 Task: Look for space in Anshing, India from 7th July, 2023 to 15th July, 2023 for 6 adults in price range Rs.15000 to Rs.20000. Place can be entire place with 3 bedrooms having 3 beds and 3 bathrooms. Property type can be house, flat, guest house. Booking option can be shelf check-in. Required host language is English.
Action: Mouse moved to (497, 107)
Screenshot: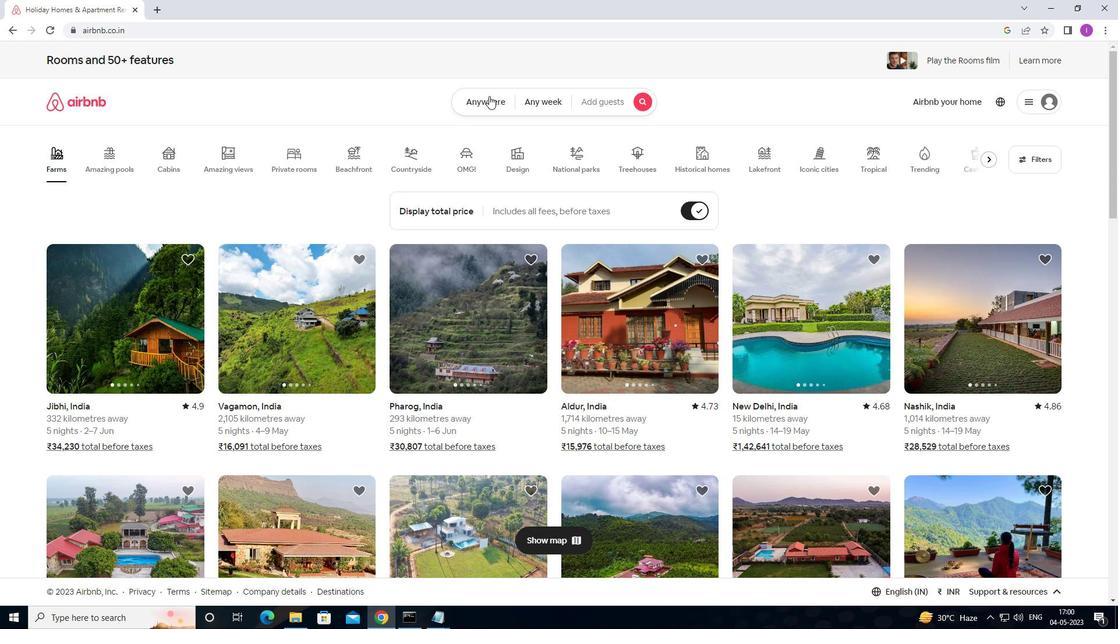 
Action: Mouse pressed left at (497, 107)
Screenshot: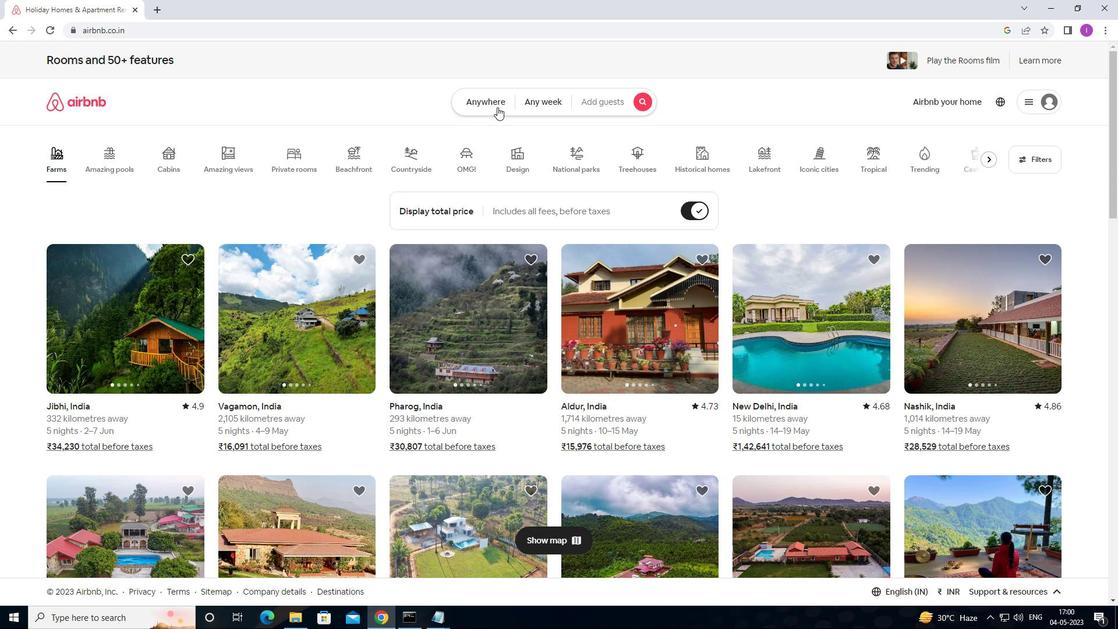 
Action: Mouse moved to (357, 150)
Screenshot: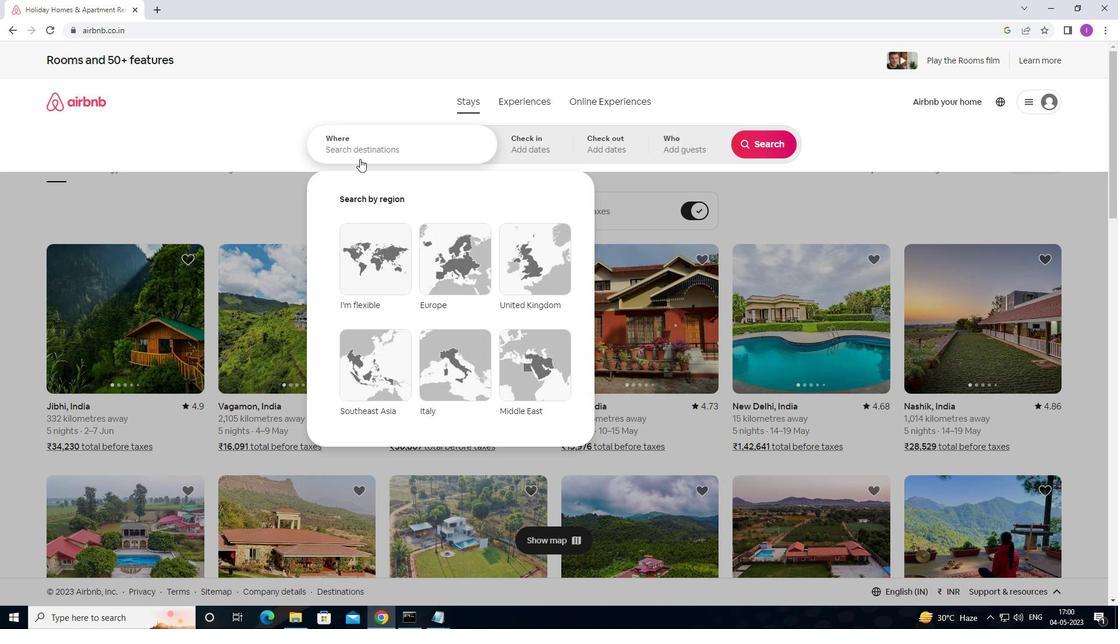 
Action: Mouse pressed left at (357, 150)
Screenshot: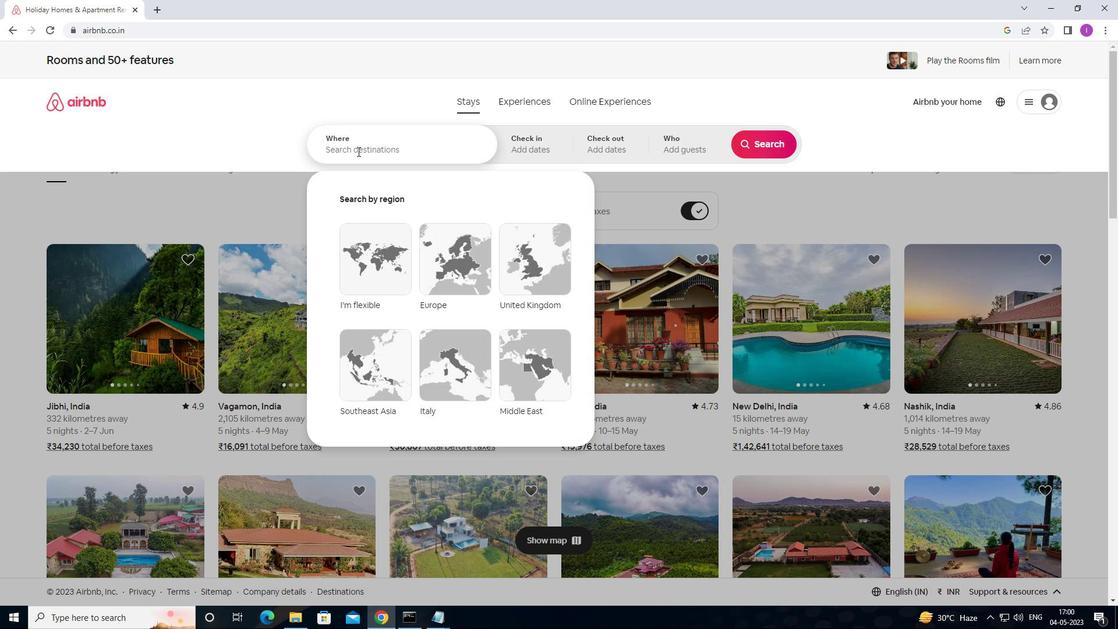 
Action: Mouse moved to (350, 155)
Screenshot: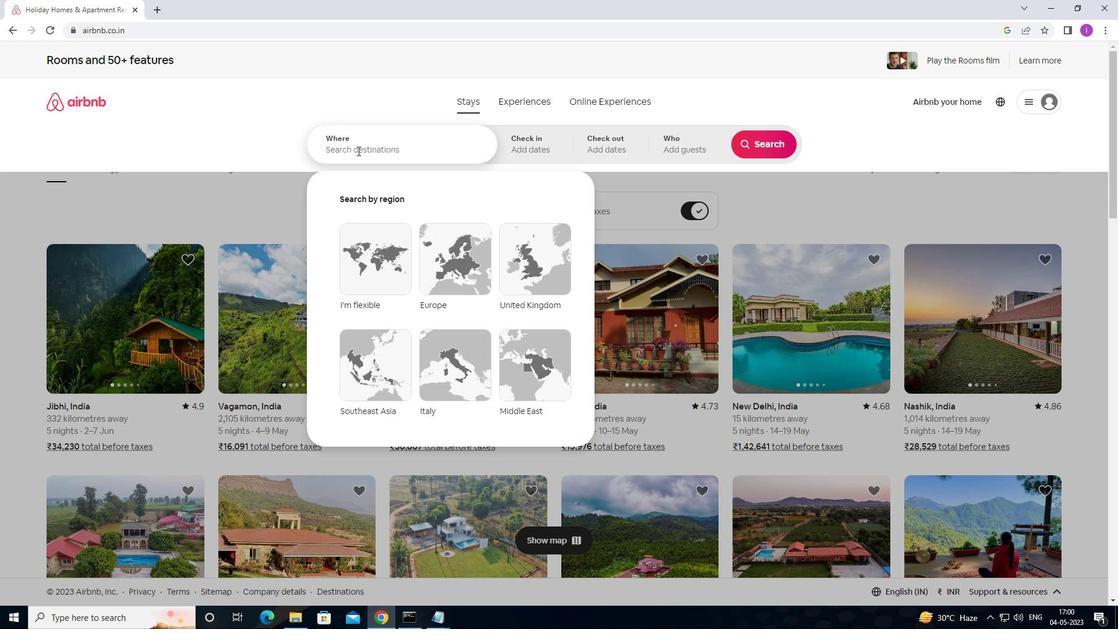 
Action: Key pressed <Key.shift>ANSHING,<Key.shift>INDIA
Screenshot: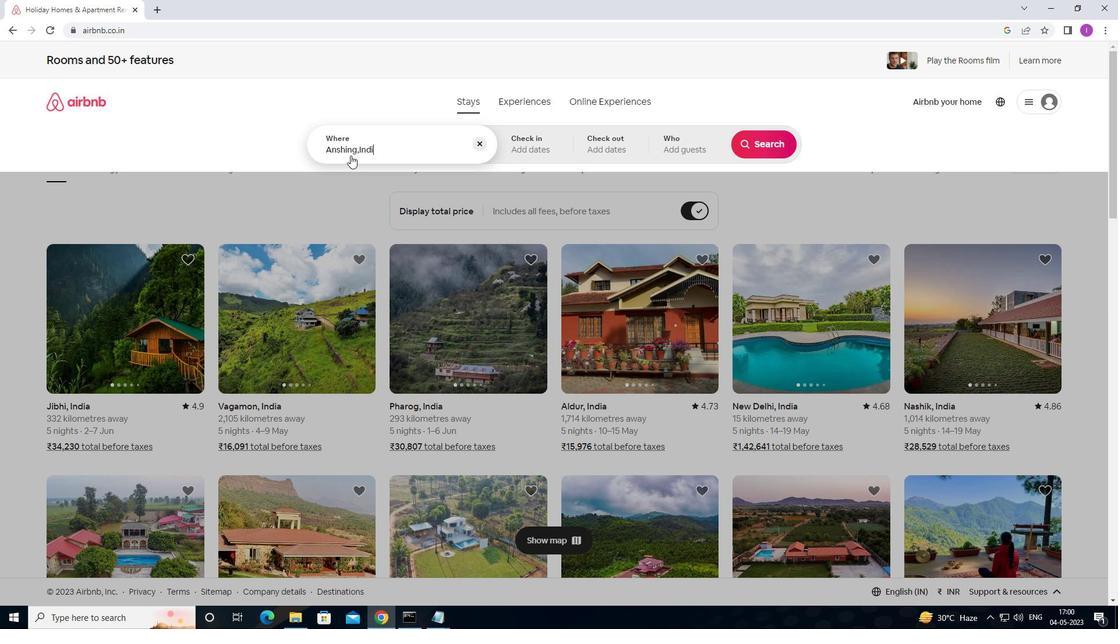 
Action: Mouse moved to (526, 151)
Screenshot: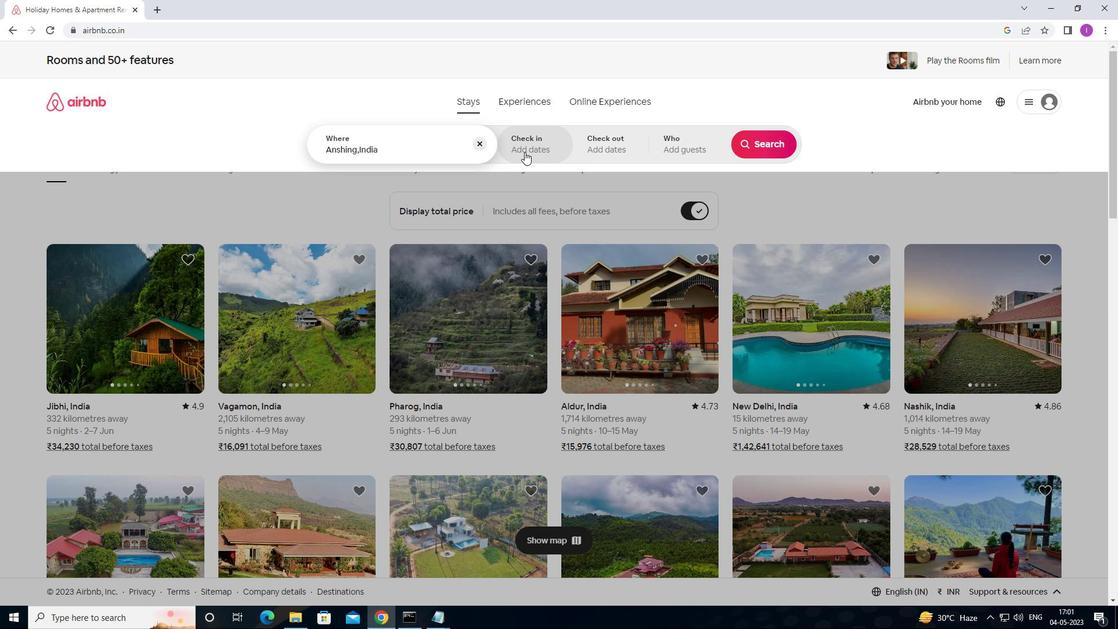 
Action: Mouse pressed left at (526, 151)
Screenshot: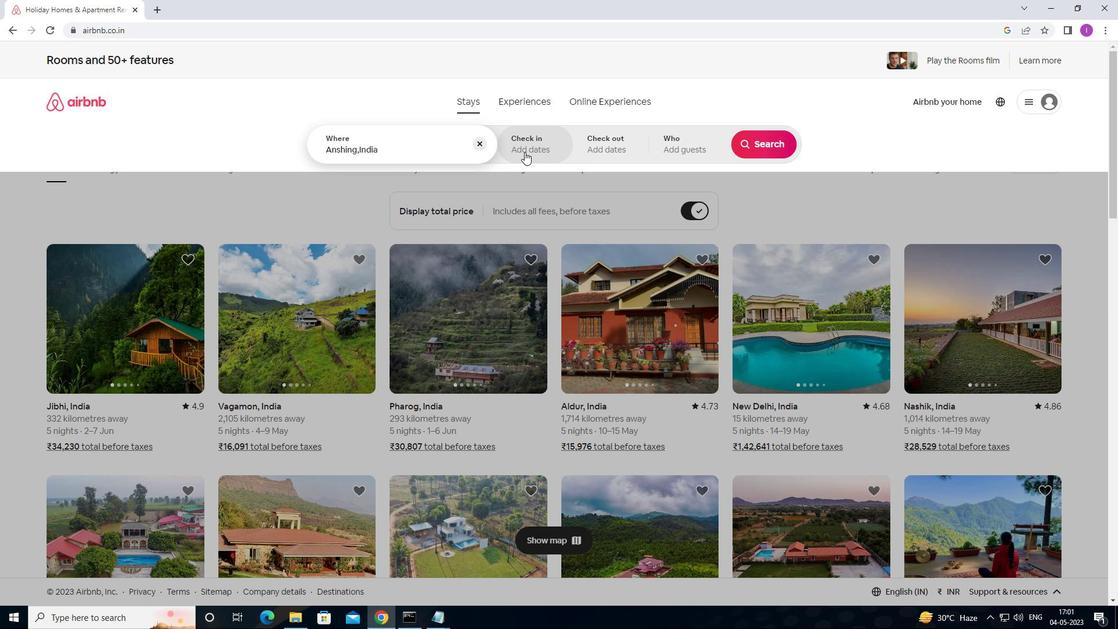 
Action: Mouse moved to (755, 234)
Screenshot: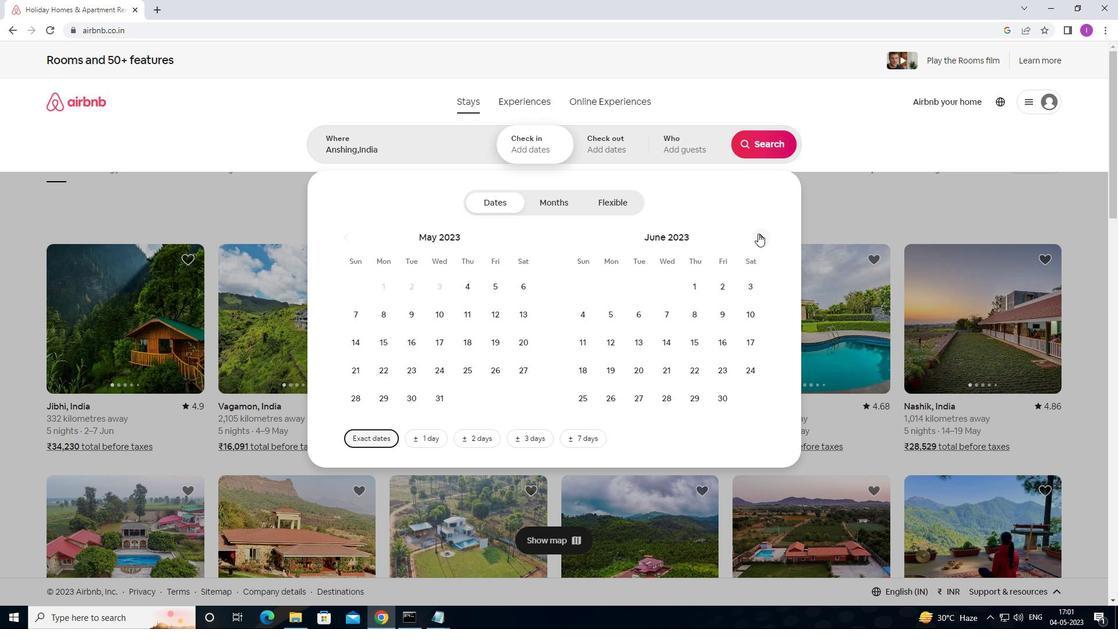 
Action: Mouse pressed left at (755, 234)
Screenshot: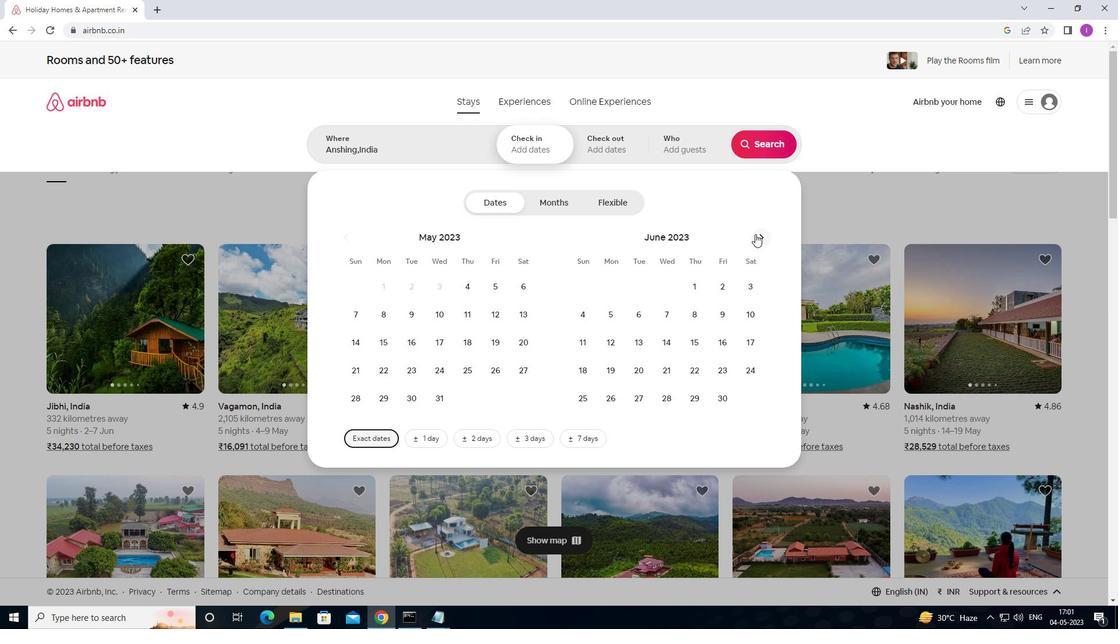 
Action: Mouse pressed left at (755, 234)
Screenshot: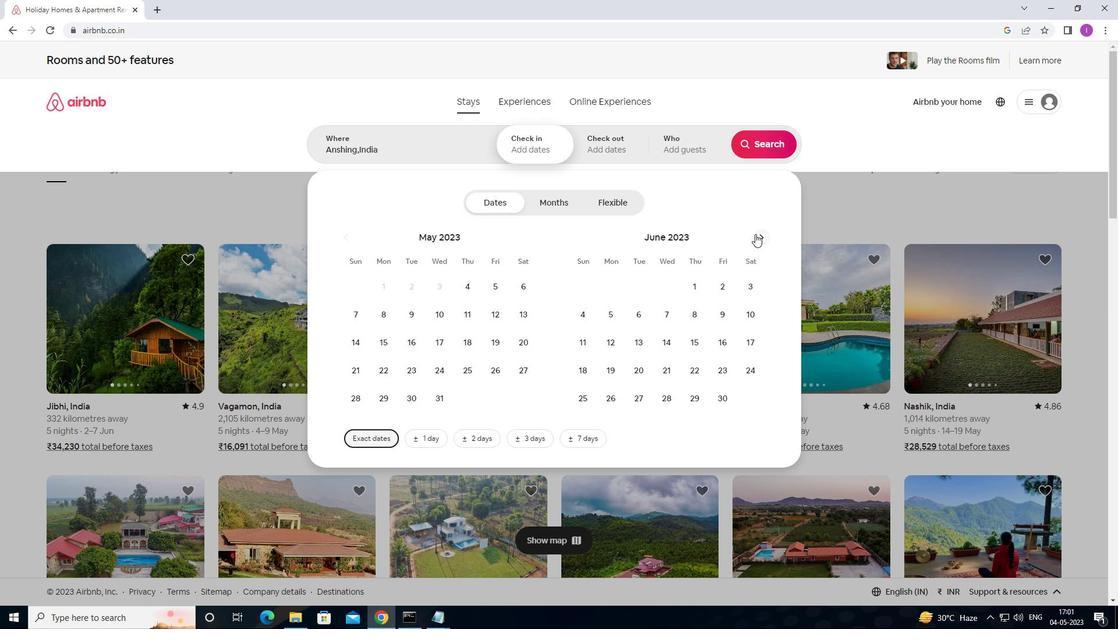 
Action: Mouse moved to (497, 314)
Screenshot: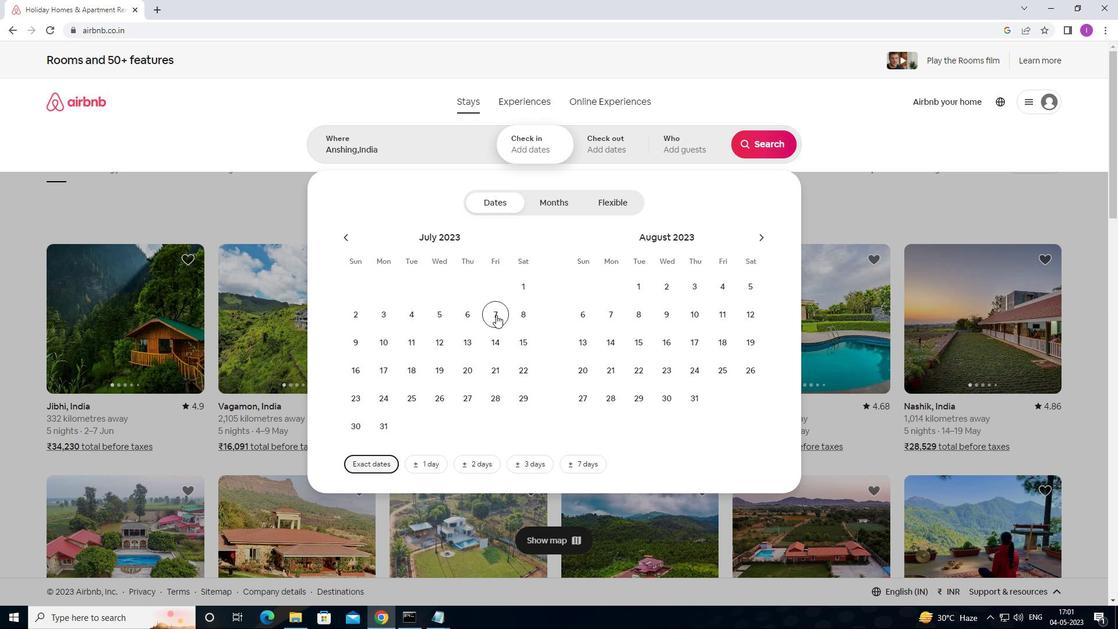 
Action: Mouse pressed left at (497, 314)
Screenshot: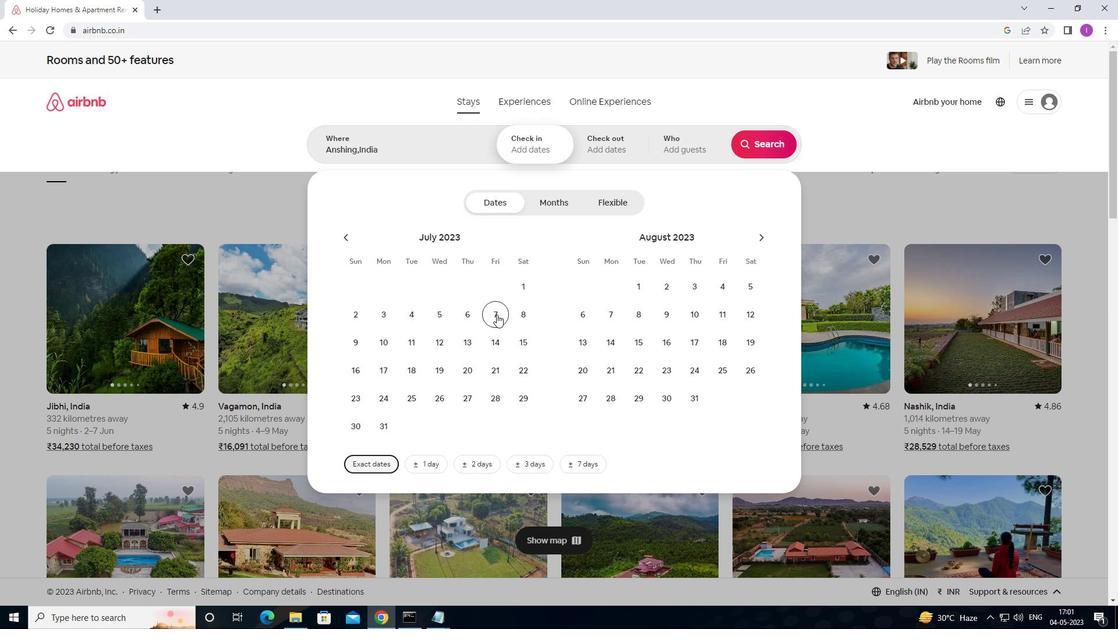 
Action: Mouse moved to (527, 343)
Screenshot: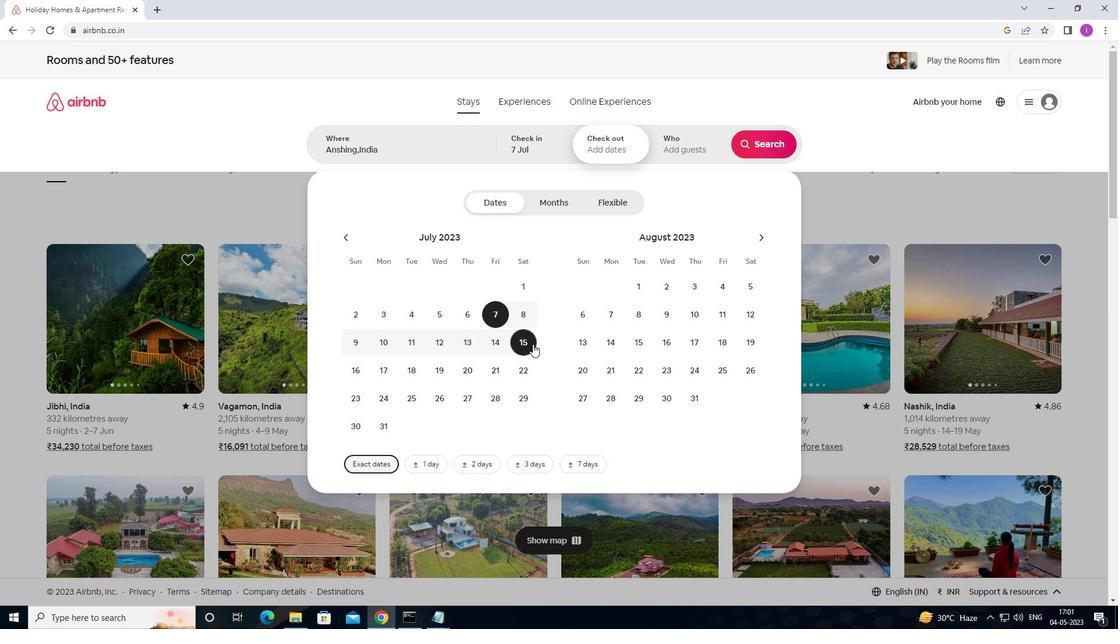 
Action: Mouse pressed left at (527, 343)
Screenshot: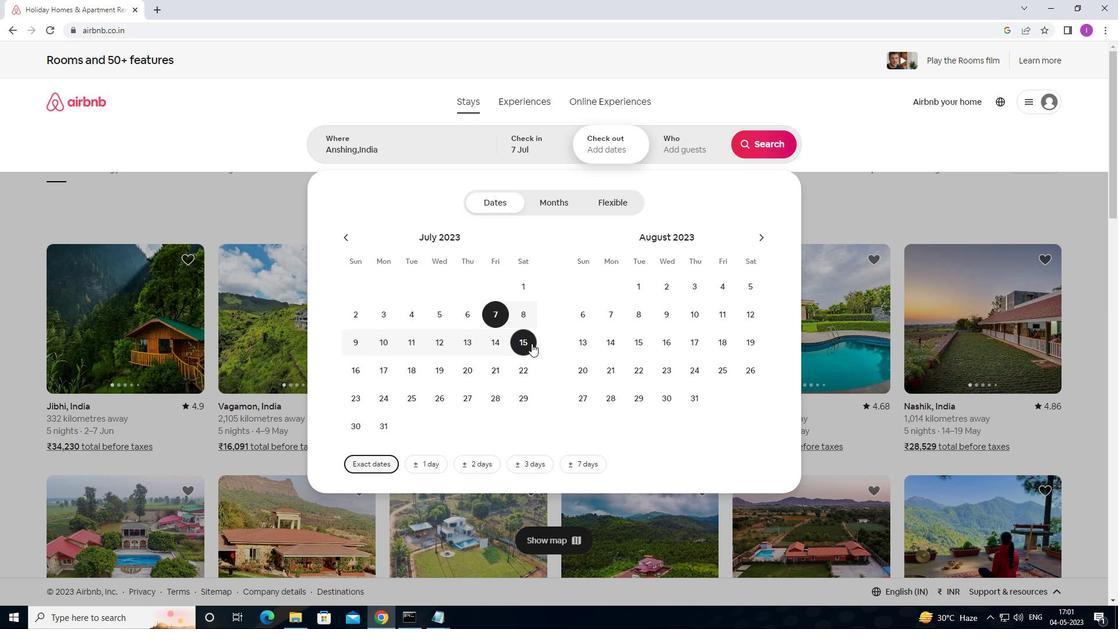 
Action: Mouse moved to (705, 144)
Screenshot: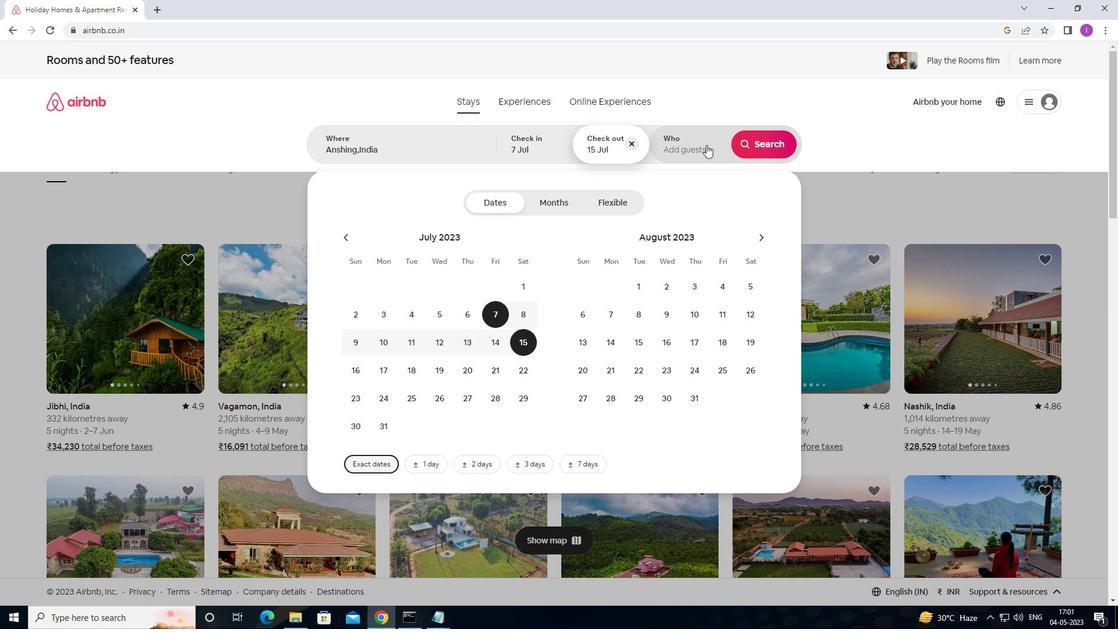 
Action: Mouse pressed left at (705, 144)
Screenshot: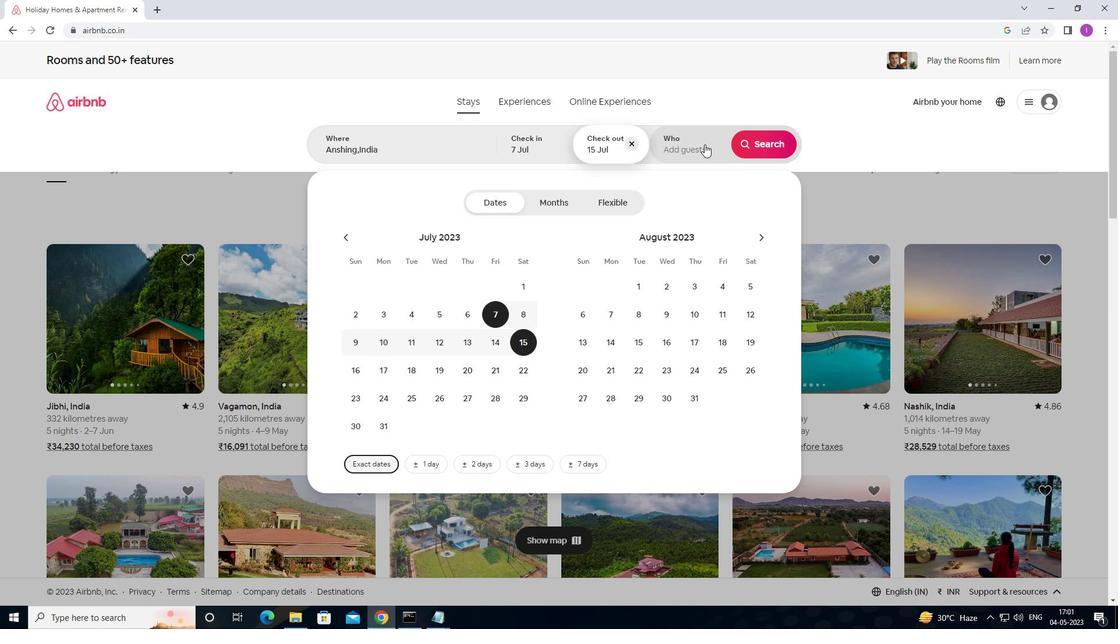 
Action: Mouse moved to (765, 204)
Screenshot: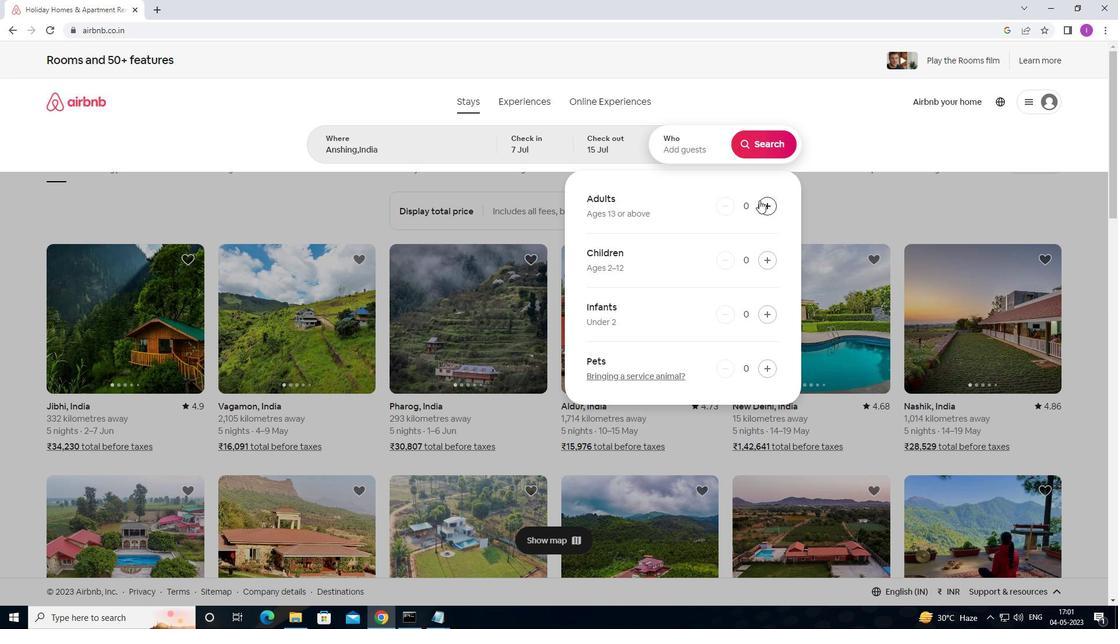 
Action: Mouse pressed left at (765, 204)
Screenshot: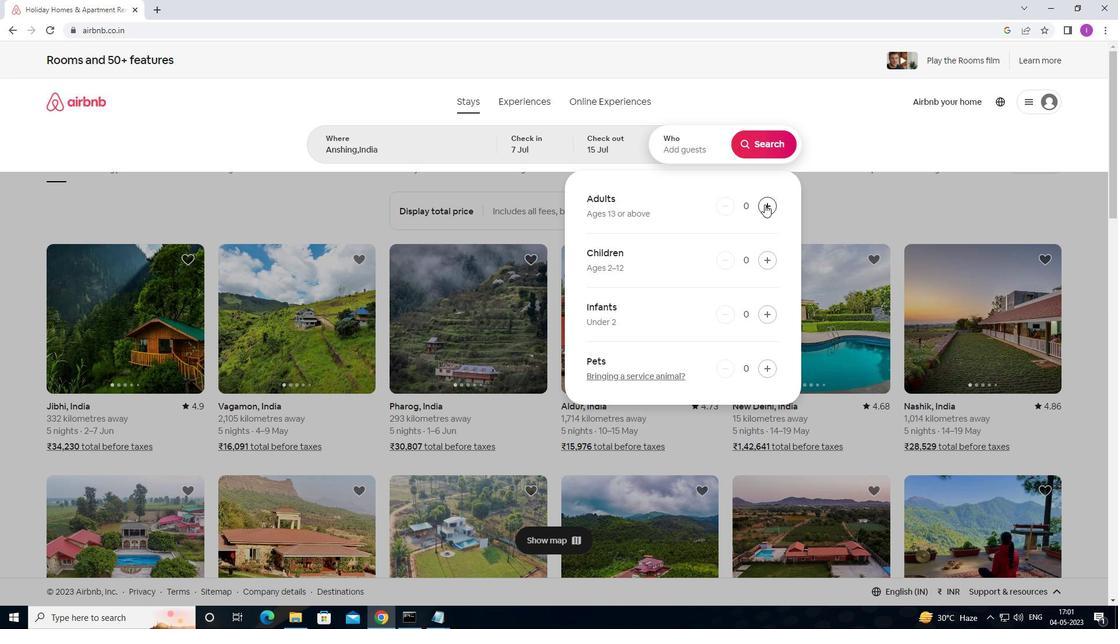 
Action: Mouse moved to (765, 204)
Screenshot: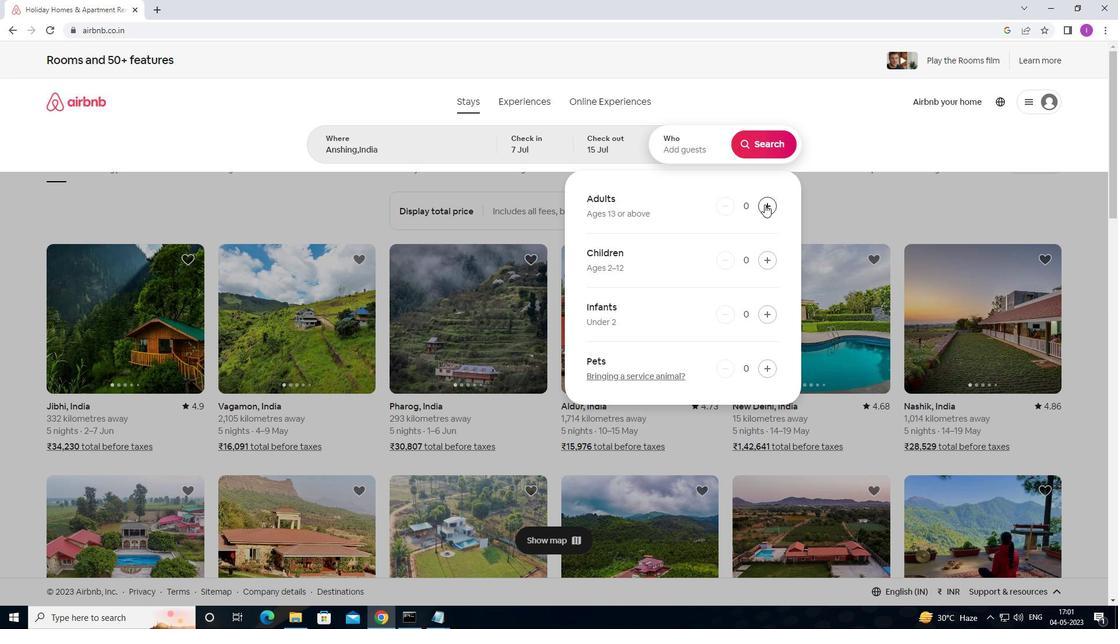 
Action: Mouse pressed left at (765, 204)
Screenshot: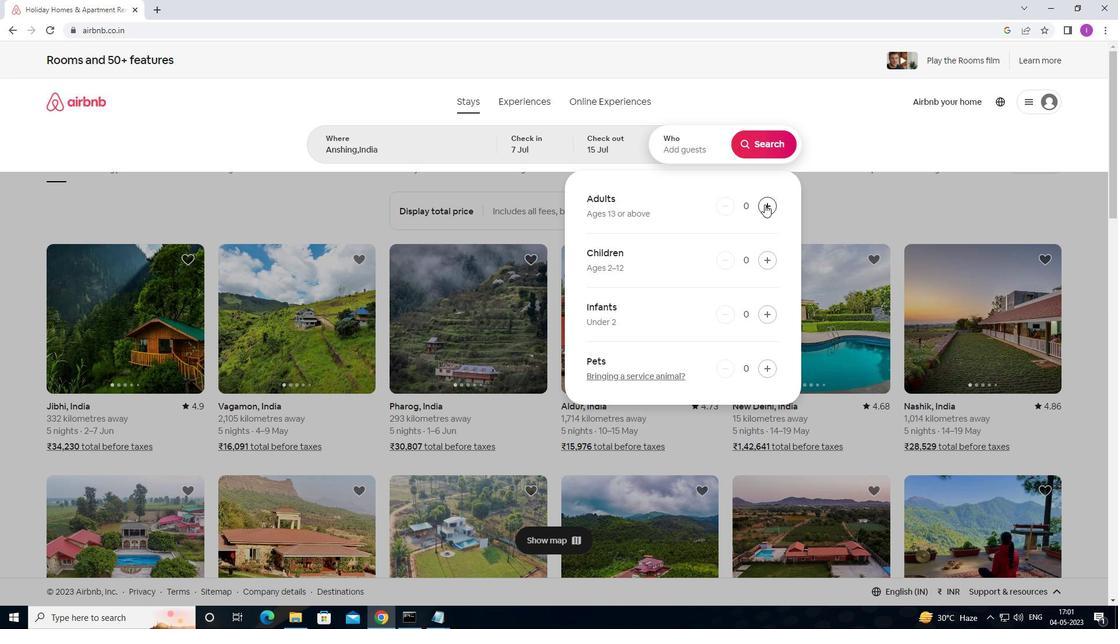 
Action: Mouse pressed left at (765, 204)
Screenshot: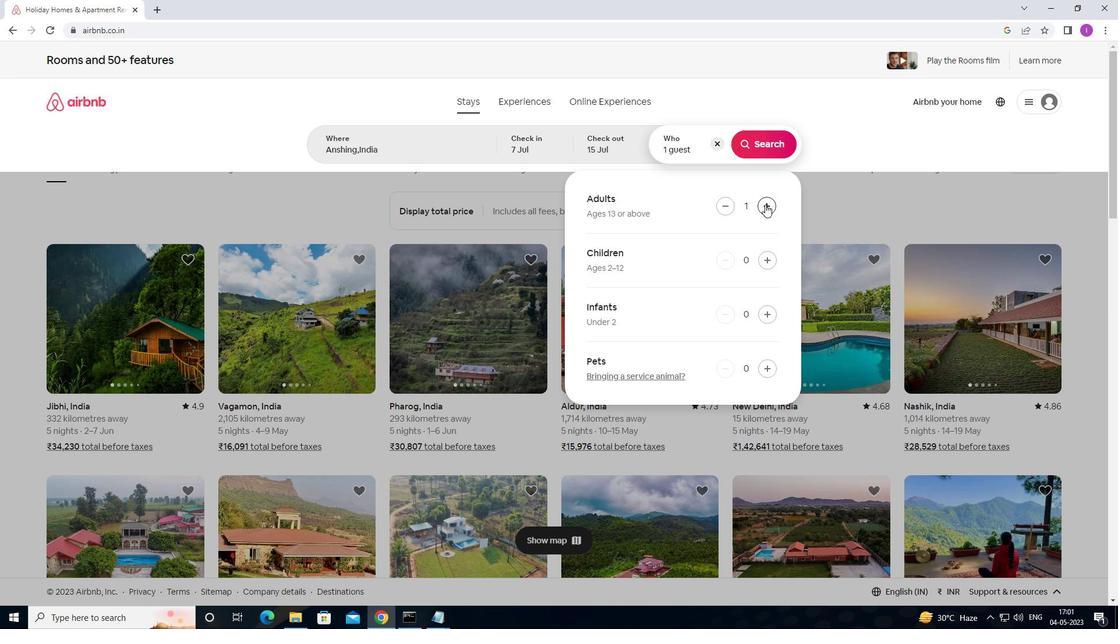 
Action: Mouse moved to (765, 205)
Screenshot: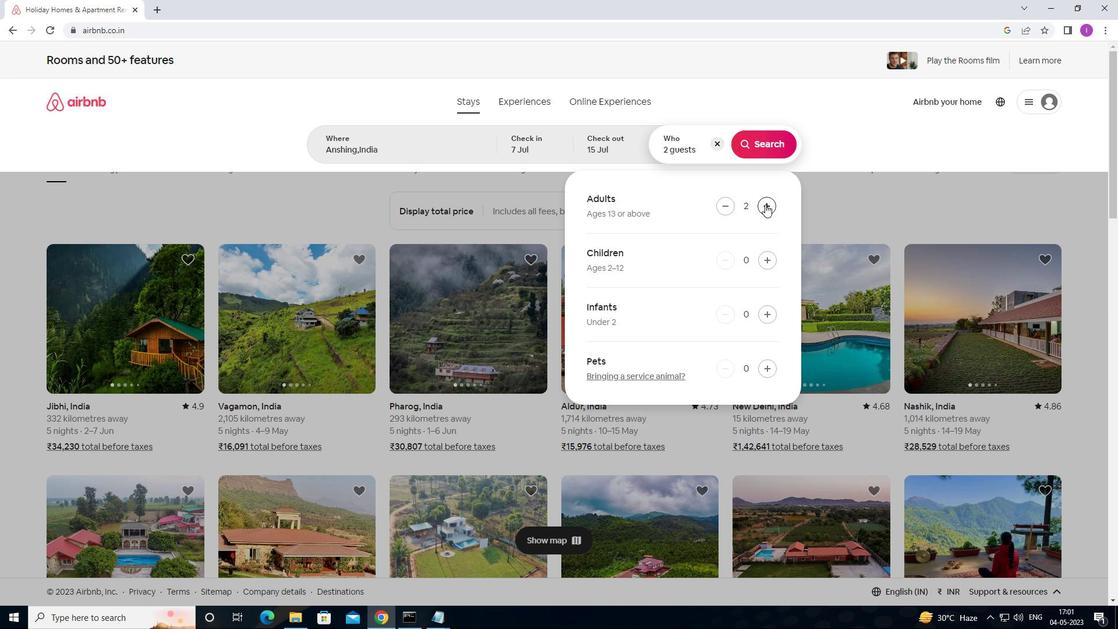 
Action: Mouse pressed left at (765, 205)
Screenshot: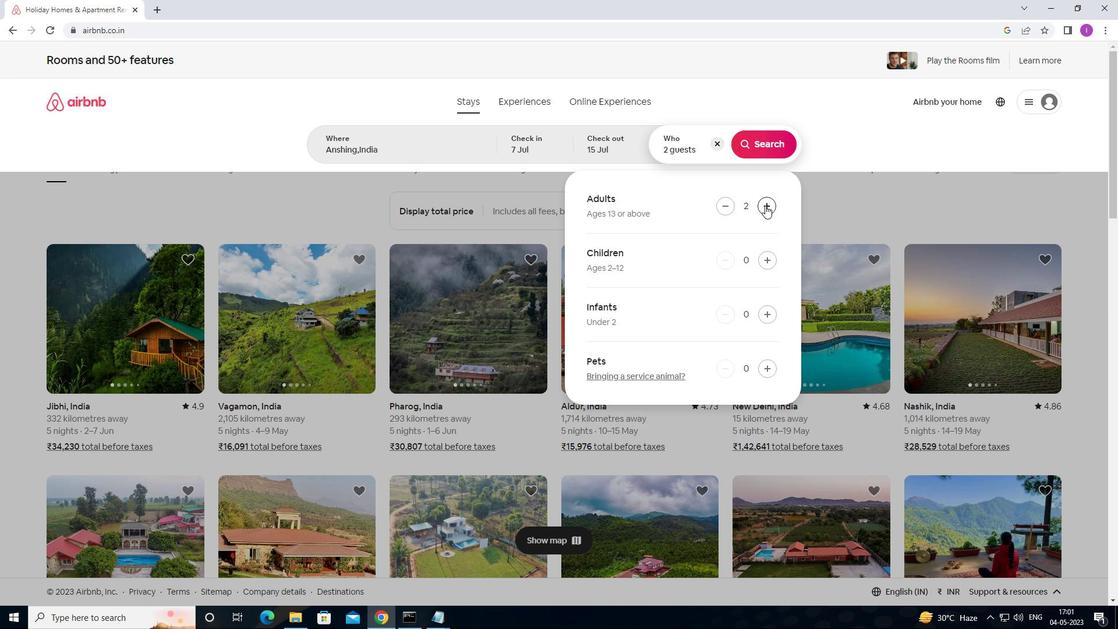 
Action: Mouse moved to (766, 206)
Screenshot: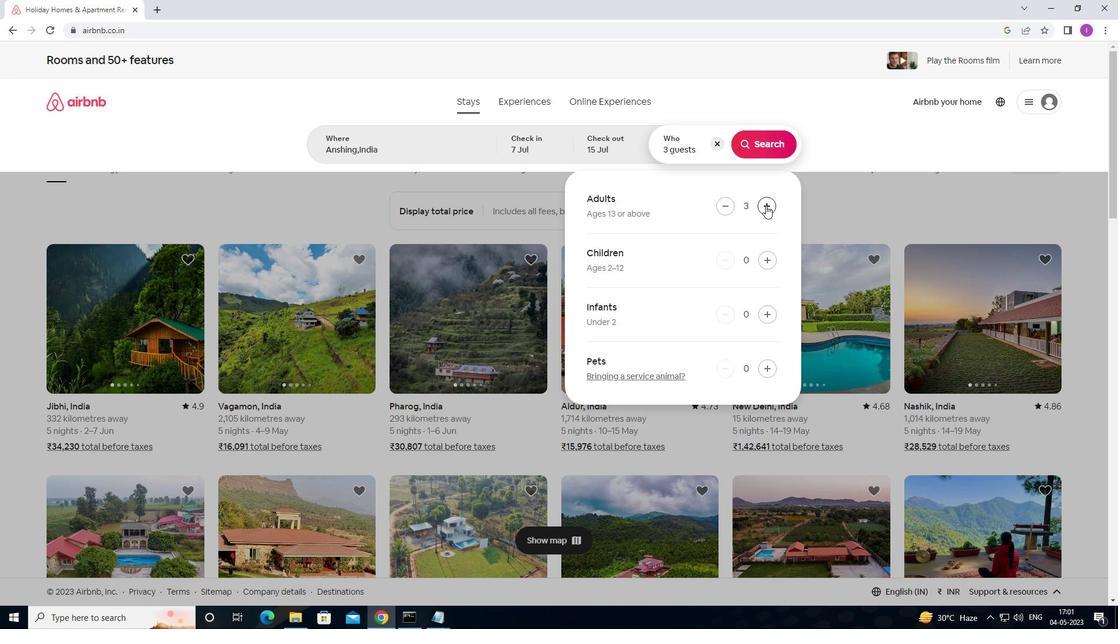 
Action: Mouse pressed left at (766, 206)
Screenshot: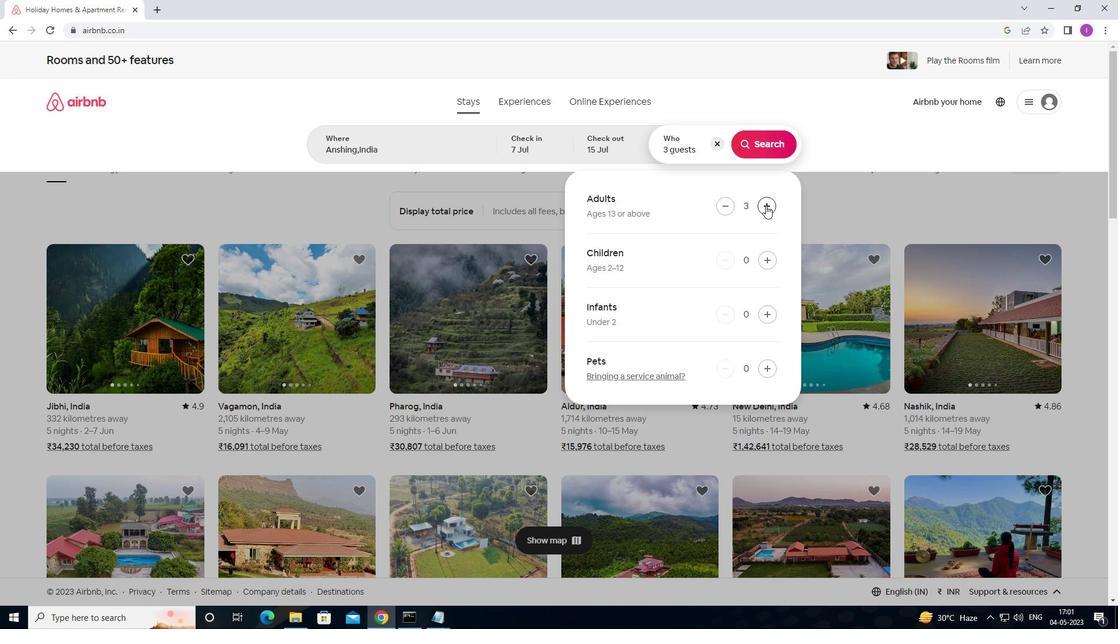 
Action: Mouse pressed left at (766, 206)
Screenshot: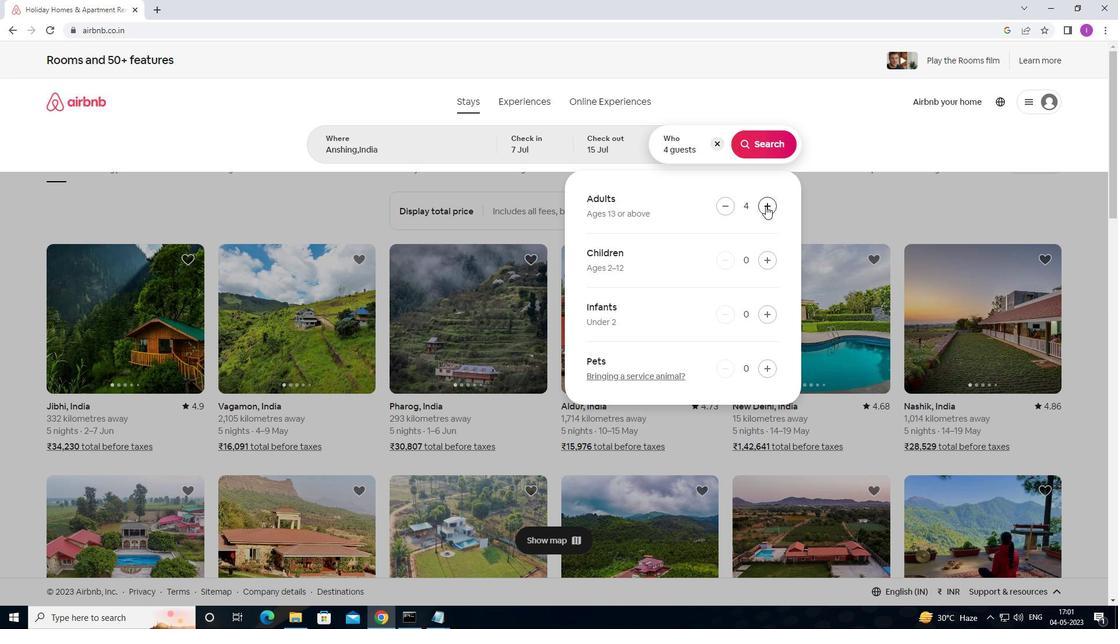 
Action: Mouse moved to (769, 143)
Screenshot: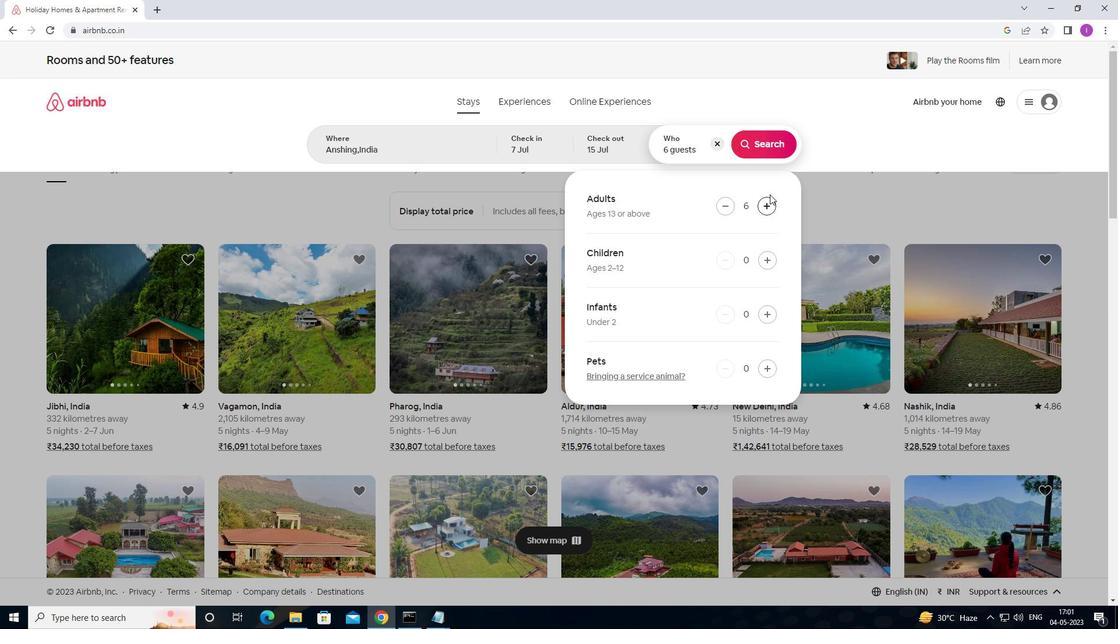 
Action: Mouse pressed left at (769, 143)
Screenshot: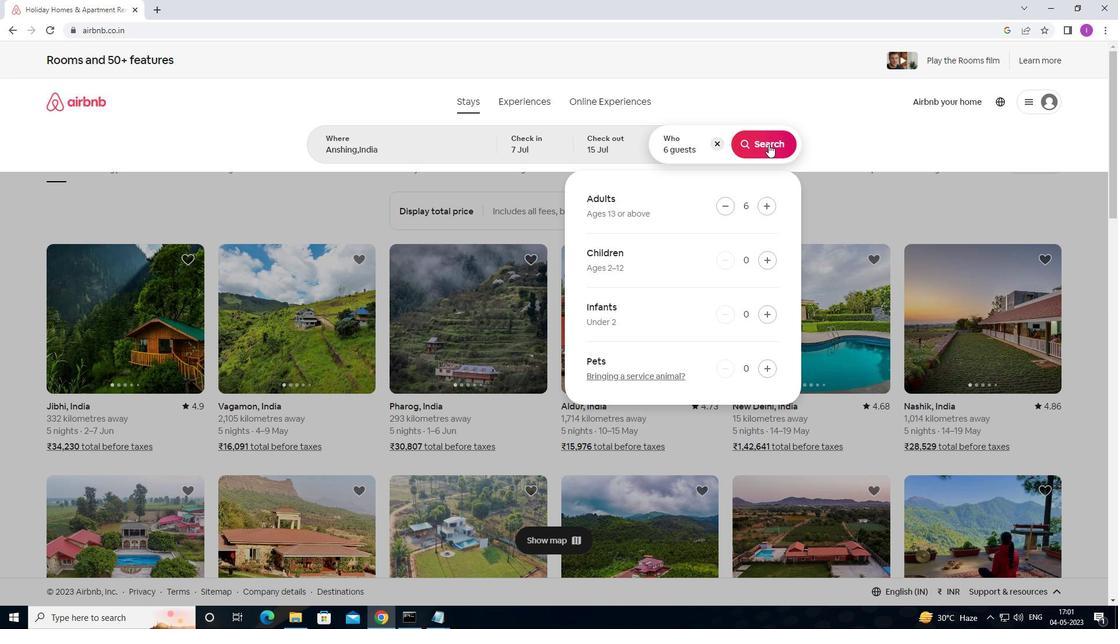 
Action: Mouse moved to (1061, 111)
Screenshot: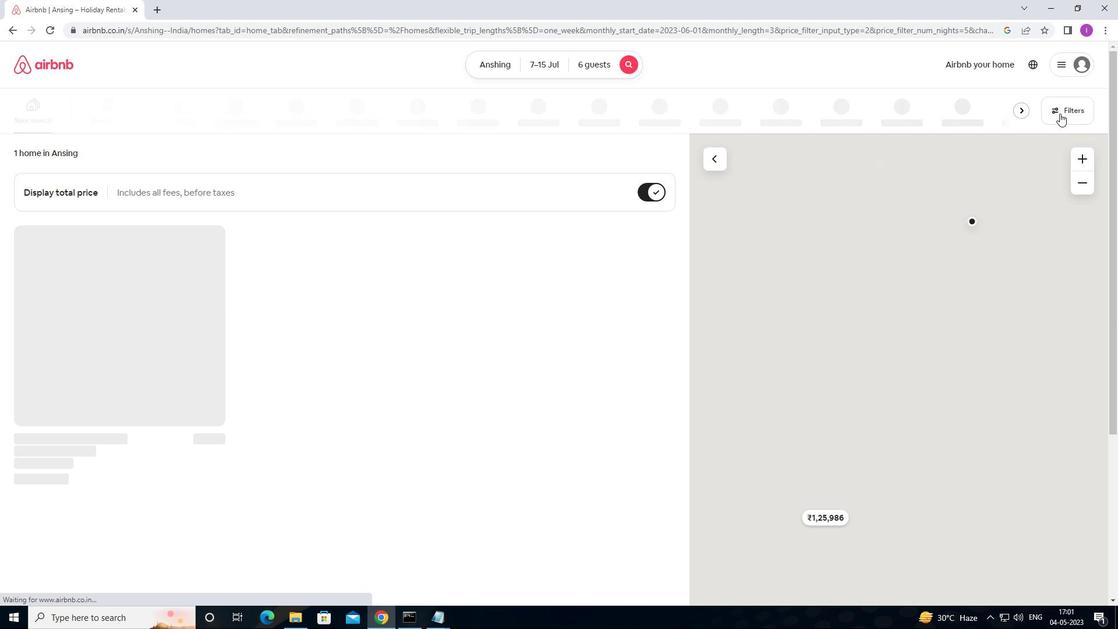 
Action: Mouse pressed left at (1061, 111)
Screenshot: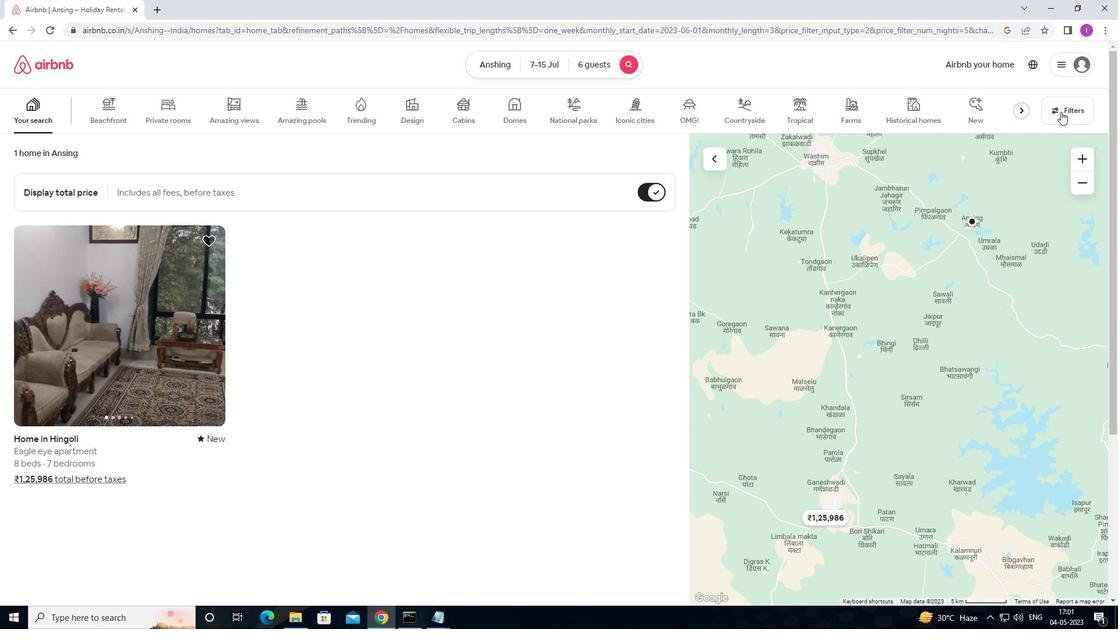 
Action: Mouse moved to (437, 261)
Screenshot: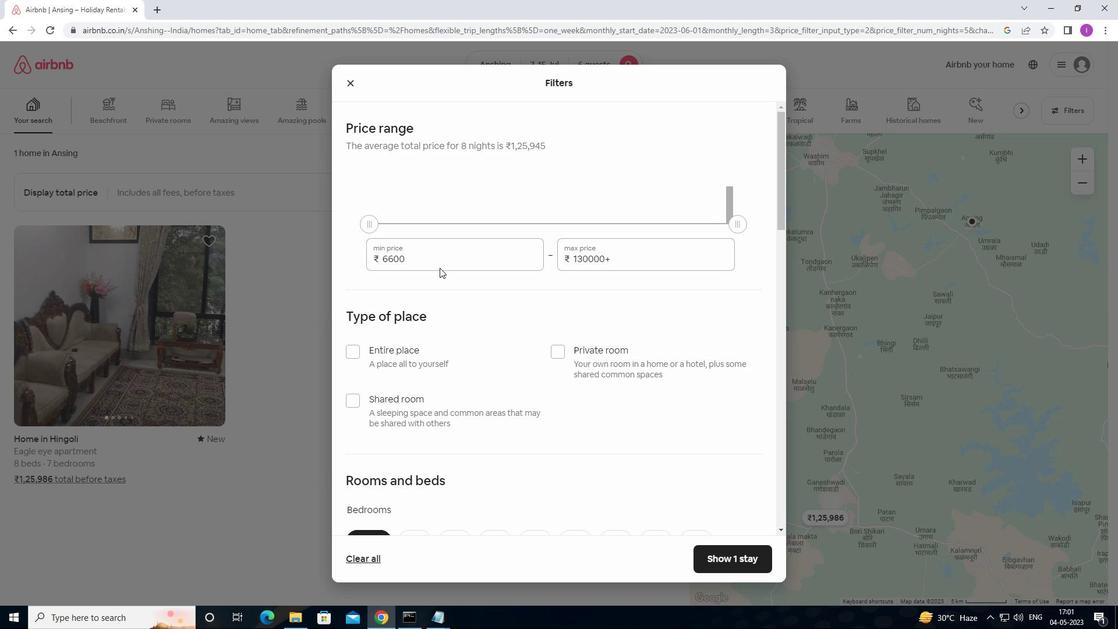 
Action: Mouse pressed left at (437, 261)
Screenshot: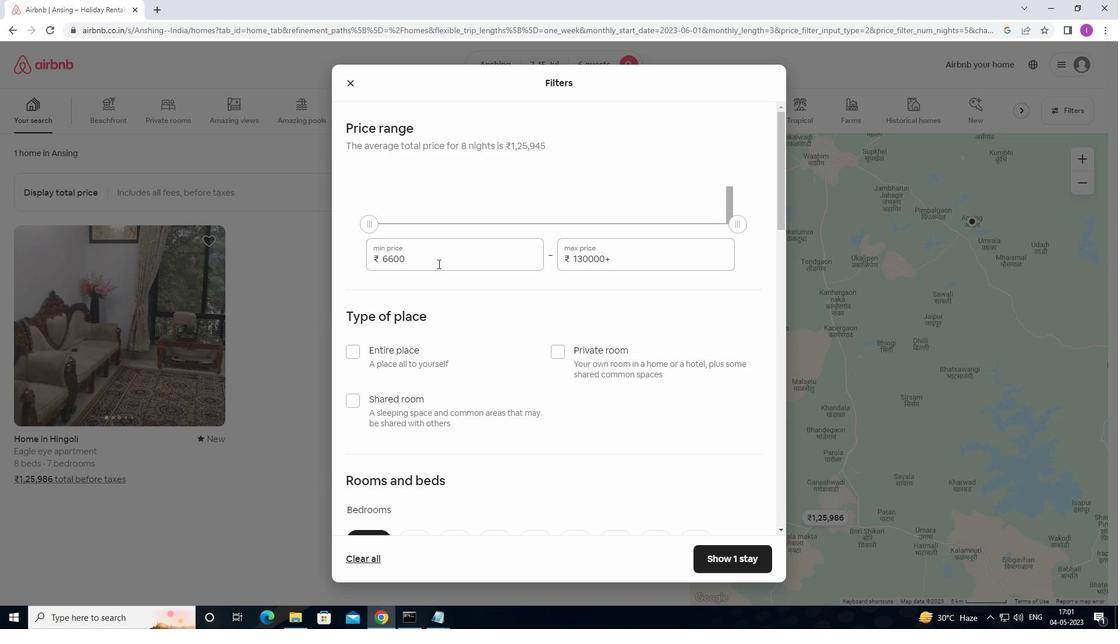 
Action: Mouse moved to (360, 257)
Screenshot: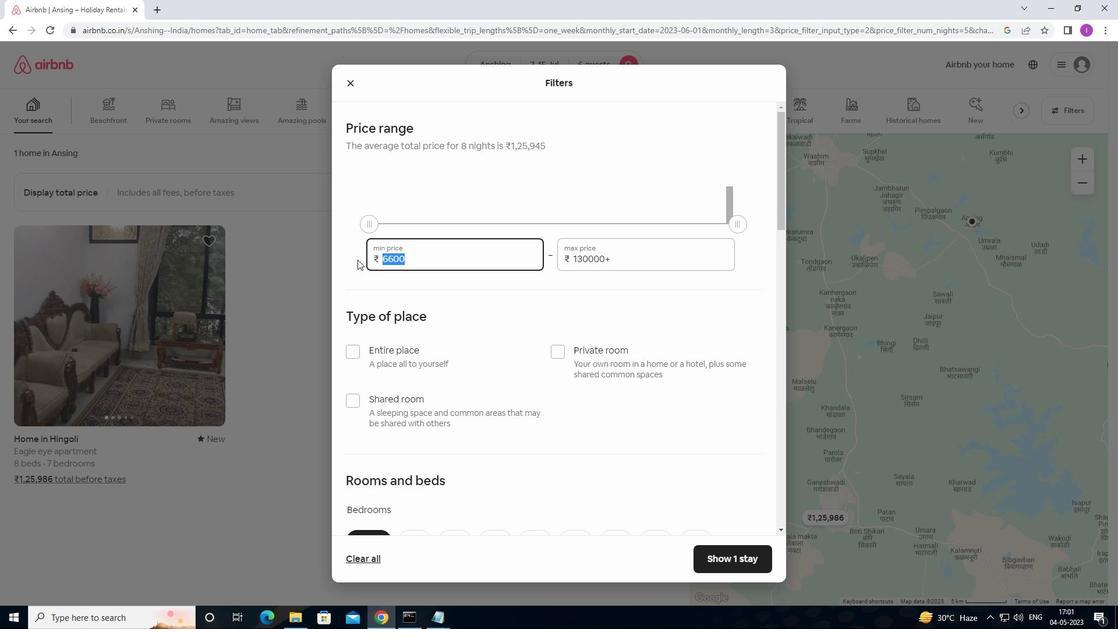 
Action: Key pressed 1
Screenshot: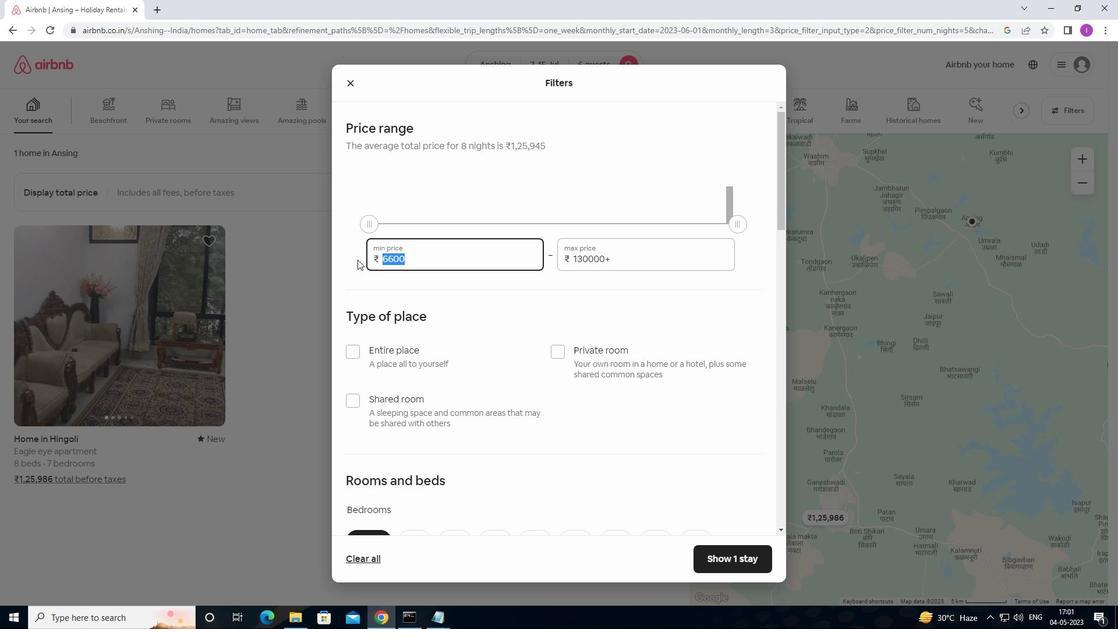 
Action: Mouse moved to (363, 254)
Screenshot: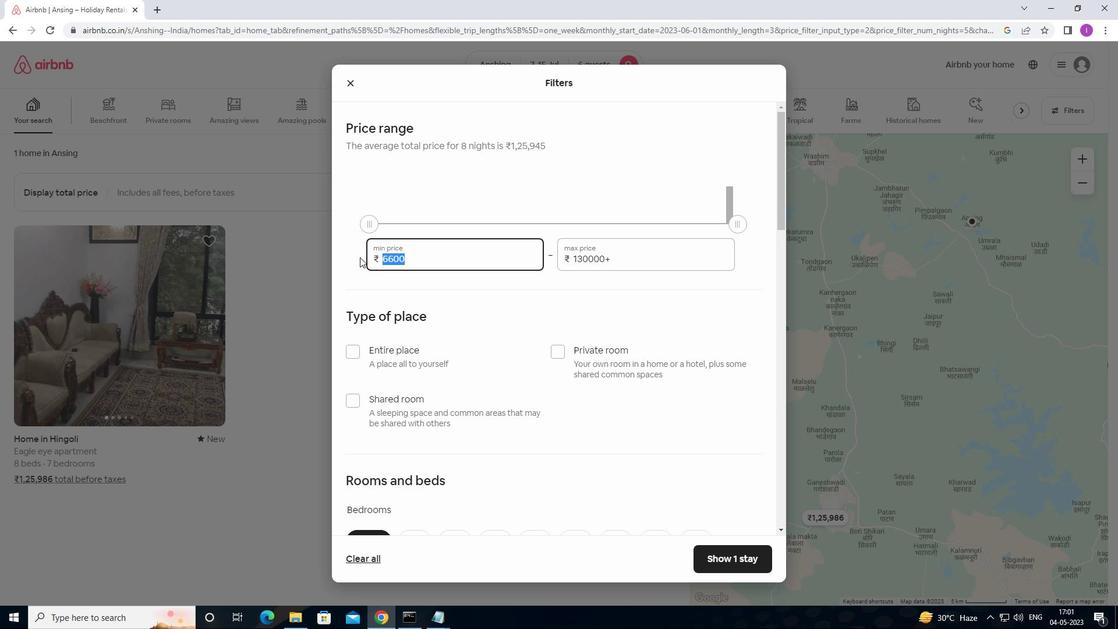 
Action: Key pressed 5
Screenshot: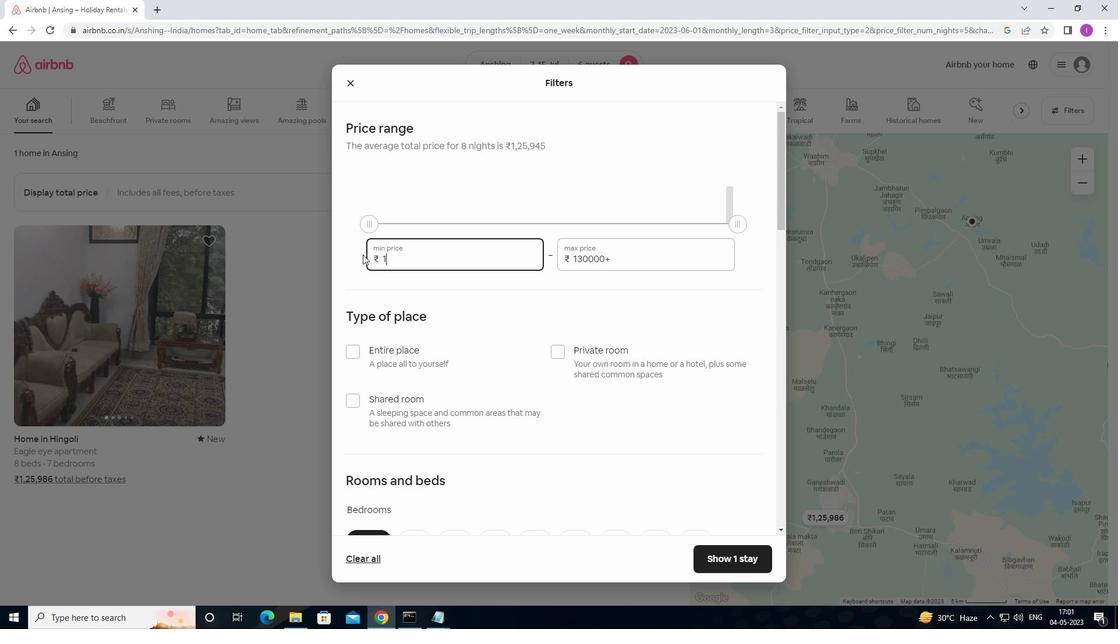 
Action: Mouse moved to (382, 247)
Screenshot: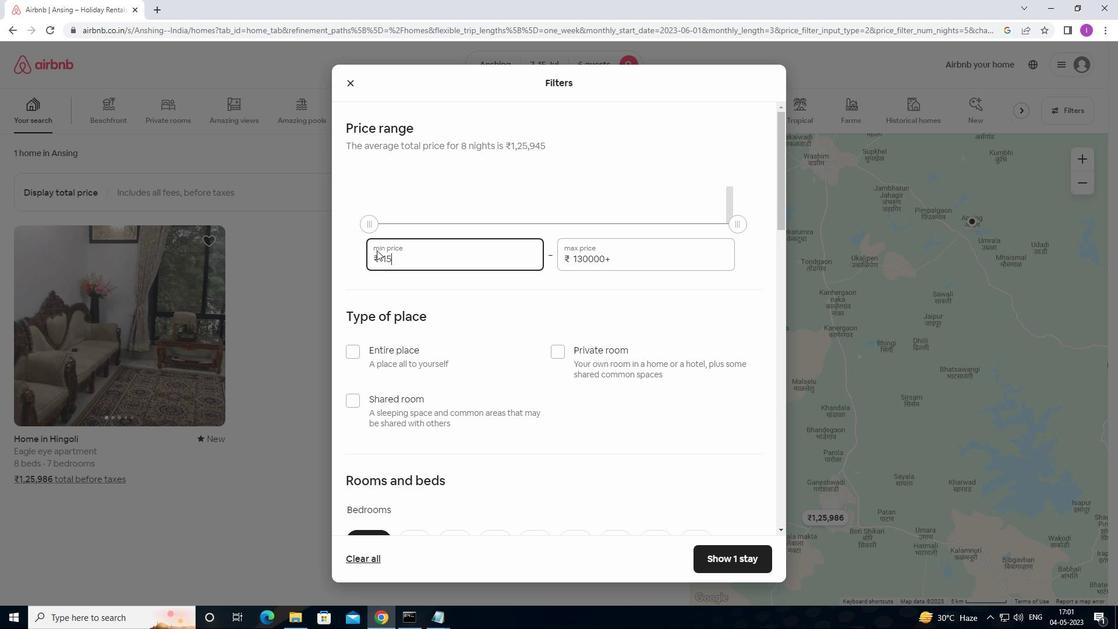 
Action: Key pressed 0
Screenshot: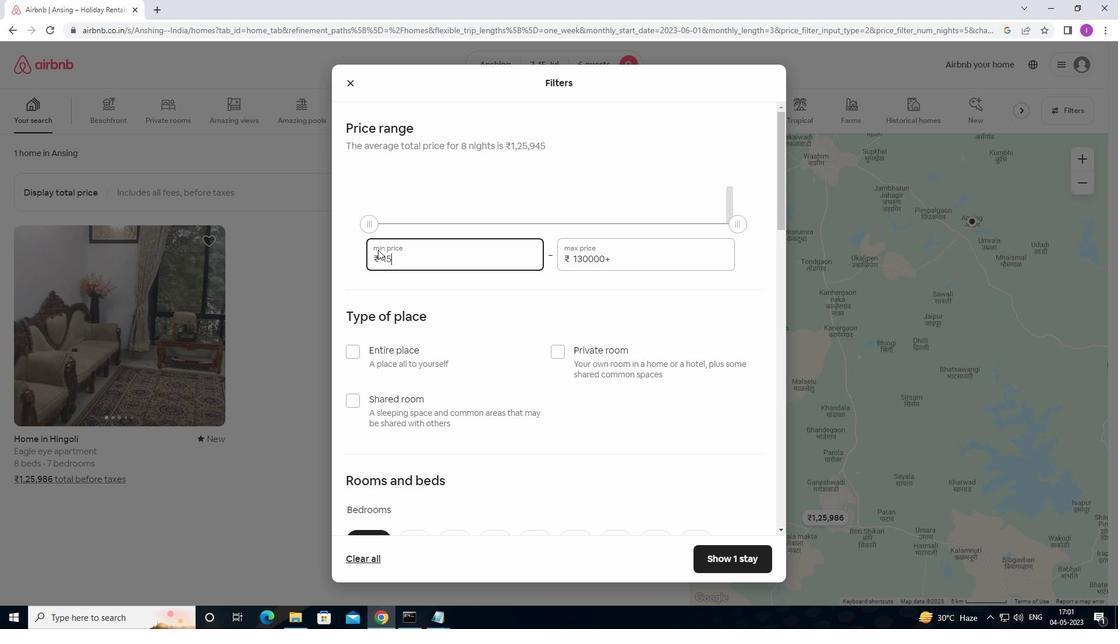 
Action: Mouse moved to (388, 244)
Screenshot: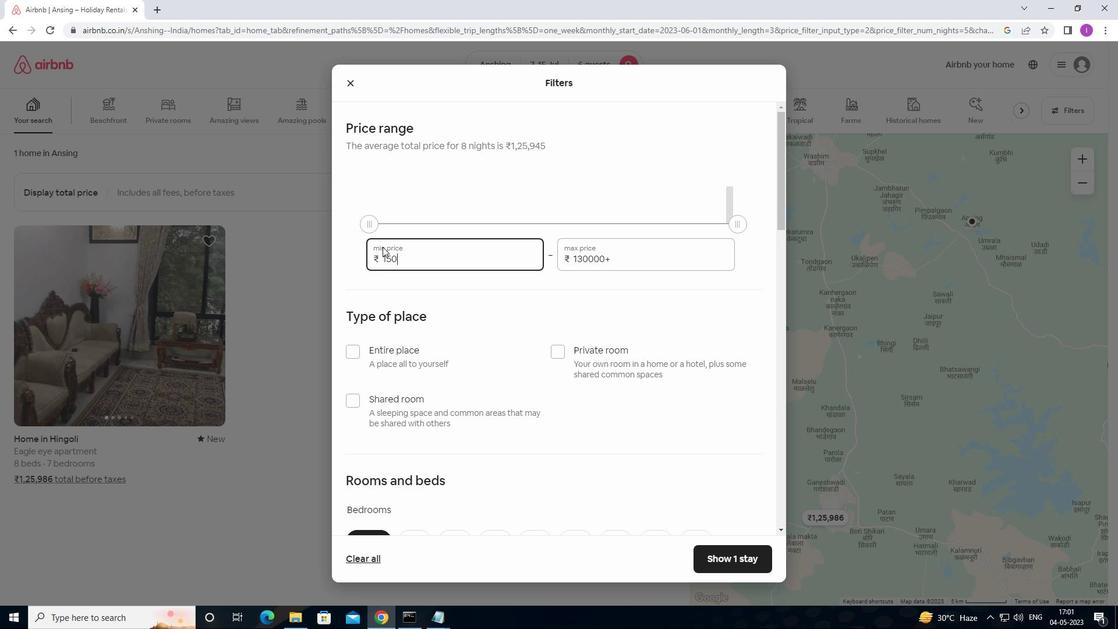 
Action: Key pressed 0
Screenshot: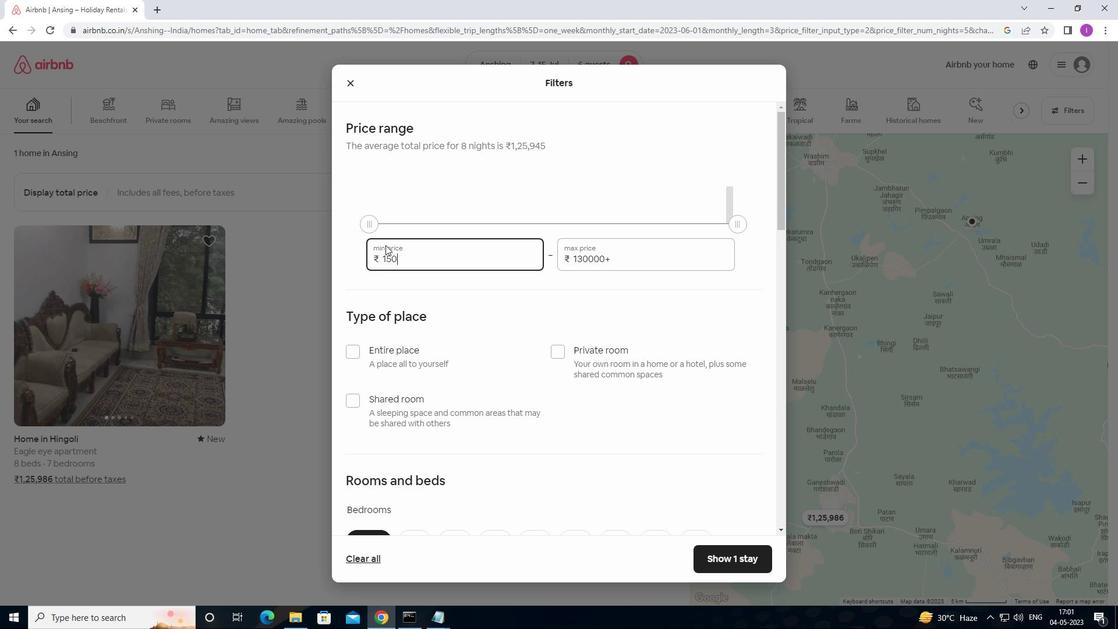
Action: Mouse moved to (390, 243)
Screenshot: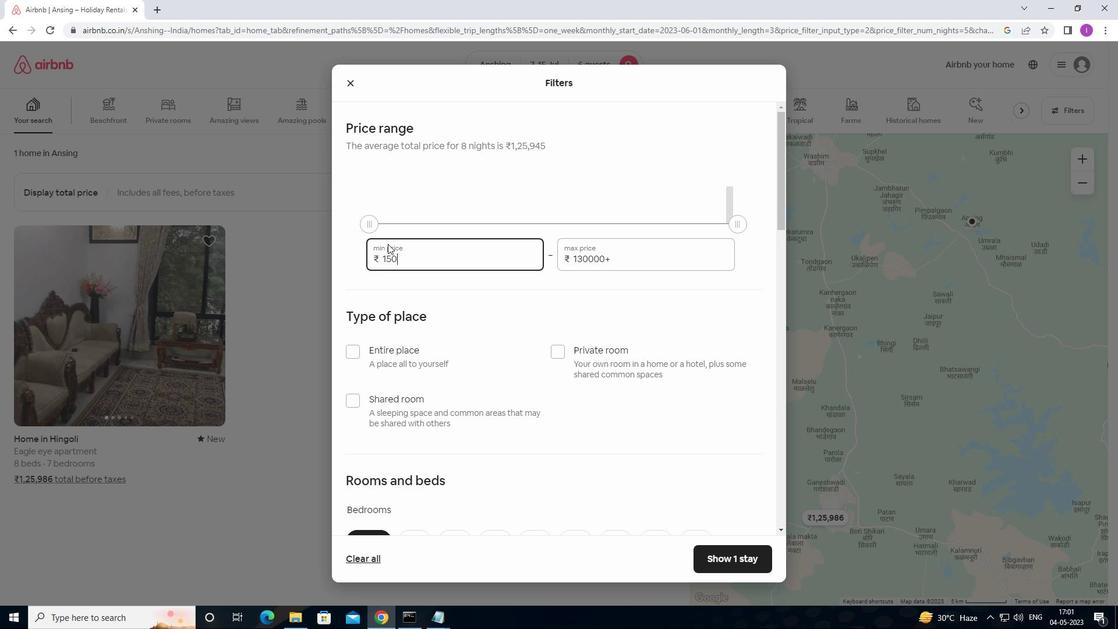 
Action: Key pressed 0
Screenshot: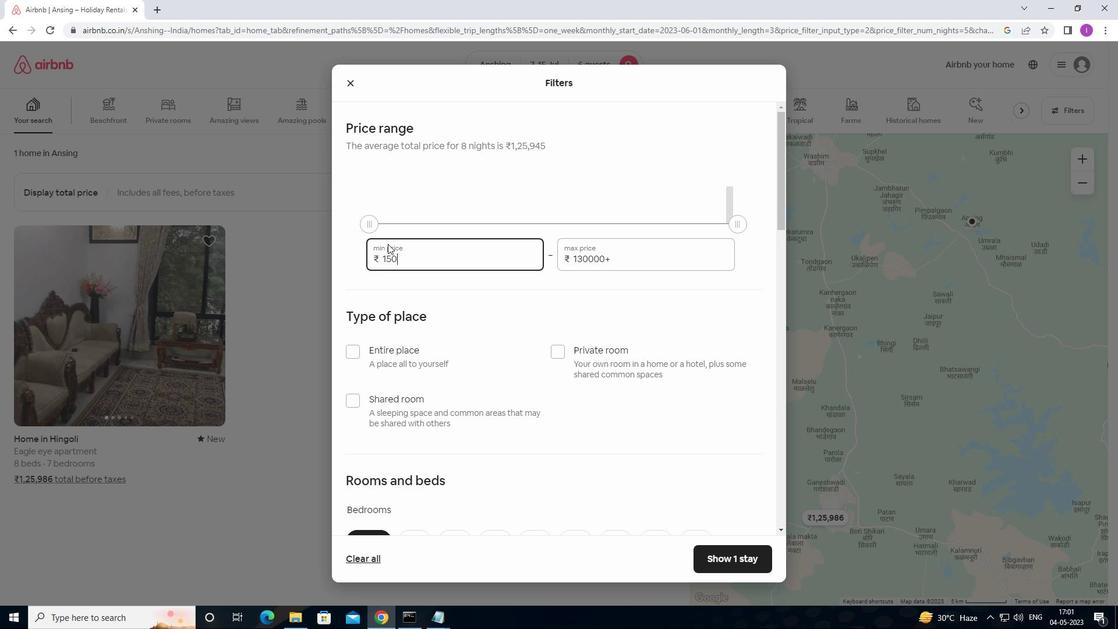 
Action: Mouse moved to (628, 257)
Screenshot: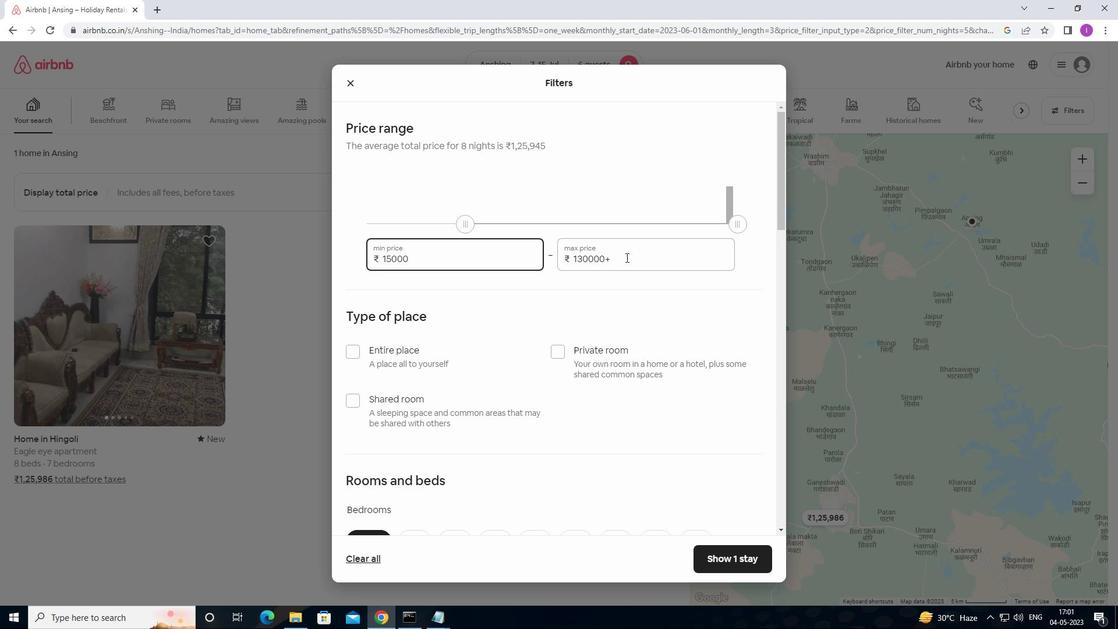 
Action: Mouse pressed left at (628, 257)
Screenshot: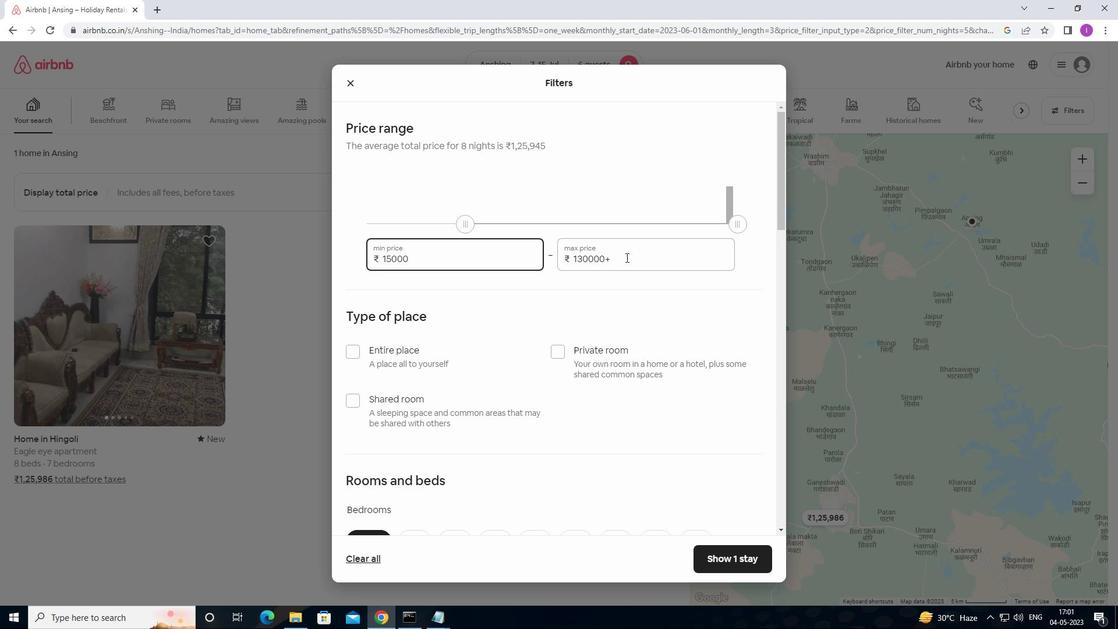 
Action: Mouse moved to (550, 261)
Screenshot: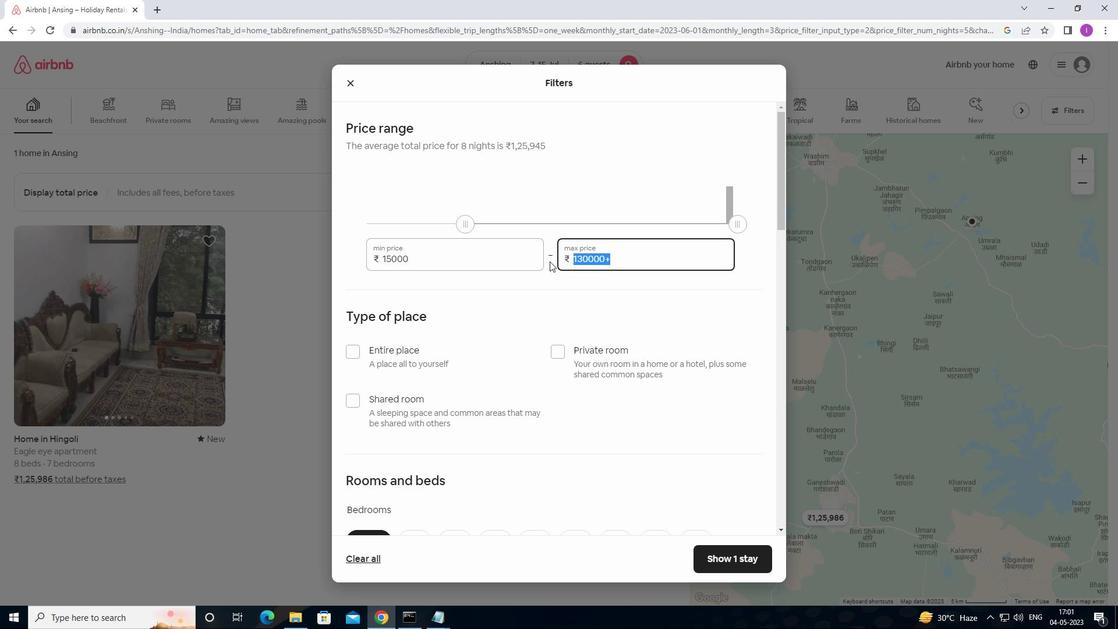 
Action: Key pressed 200
Screenshot: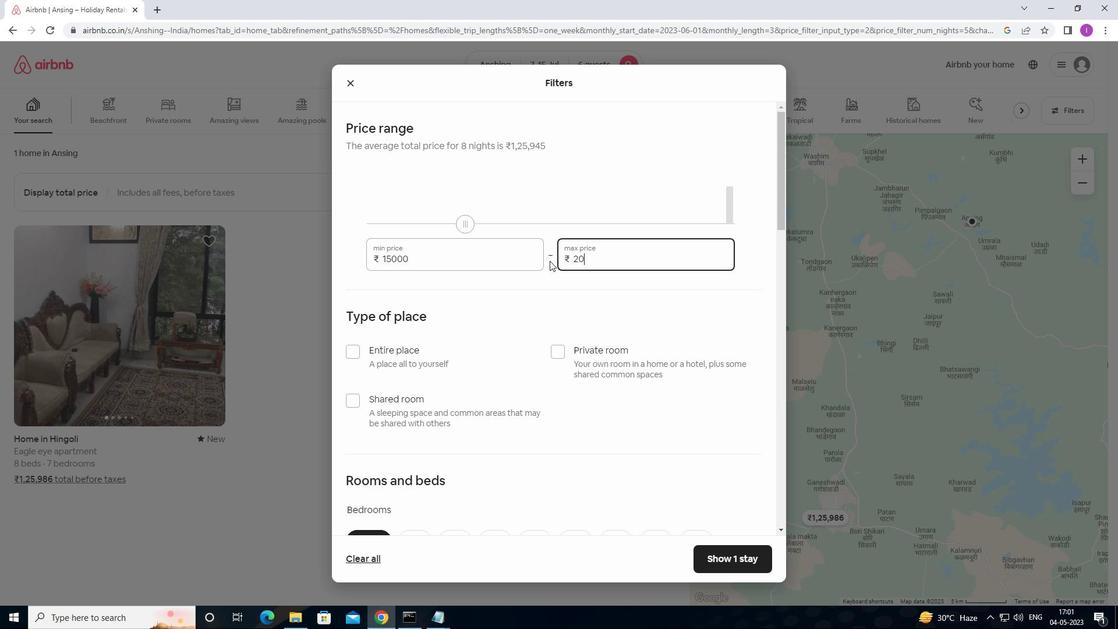 
Action: Mouse moved to (550, 261)
Screenshot: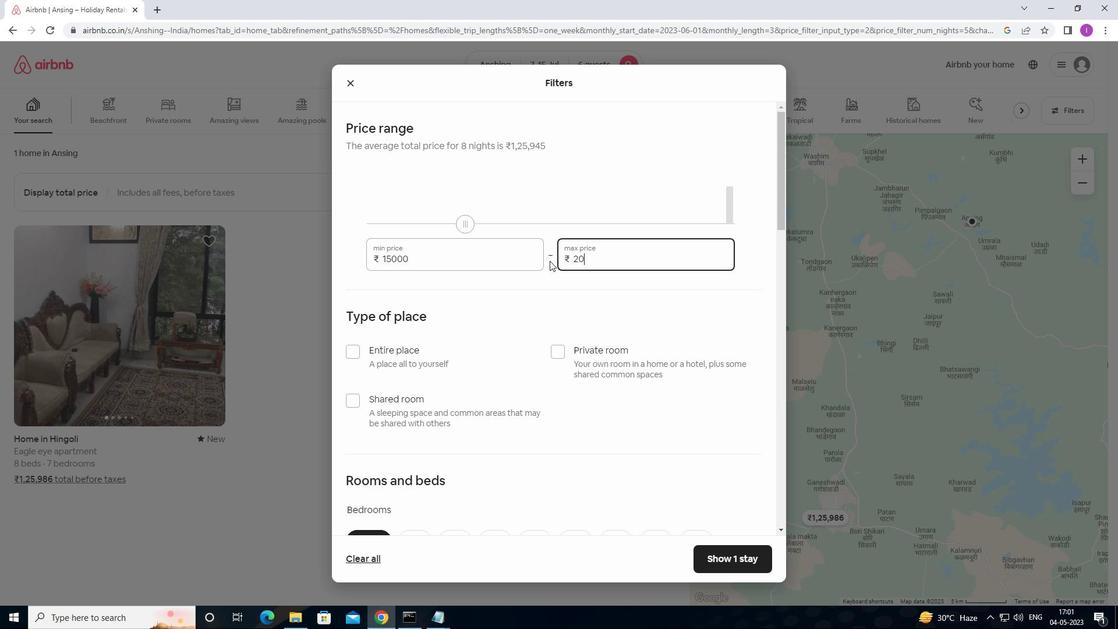 
Action: Key pressed 00
Screenshot: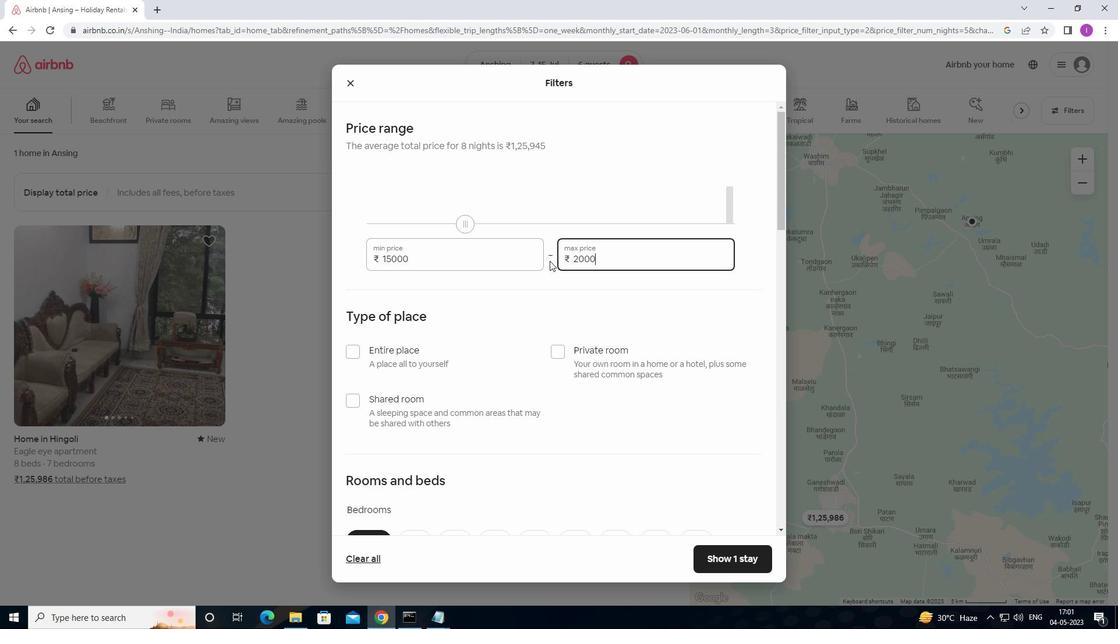 
Action: Mouse moved to (520, 349)
Screenshot: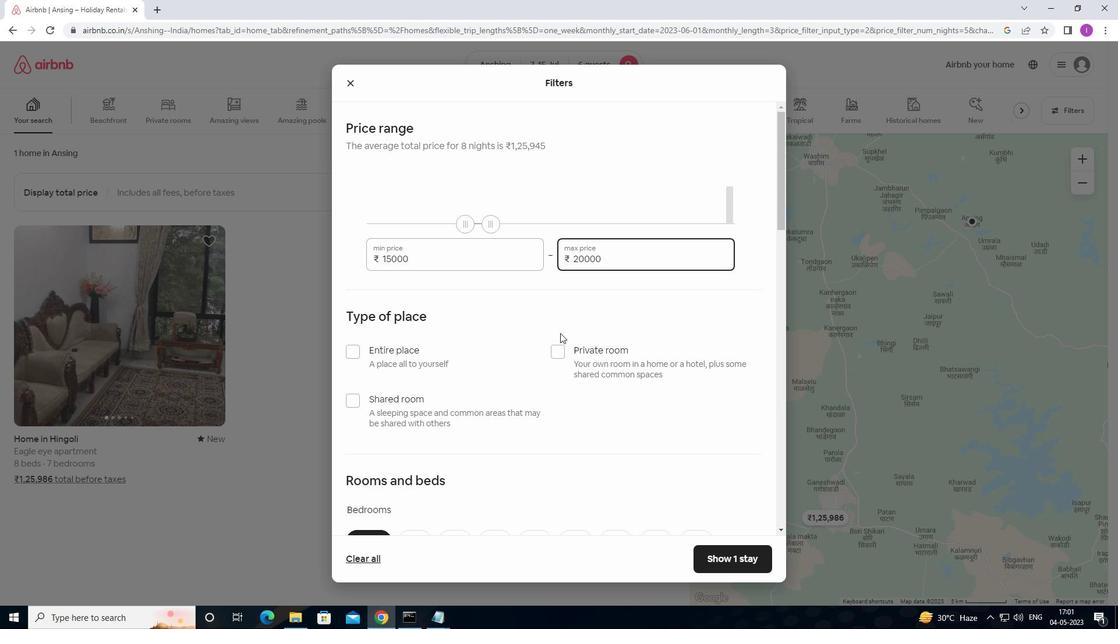 
Action: Mouse scrolled (520, 349) with delta (0, 0)
Screenshot: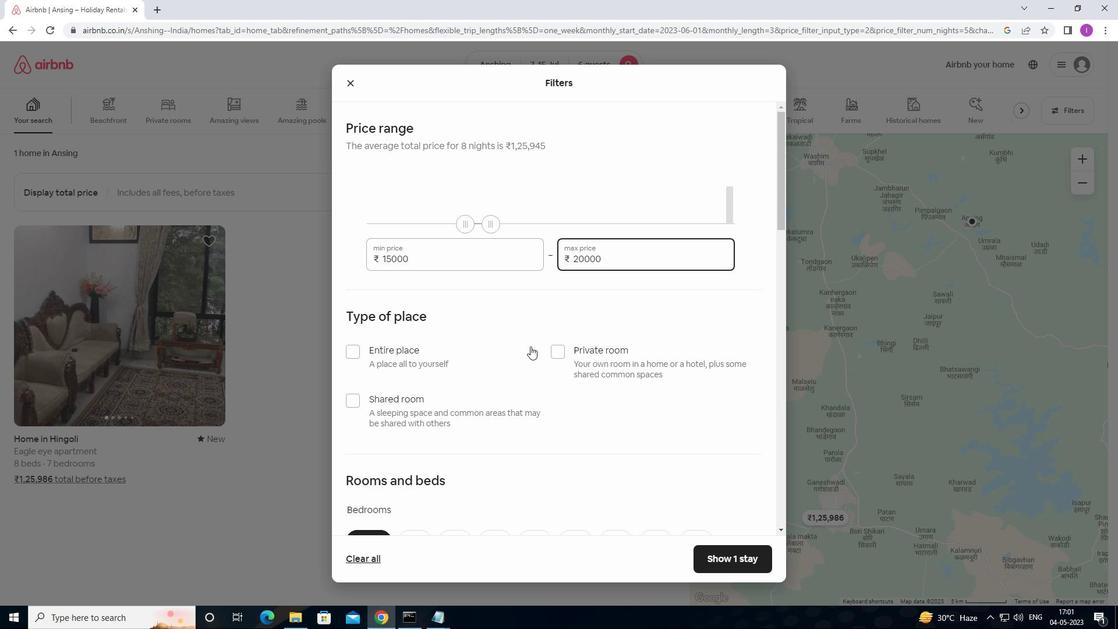 
Action: Mouse moved to (346, 293)
Screenshot: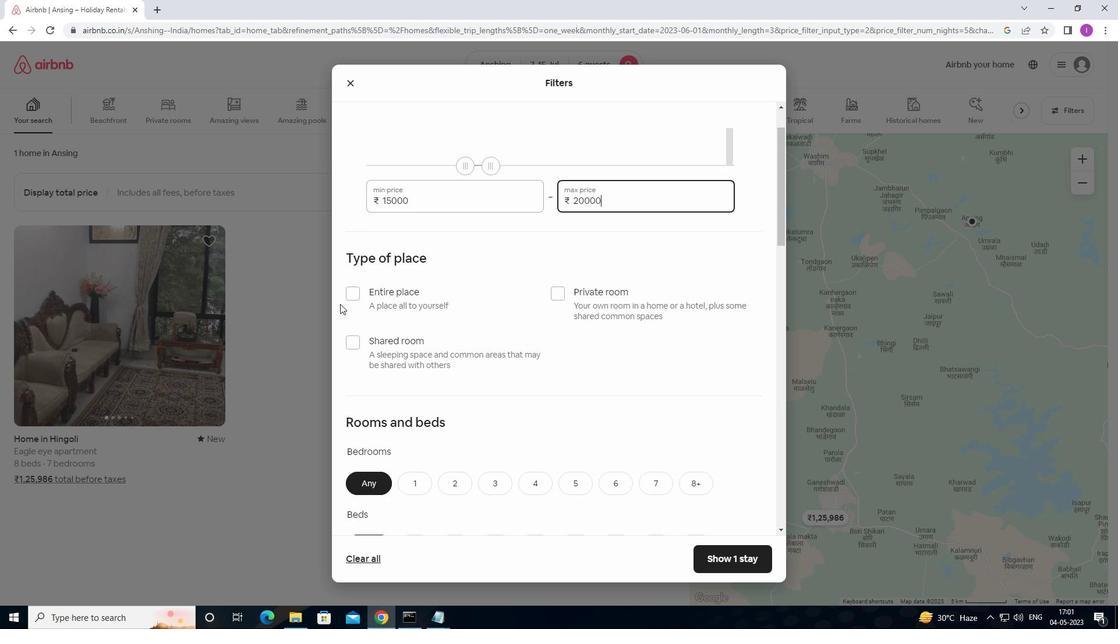 
Action: Mouse pressed left at (346, 293)
Screenshot: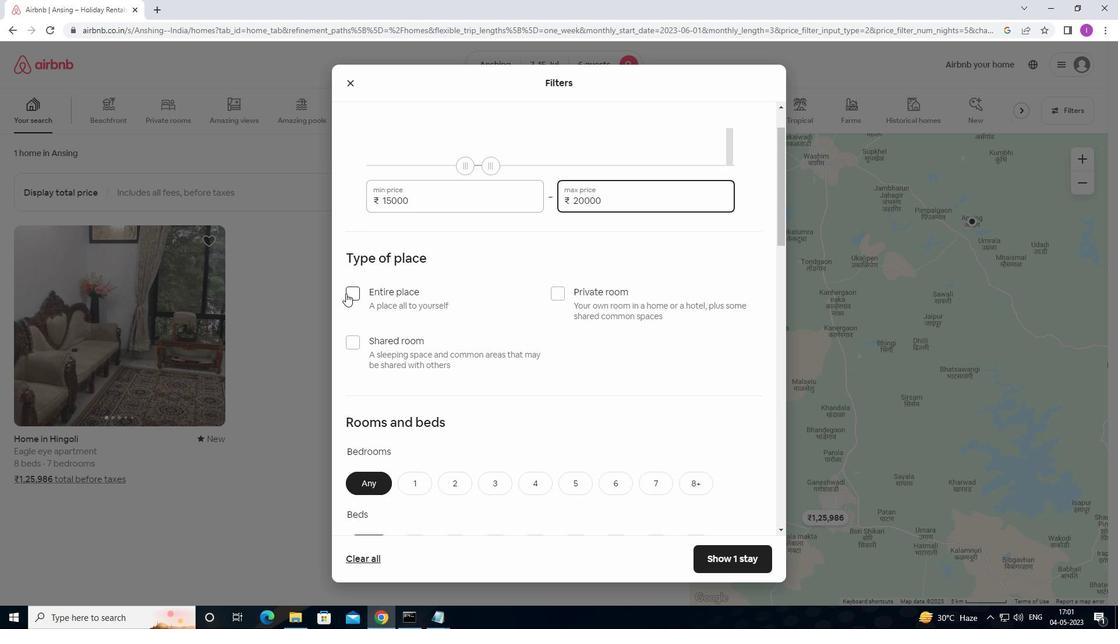 
Action: Mouse moved to (565, 363)
Screenshot: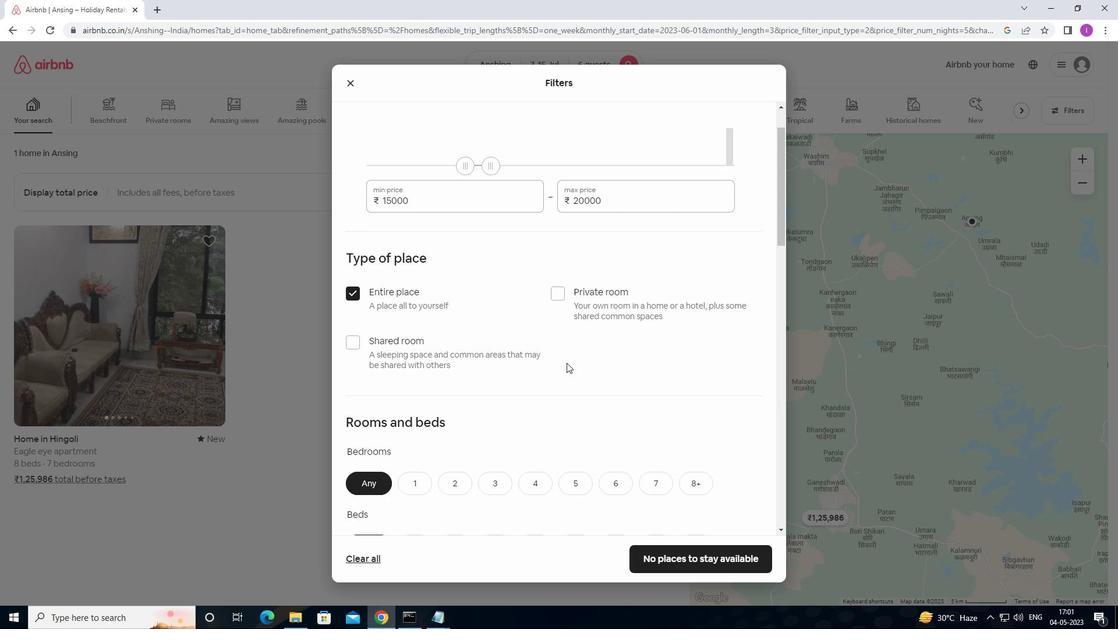 
Action: Mouse scrolled (565, 362) with delta (0, 0)
Screenshot: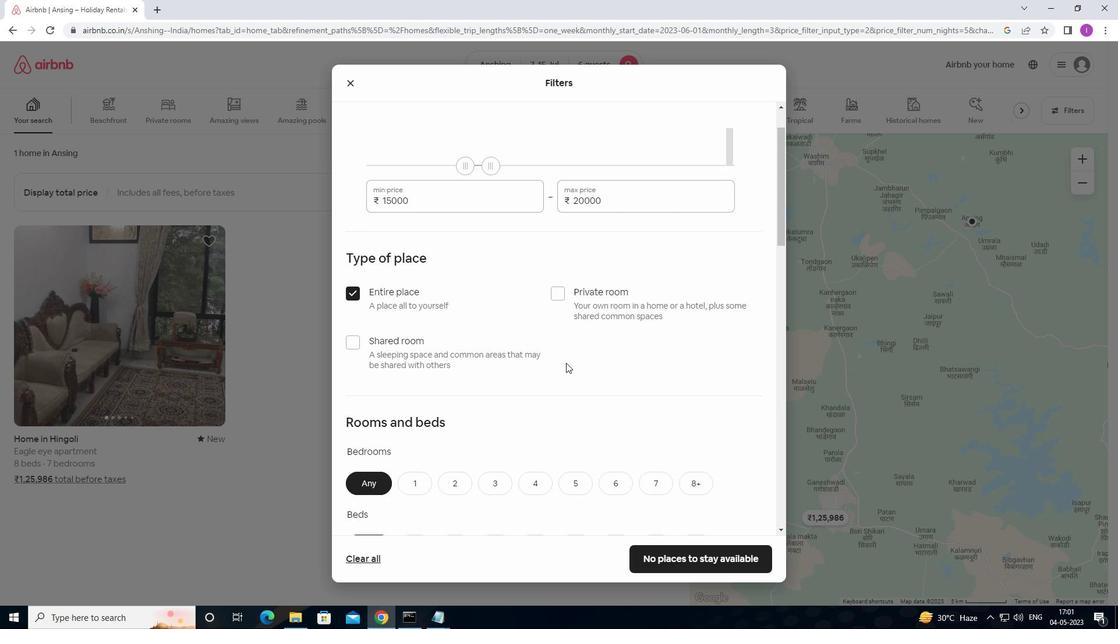 
Action: Mouse moved to (565, 363)
Screenshot: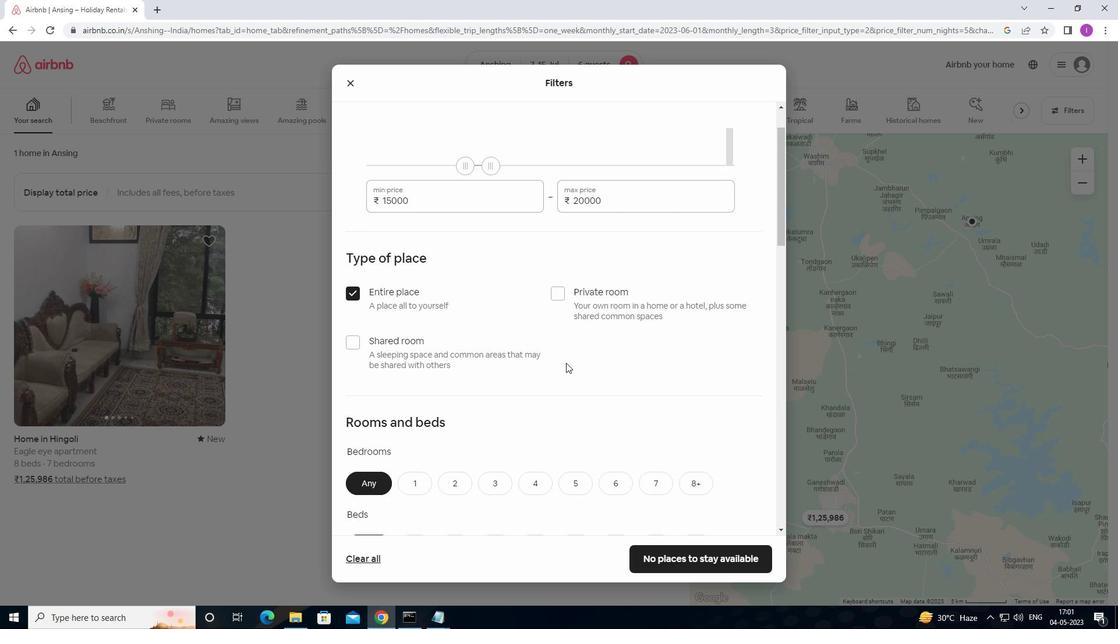 
Action: Mouse scrolled (565, 363) with delta (0, 0)
Screenshot: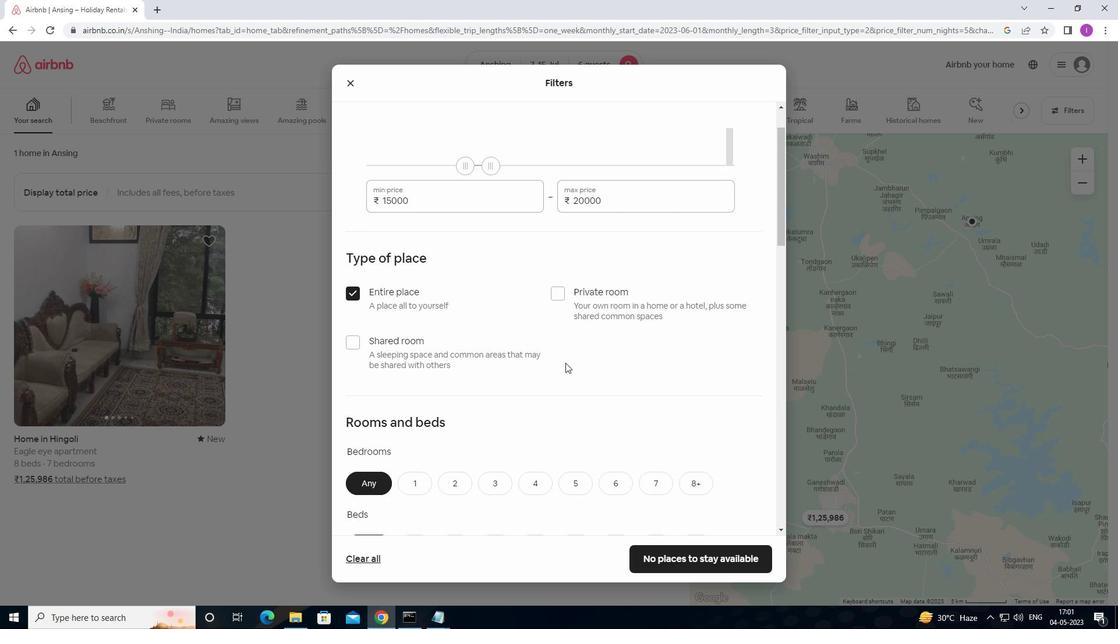 
Action: Mouse moved to (565, 364)
Screenshot: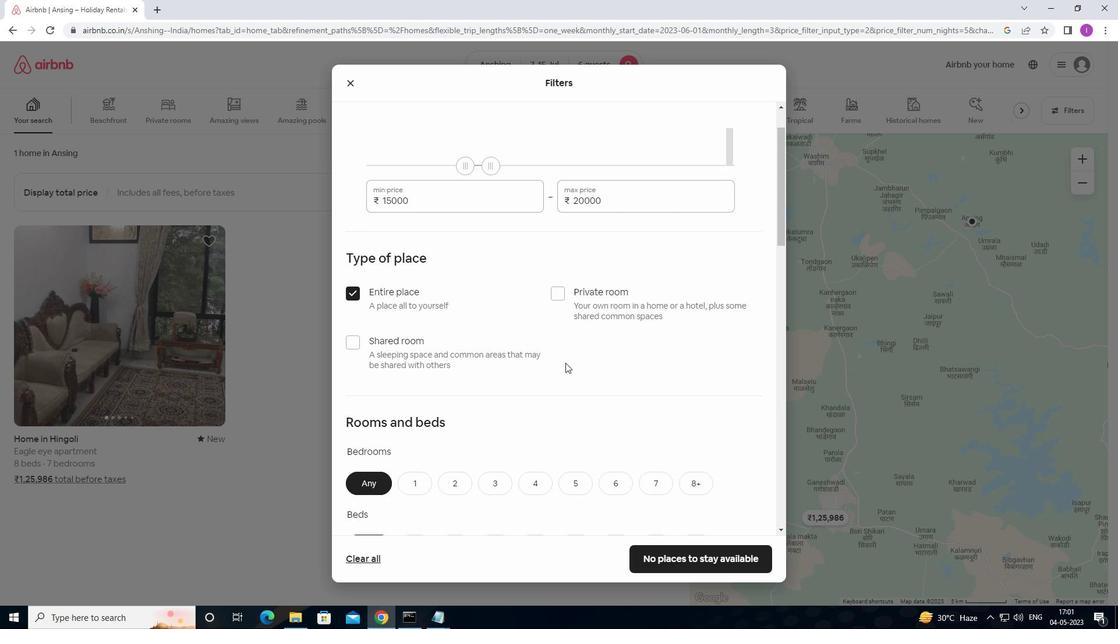 
Action: Mouse scrolled (565, 363) with delta (0, 0)
Screenshot: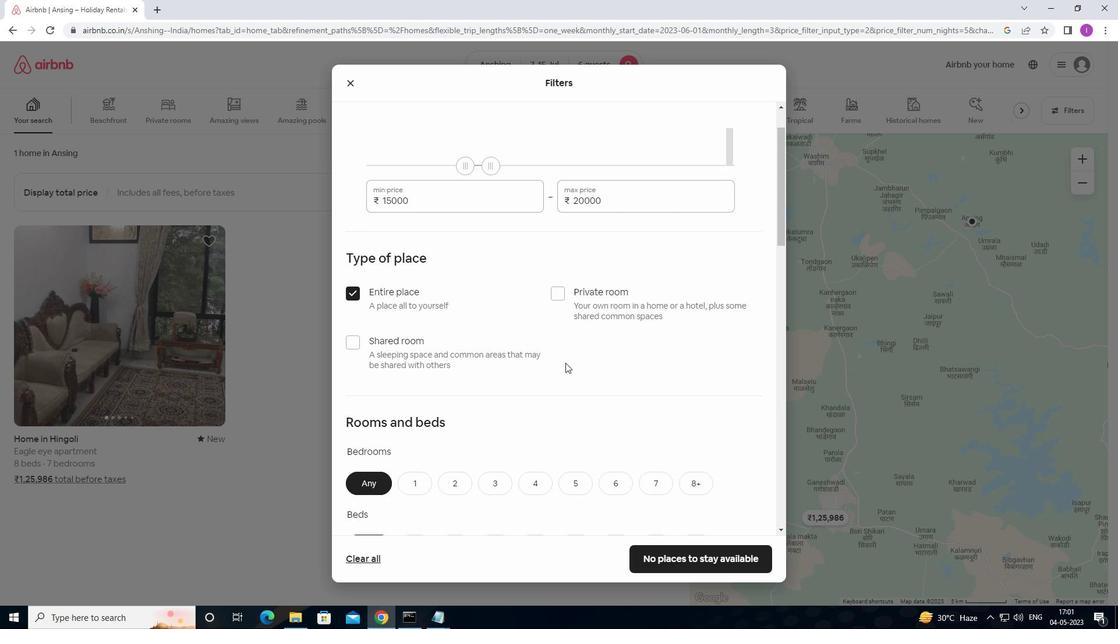 
Action: Mouse moved to (498, 316)
Screenshot: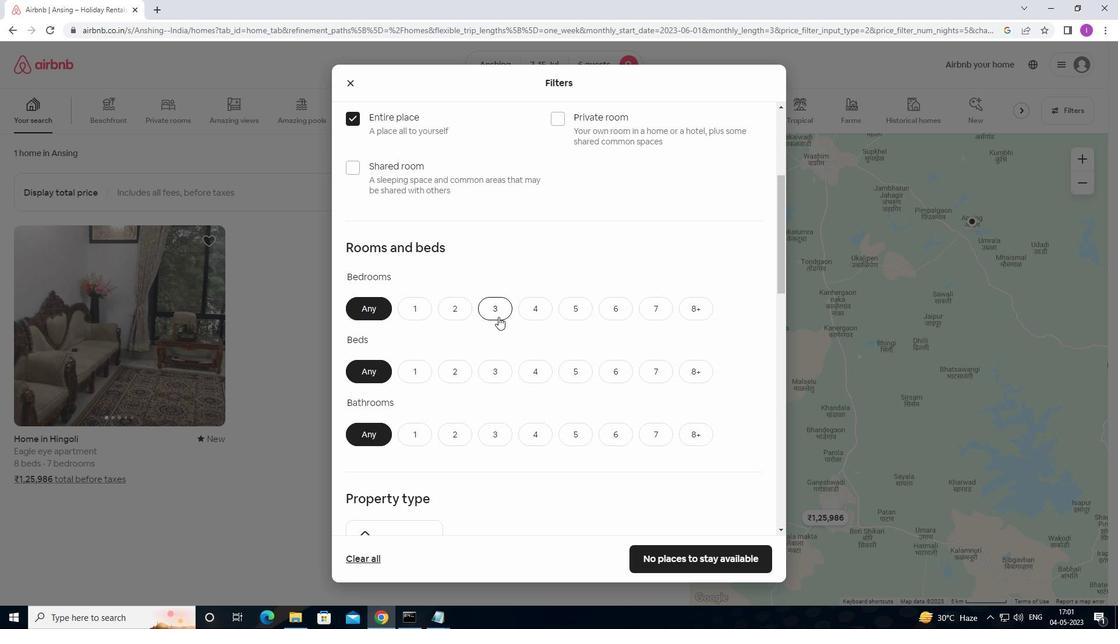 
Action: Mouse pressed left at (498, 316)
Screenshot: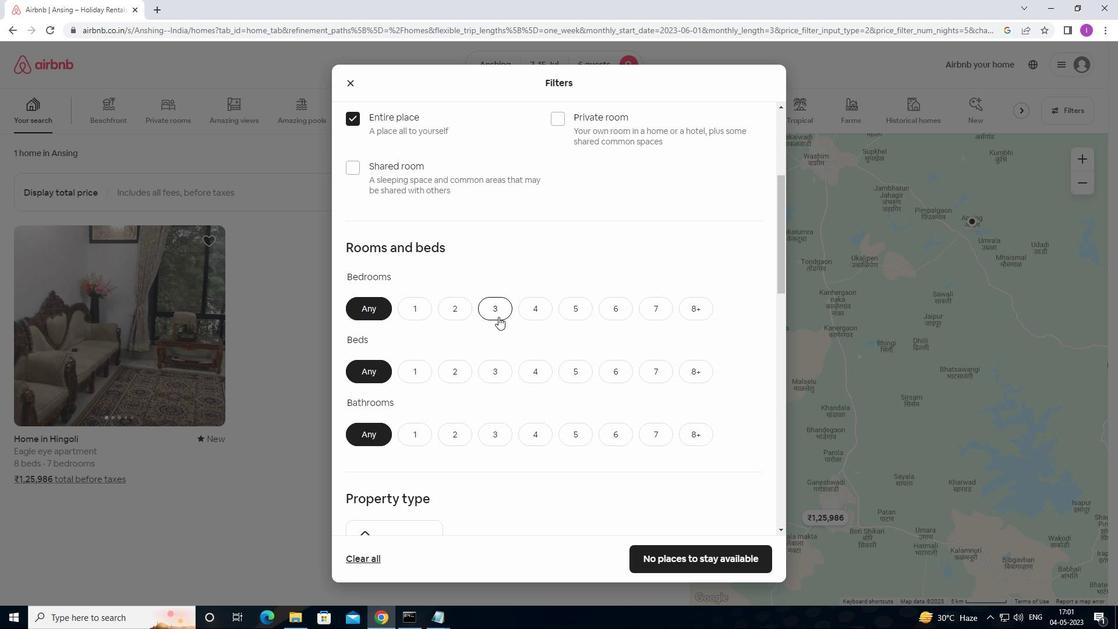 
Action: Mouse moved to (503, 370)
Screenshot: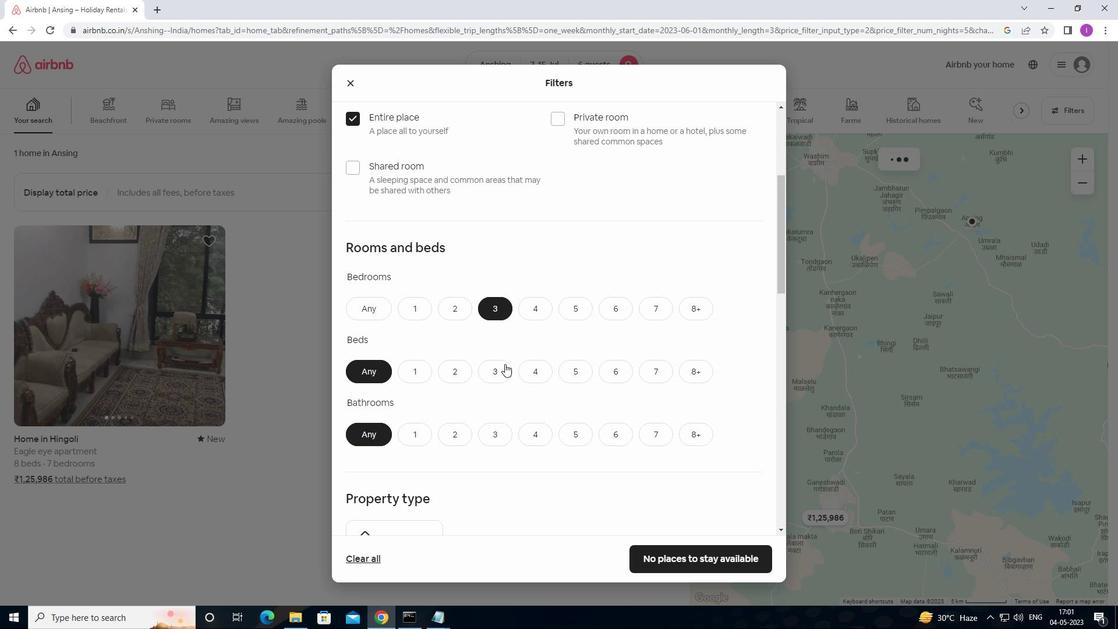 
Action: Mouse pressed left at (503, 370)
Screenshot: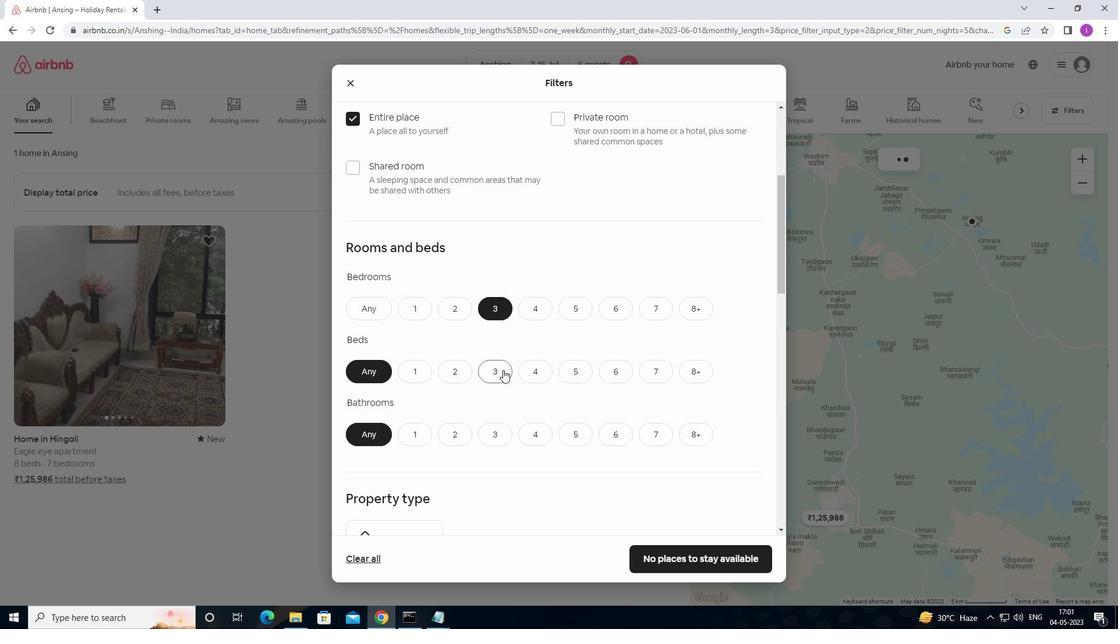 
Action: Mouse moved to (494, 425)
Screenshot: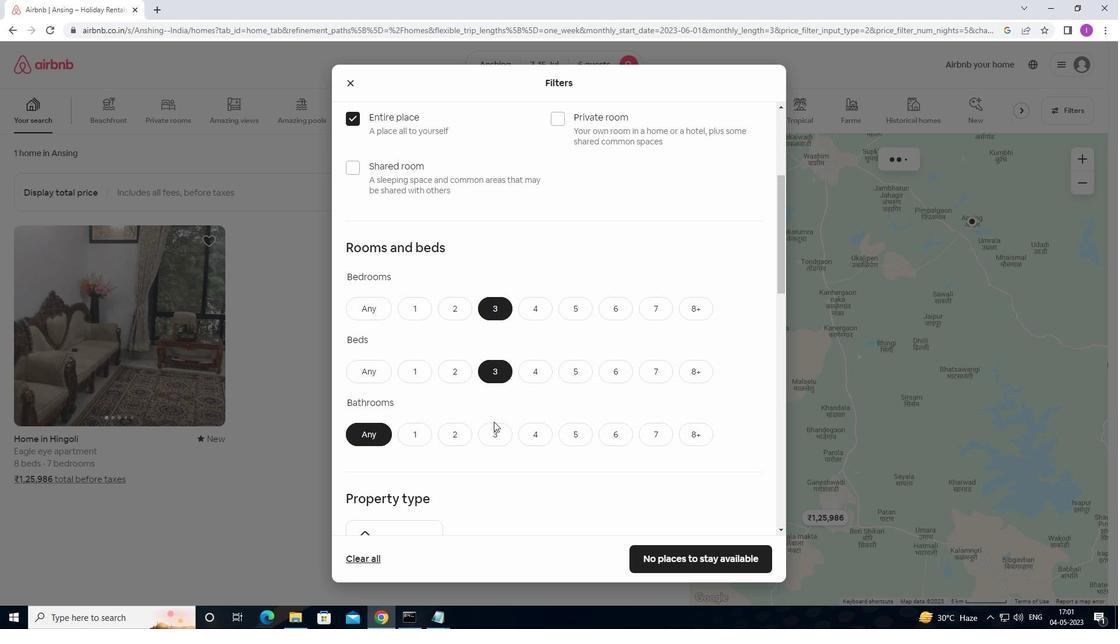 
Action: Mouse pressed left at (494, 425)
Screenshot: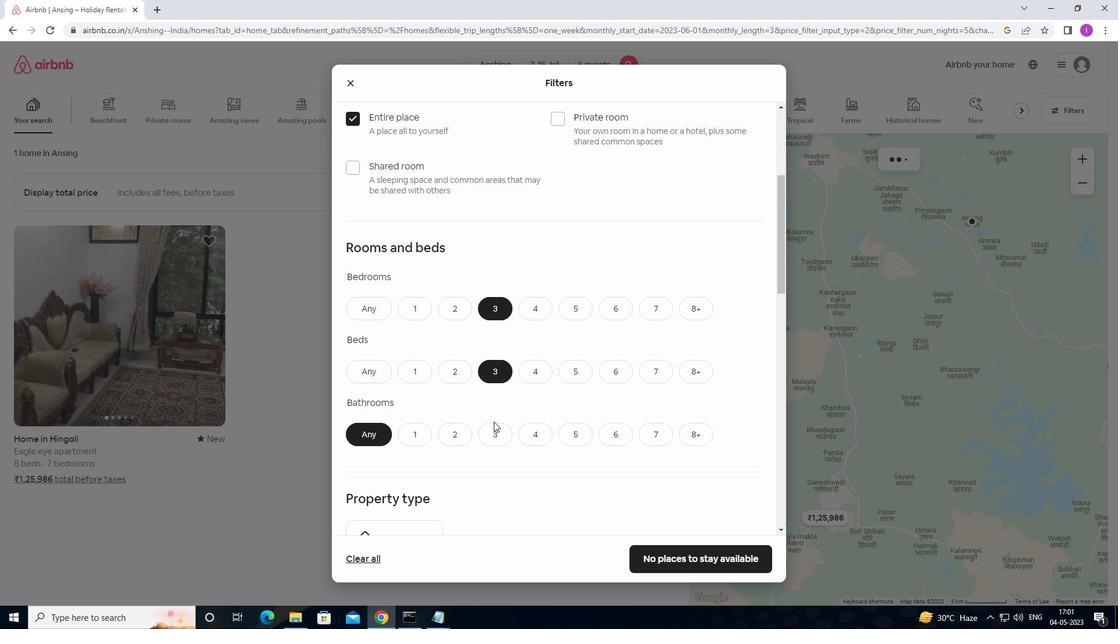 
Action: Mouse moved to (544, 407)
Screenshot: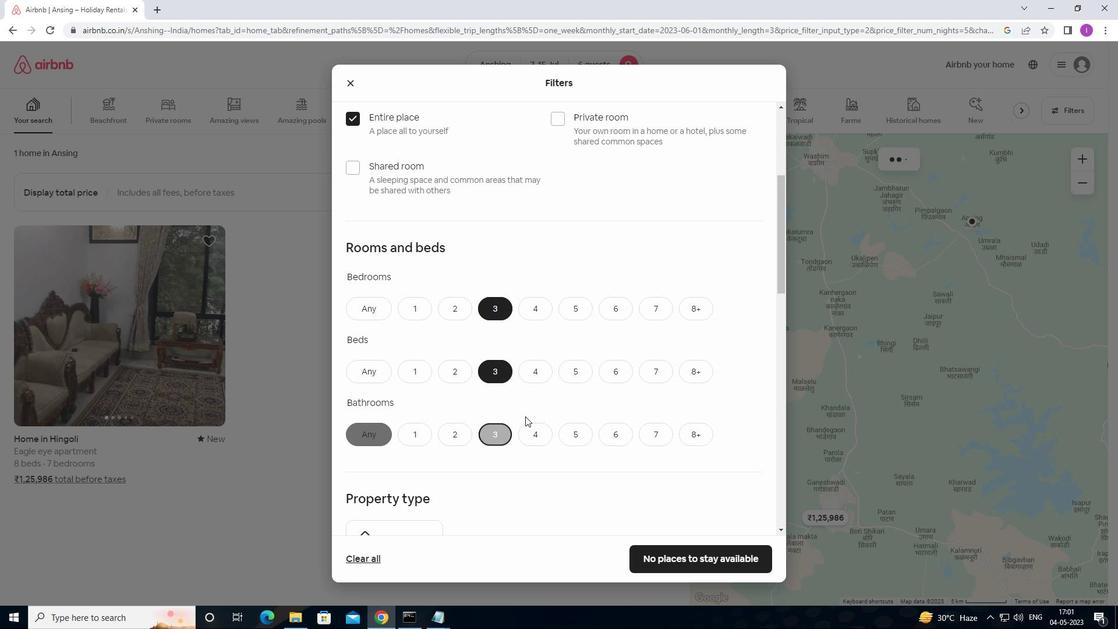 
Action: Mouse scrolled (544, 406) with delta (0, 0)
Screenshot: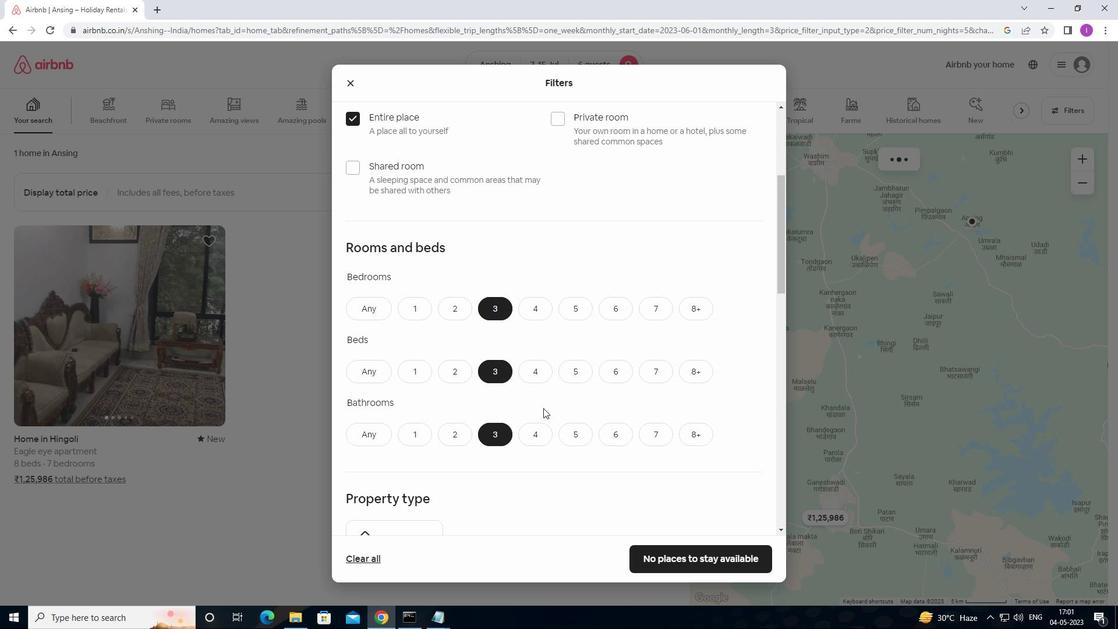 
Action: Mouse moved to (546, 407)
Screenshot: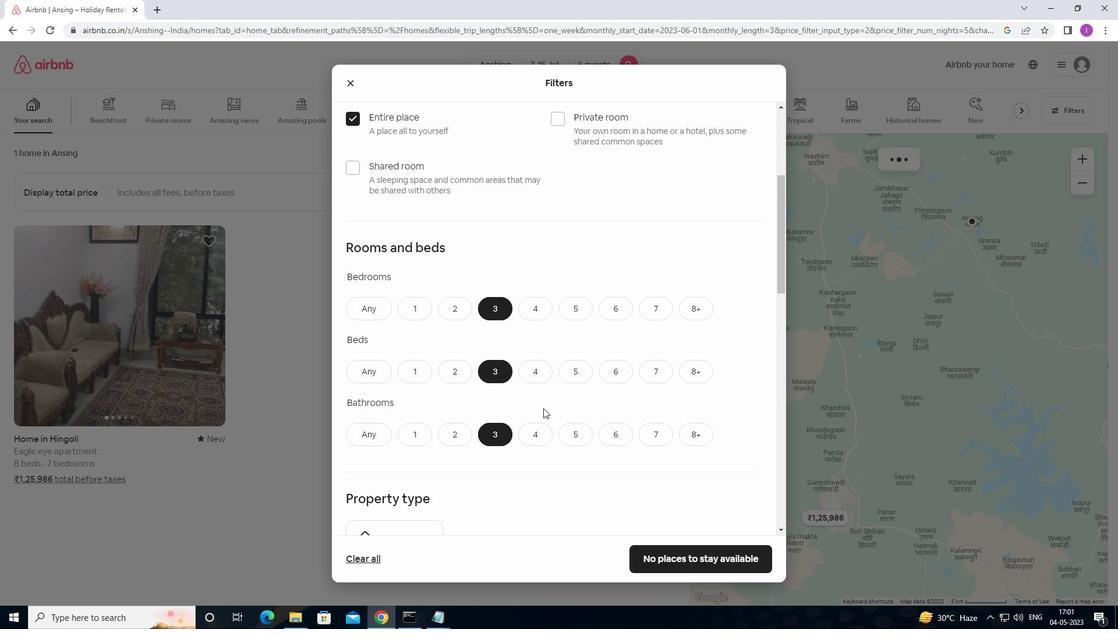 
Action: Mouse scrolled (546, 406) with delta (0, 0)
Screenshot: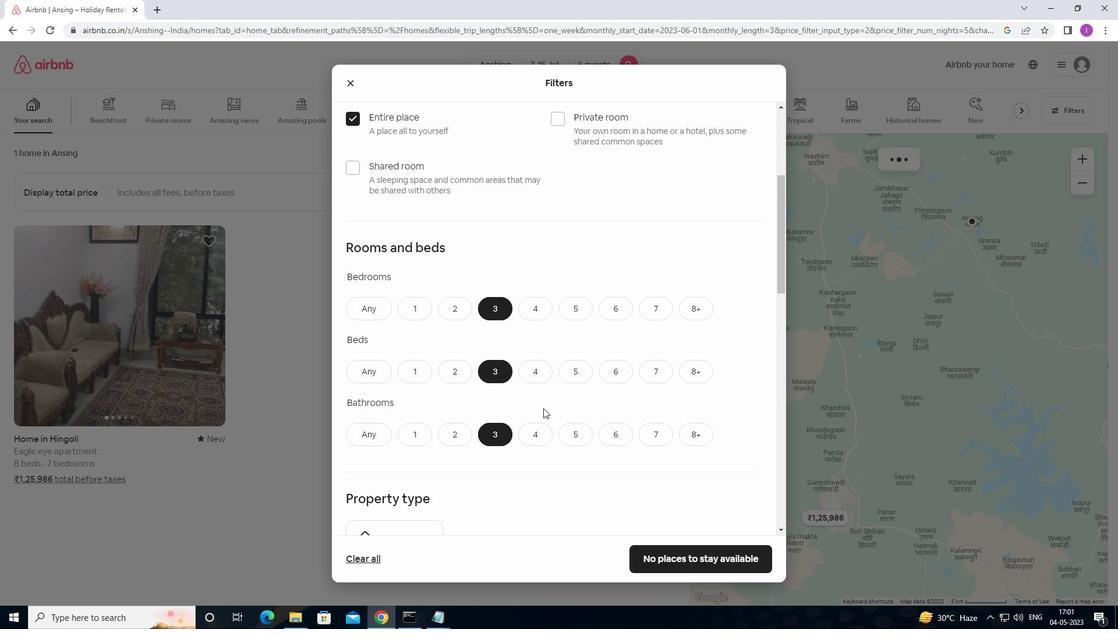 
Action: Mouse moved to (548, 408)
Screenshot: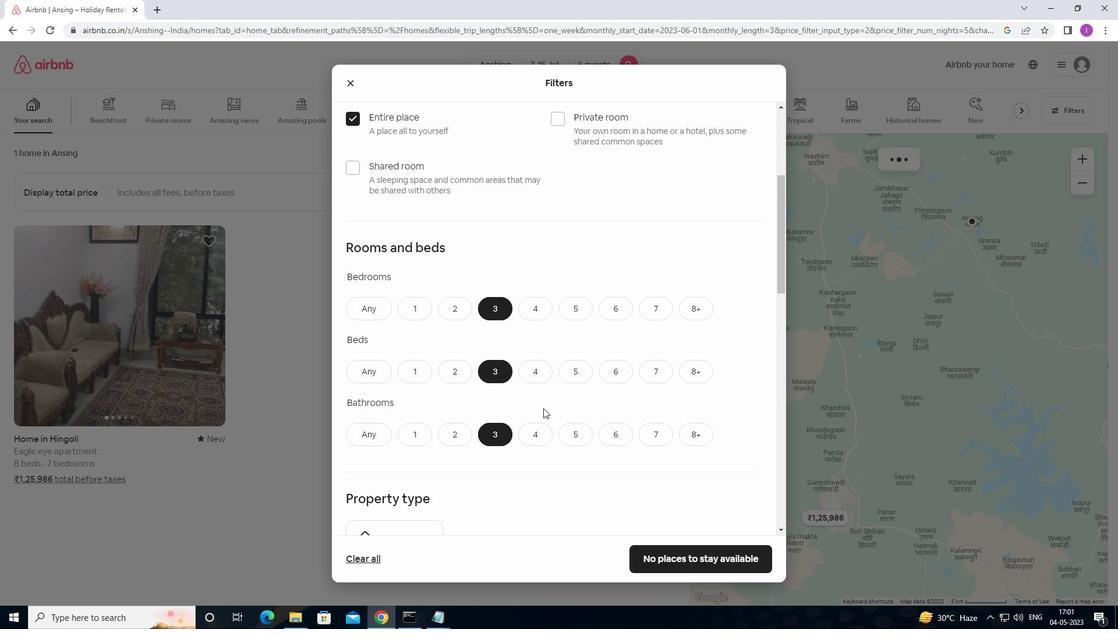 
Action: Mouse scrolled (548, 407) with delta (0, 0)
Screenshot: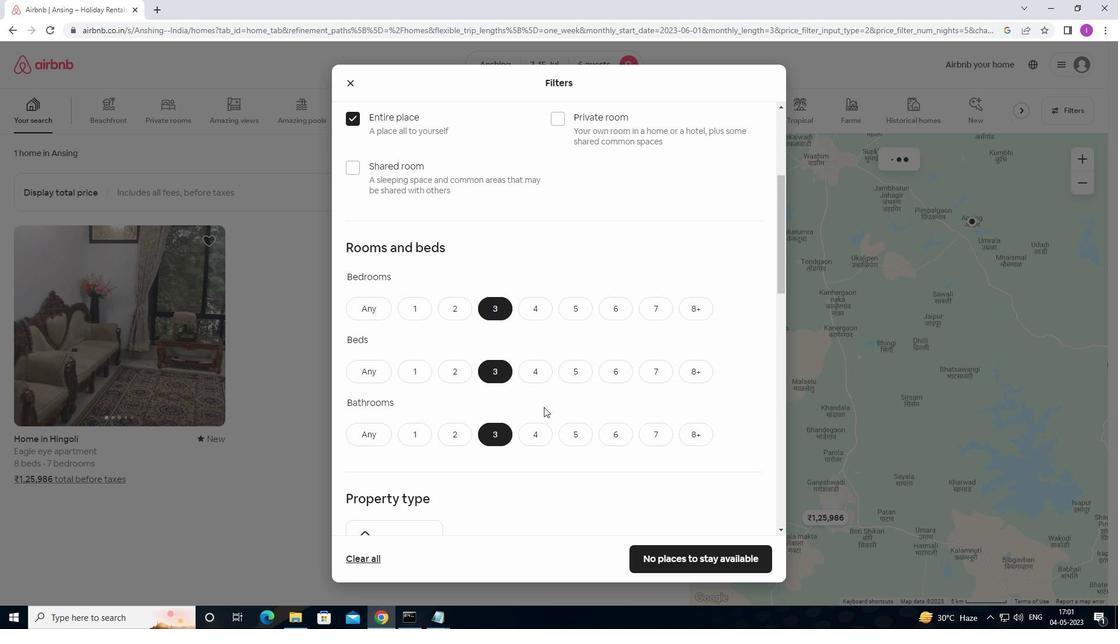 
Action: Mouse scrolled (548, 407) with delta (0, 0)
Screenshot: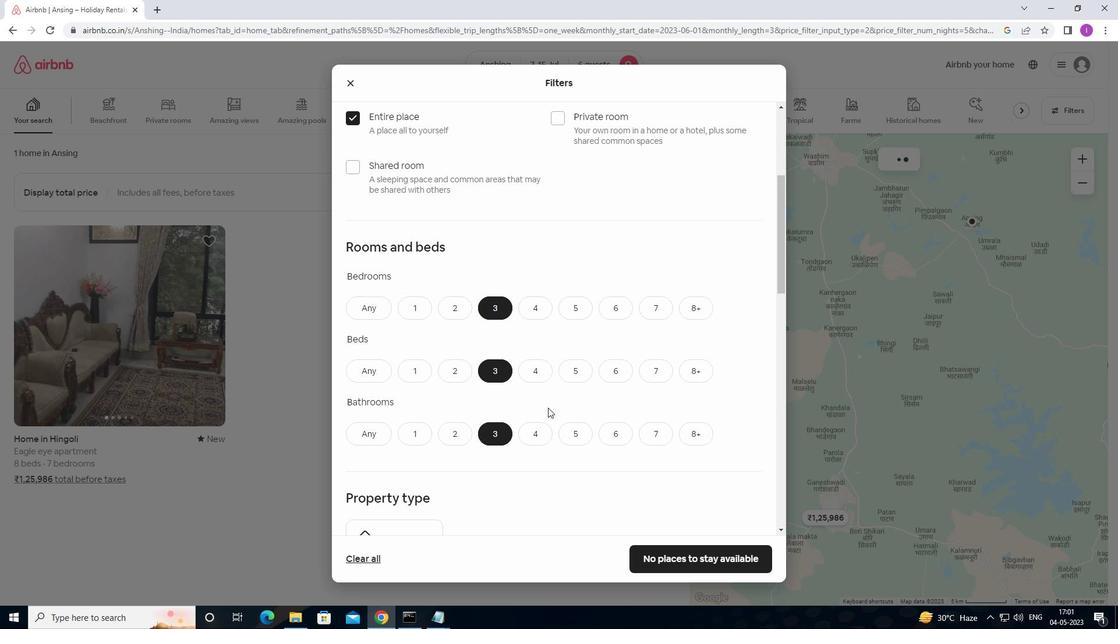 
Action: Mouse moved to (552, 406)
Screenshot: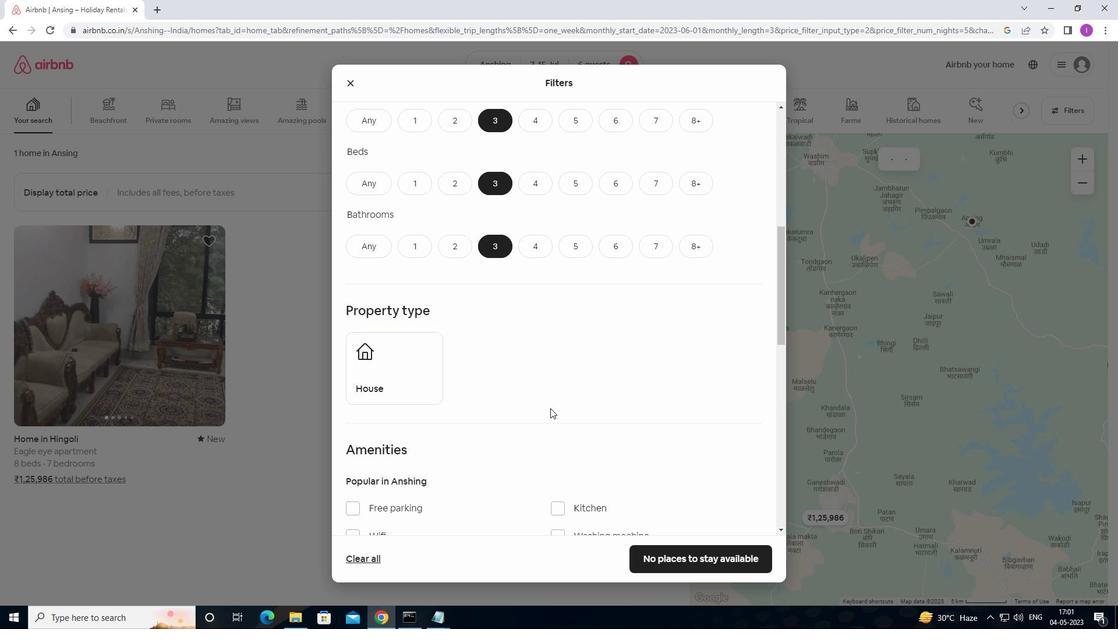 
Action: Mouse scrolled (552, 405) with delta (0, 0)
Screenshot: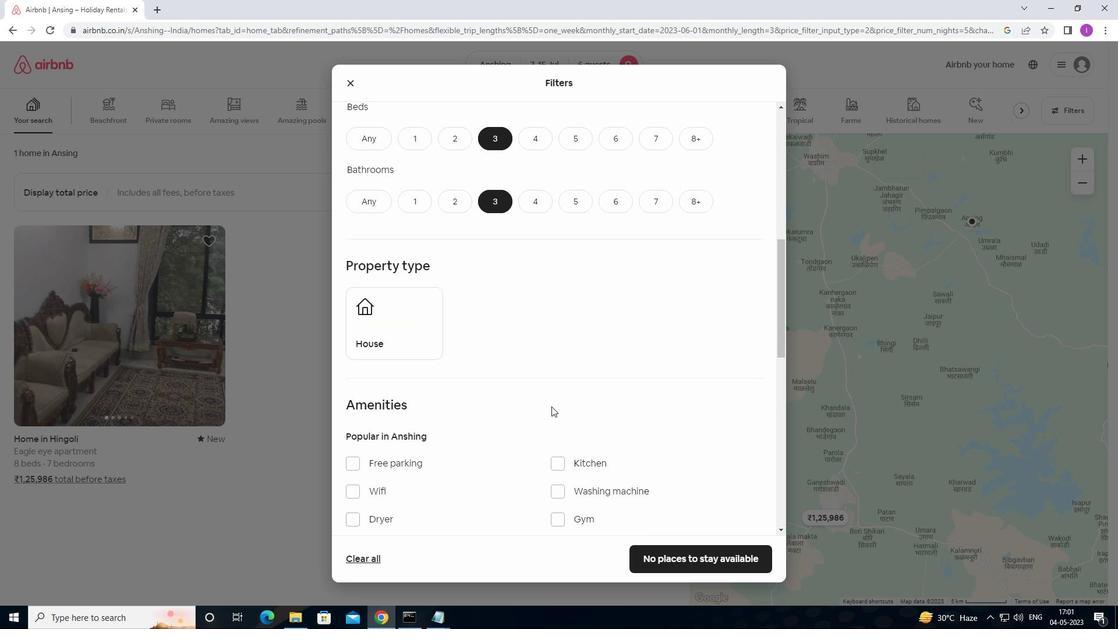 
Action: Mouse scrolled (552, 405) with delta (0, 0)
Screenshot: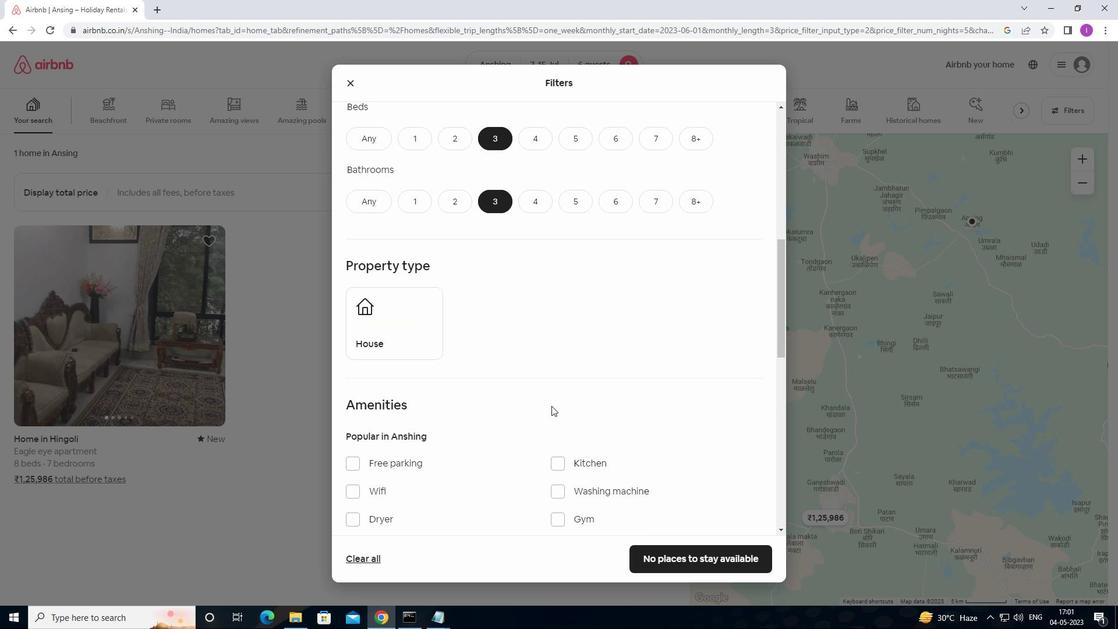 
Action: Mouse moved to (398, 206)
Screenshot: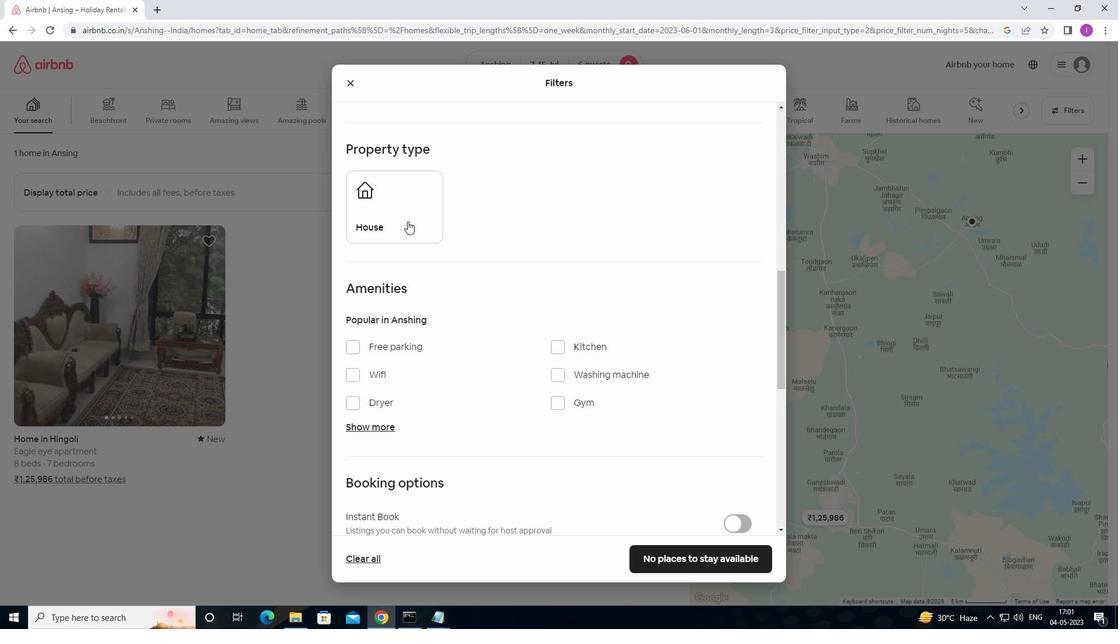 
Action: Mouse pressed left at (398, 206)
Screenshot: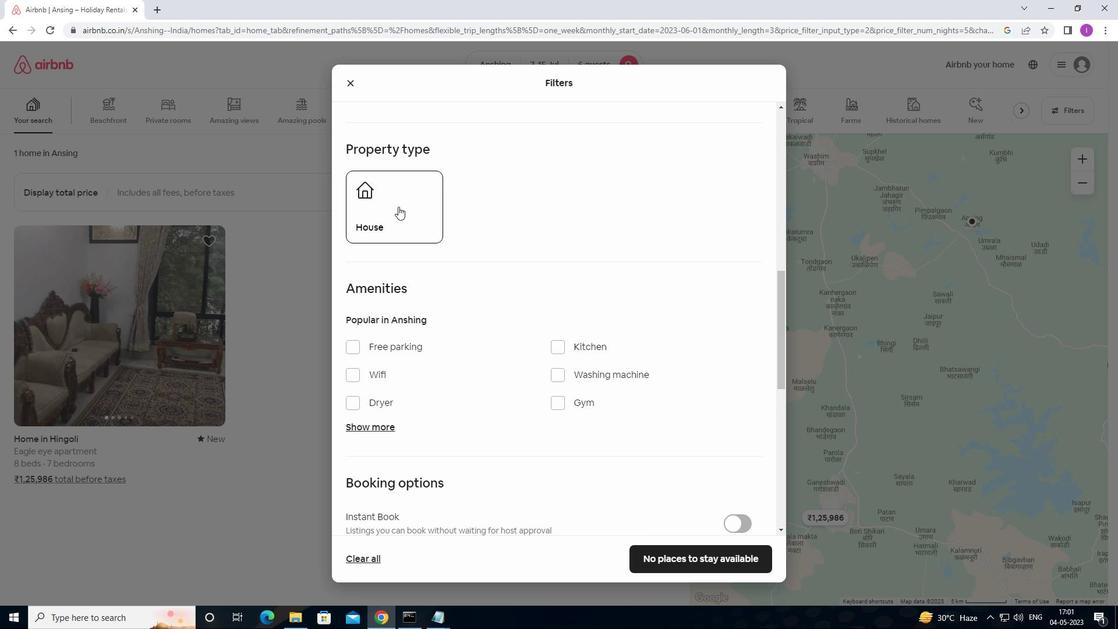 
Action: Mouse moved to (585, 353)
Screenshot: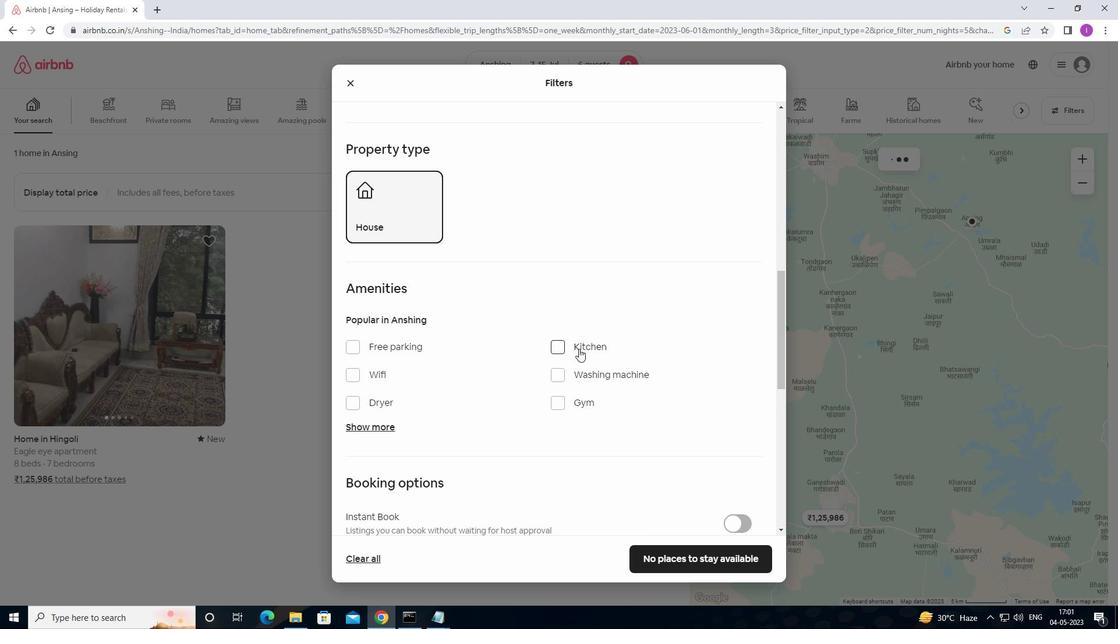 
Action: Mouse scrolled (585, 352) with delta (0, 0)
Screenshot: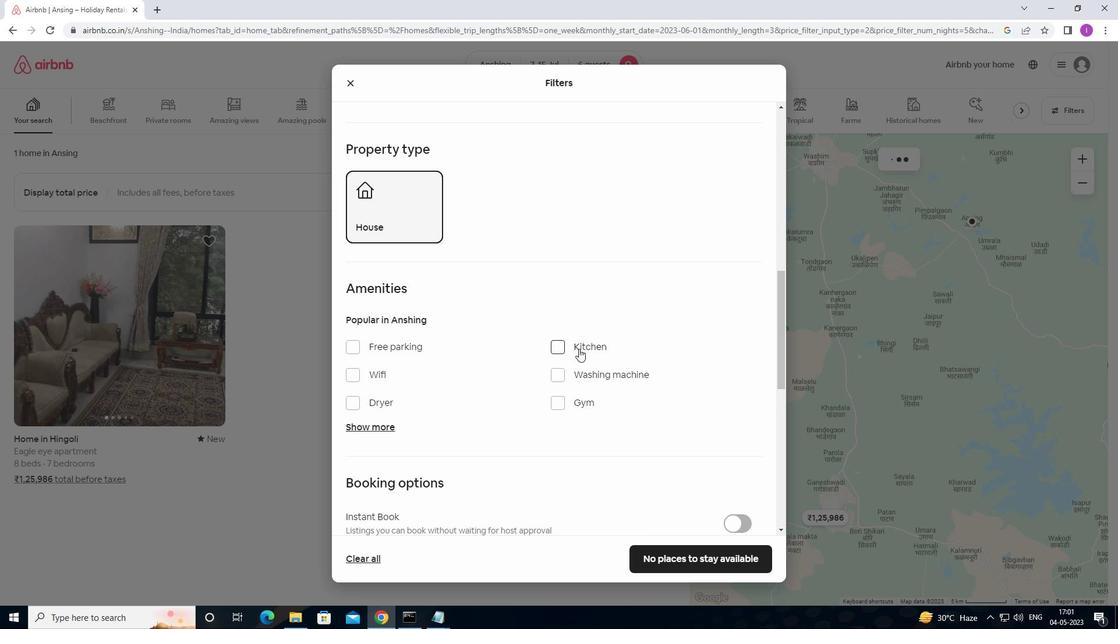 
Action: Mouse moved to (585, 355)
Screenshot: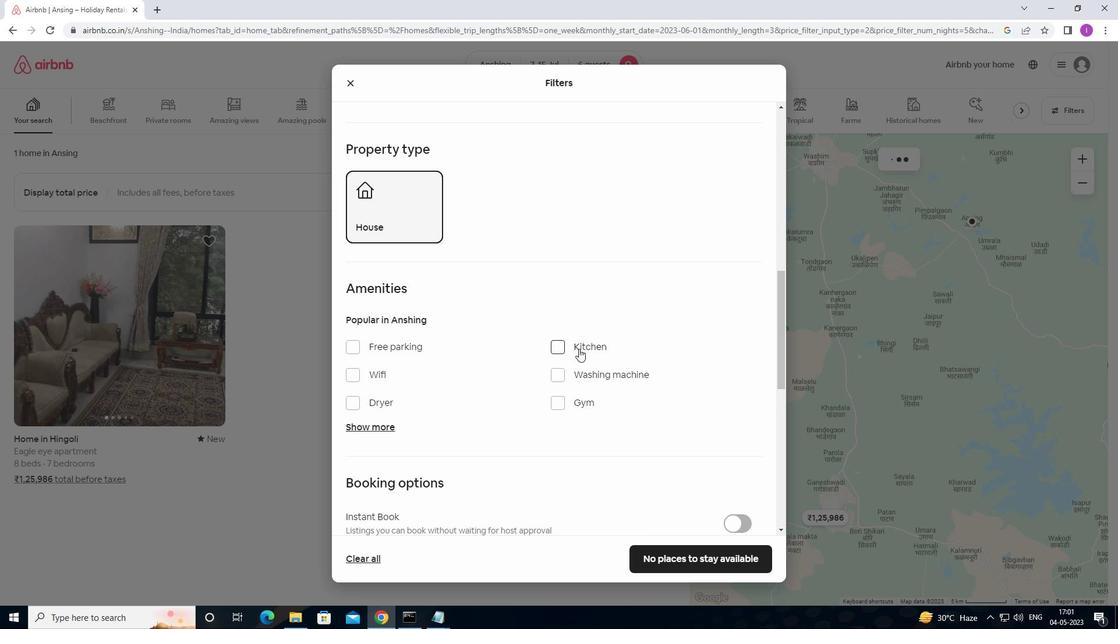 
Action: Mouse scrolled (585, 354) with delta (0, 0)
Screenshot: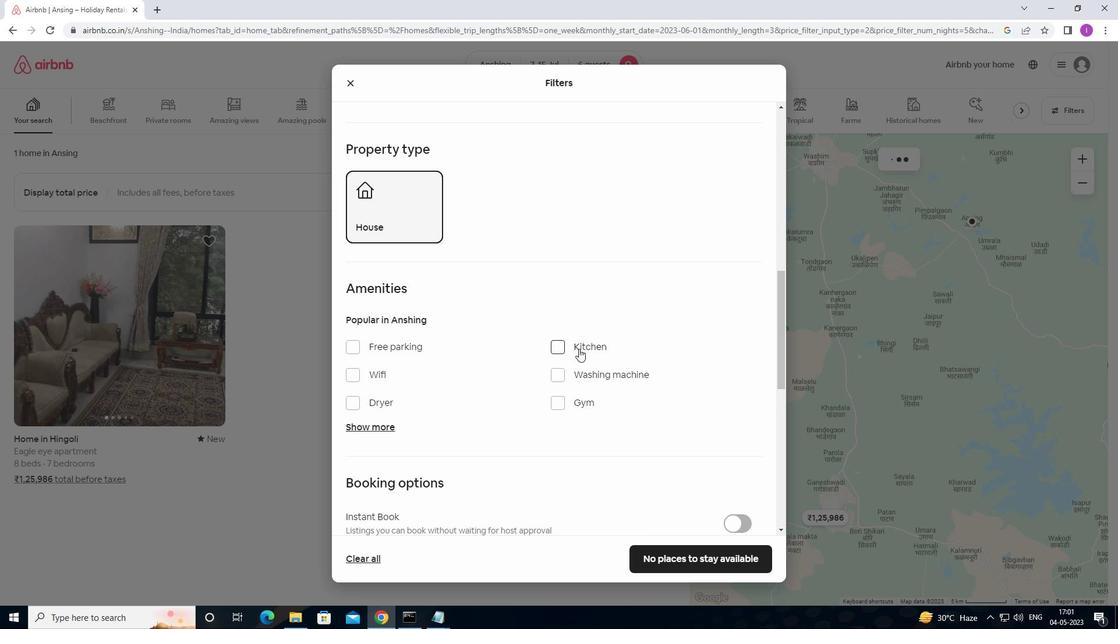
Action: Mouse moved to (585, 364)
Screenshot: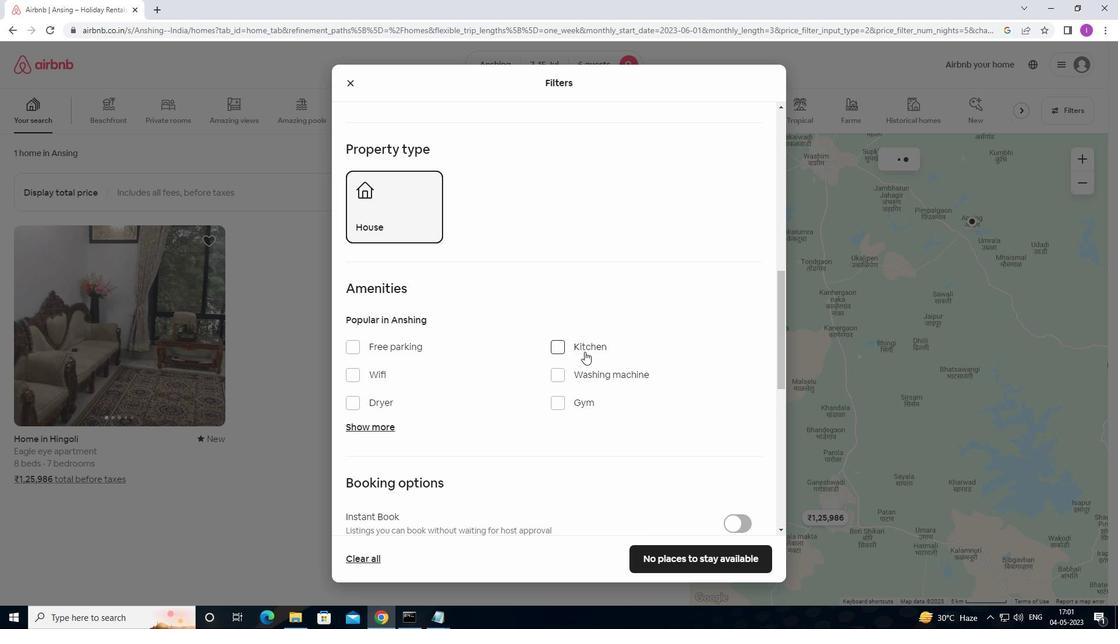 
Action: Mouse scrolled (585, 363) with delta (0, 0)
Screenshot: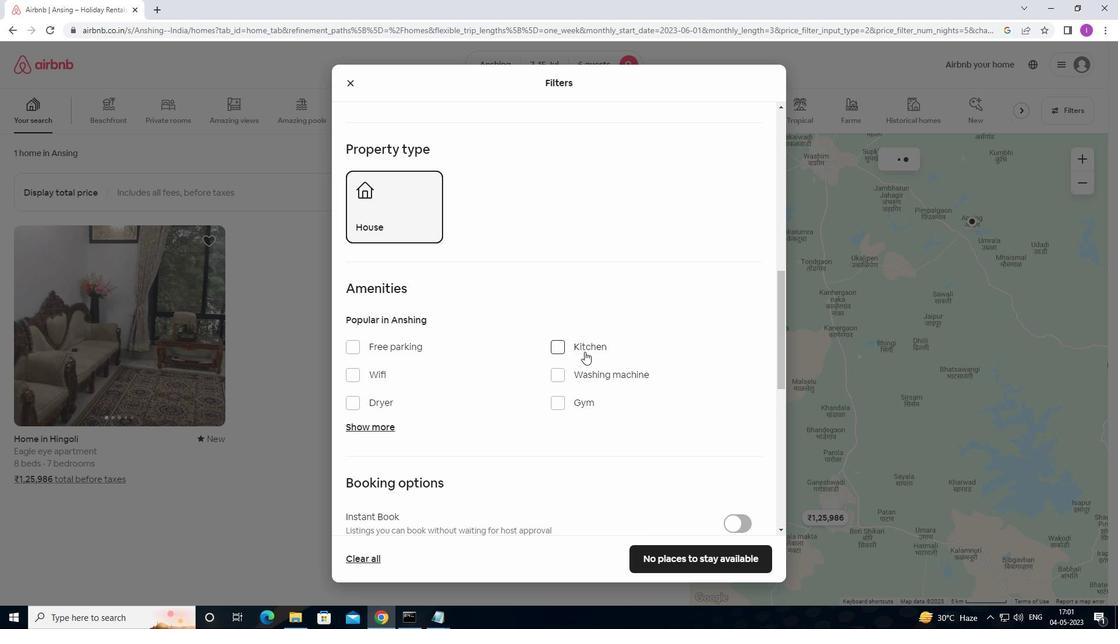 
Action: Mouse moved to (585, 364)
Screenshot: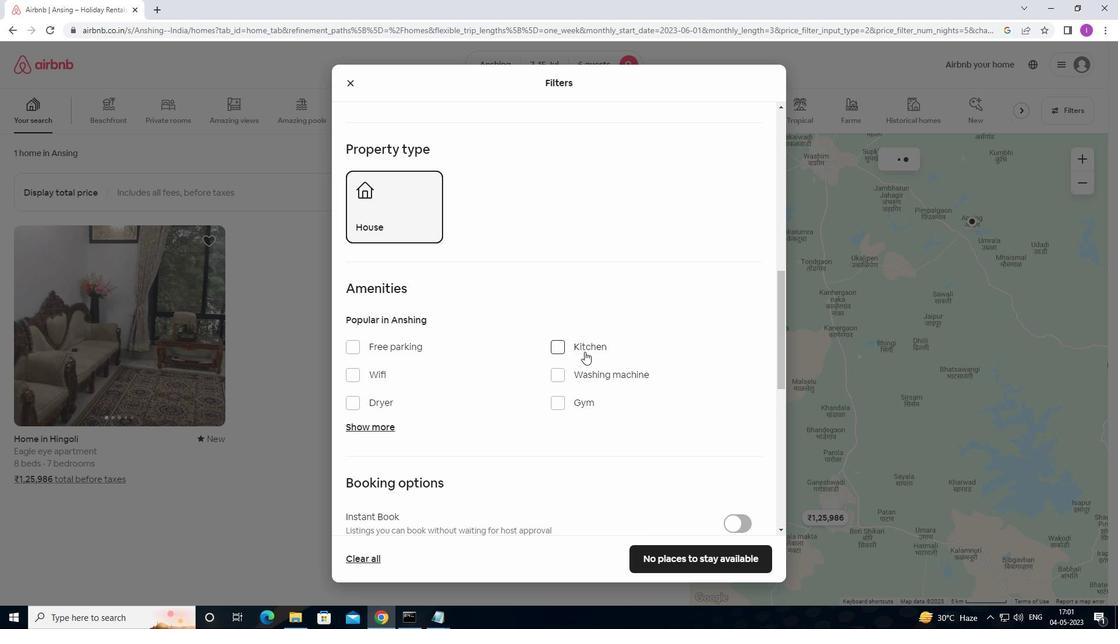 
Action: Mouse scrolled (585, 364) with delta (0, 0)
Screenshot: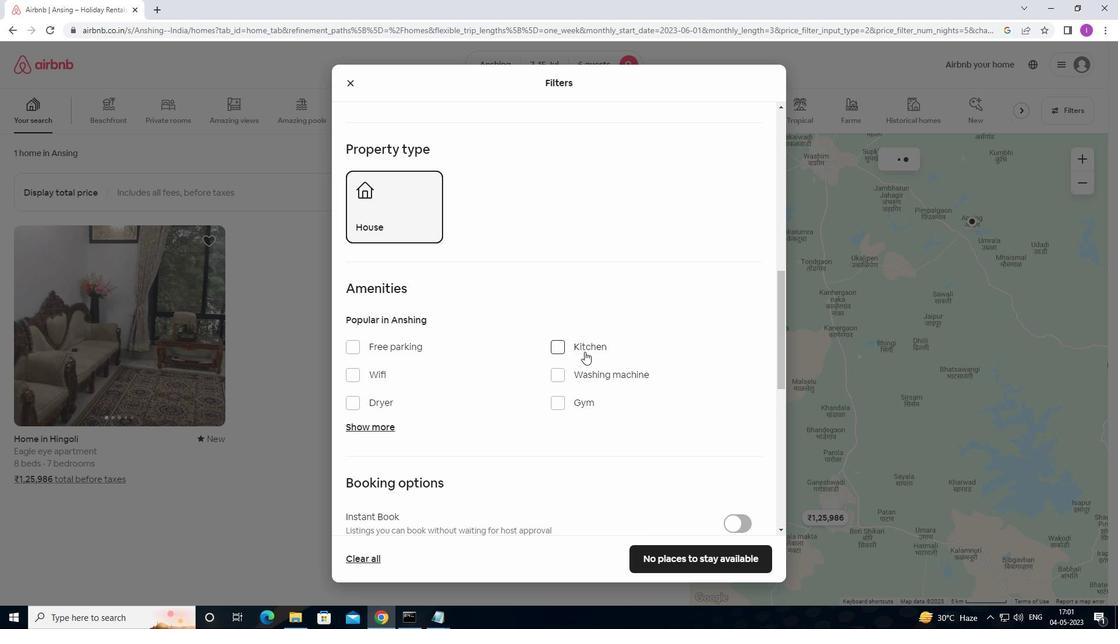 
Action: Mouse moved to (586, 366)
Screenshot: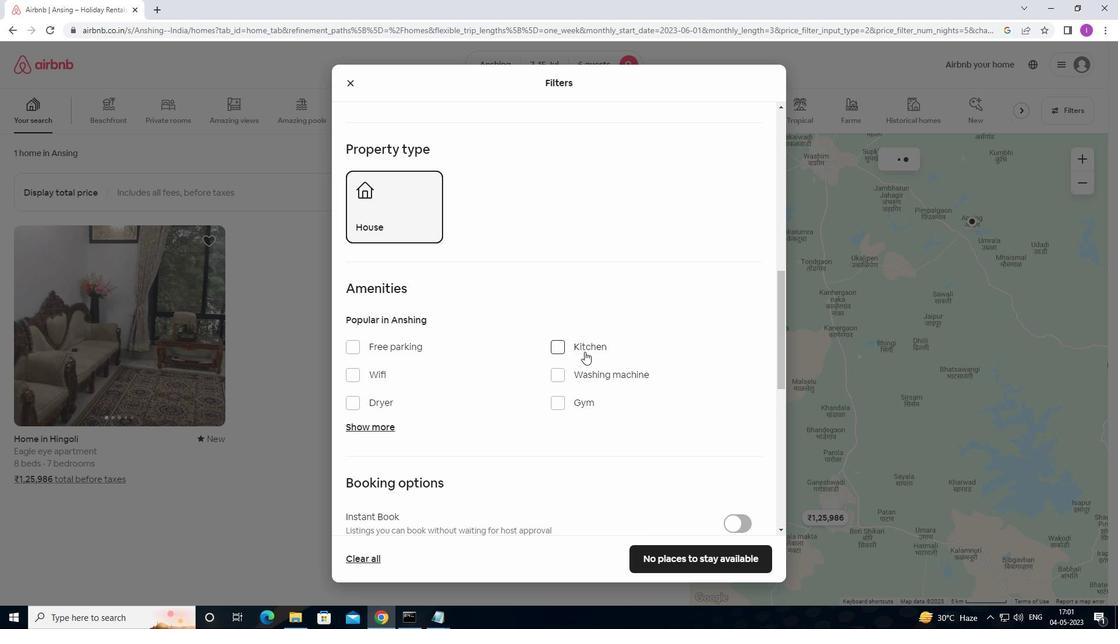 
Action: Mouse scrolled (586, 365) with delta (0, 0)
Screenshot: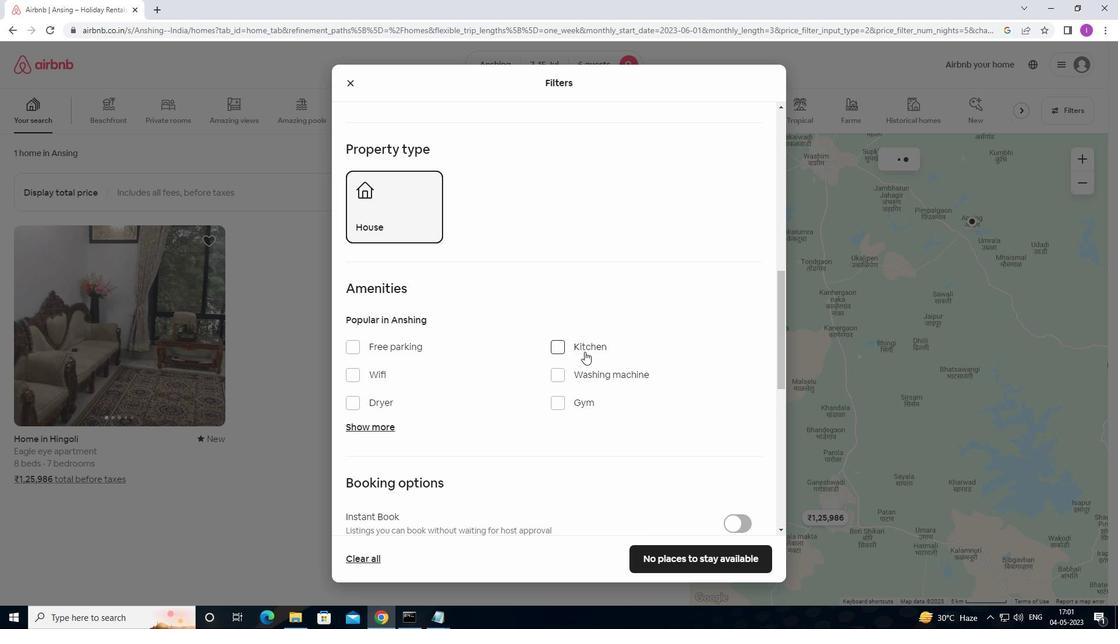 
Action: Mouse moved to (633, 353)
Screenshot: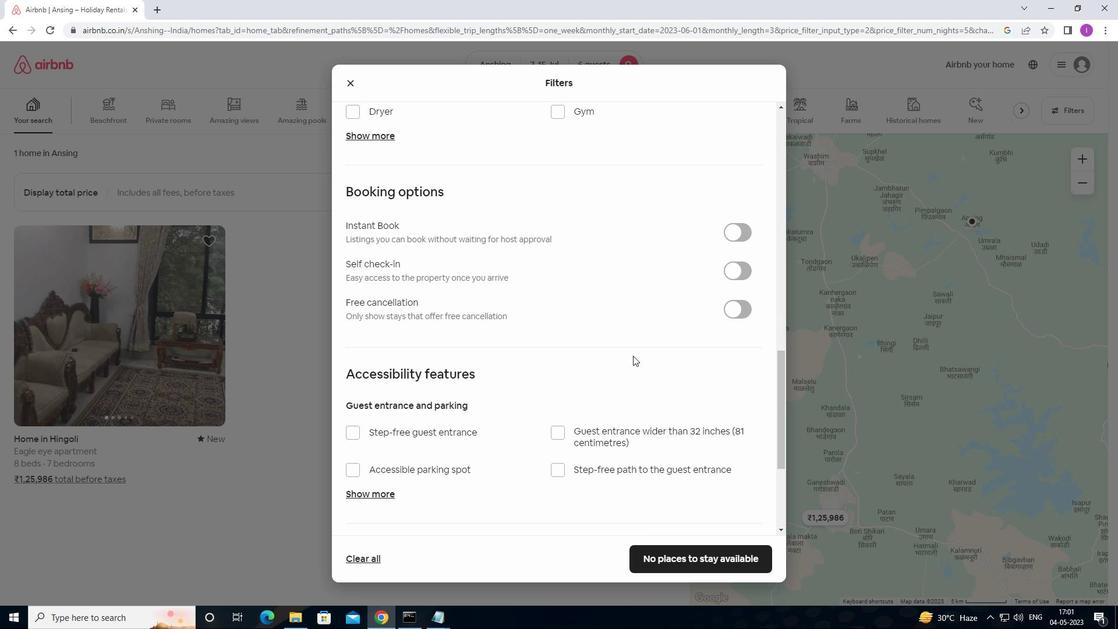 
Action: Mouse scrolled (633, 353) with delta (0, 0)
Screenshot: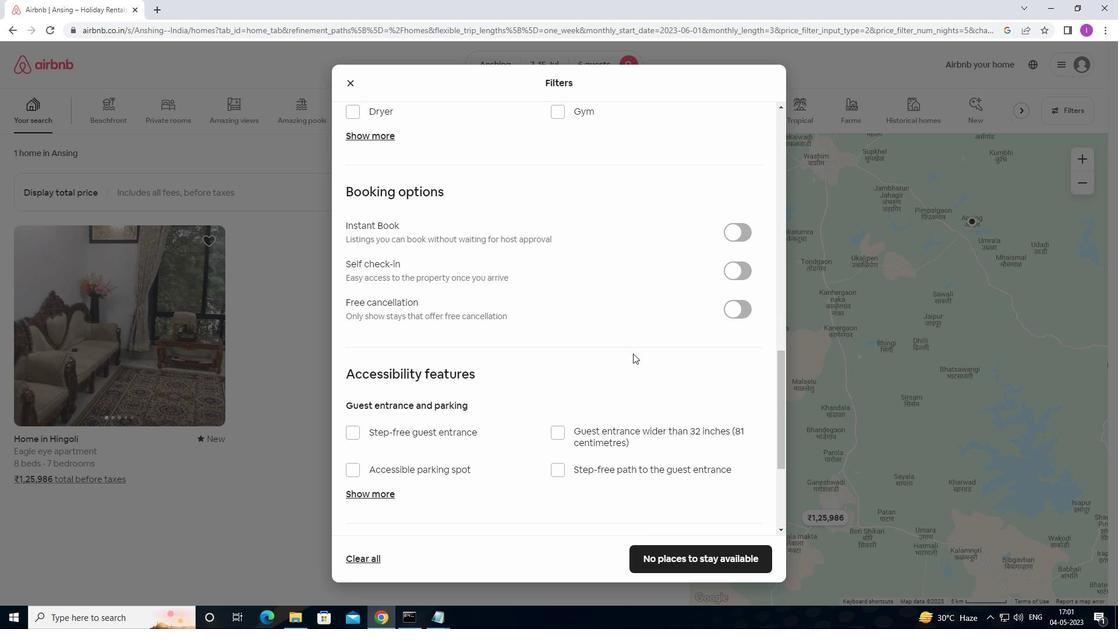 
Action: Mouse scrolled (633, 353) with delta (0, 0)
Screenshot: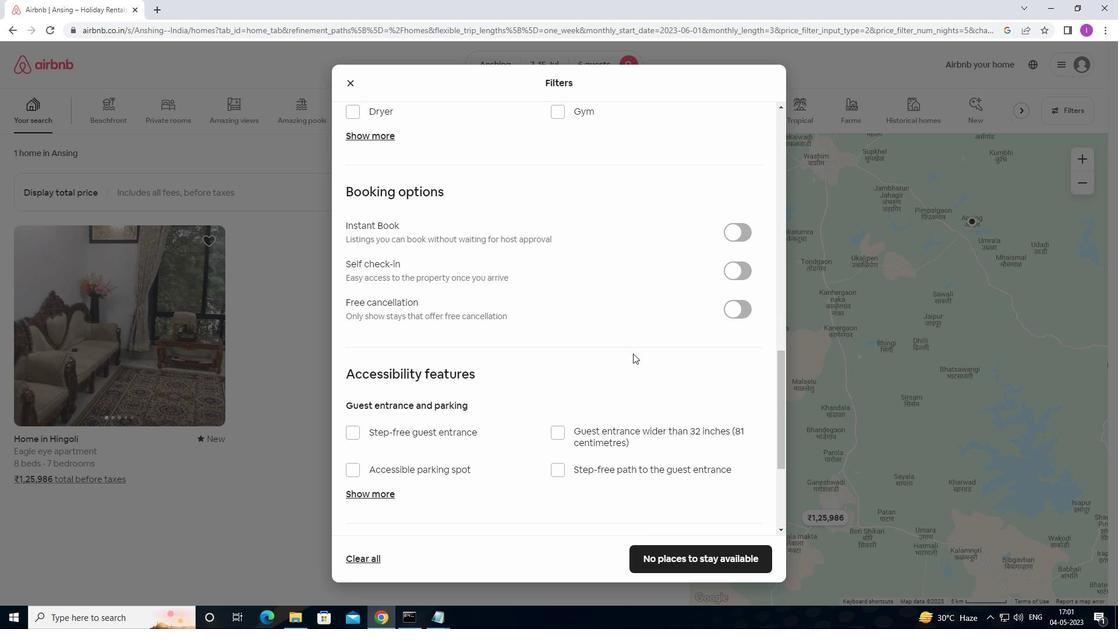 
Action: Mouse moved to (673, 346)
Screenshot: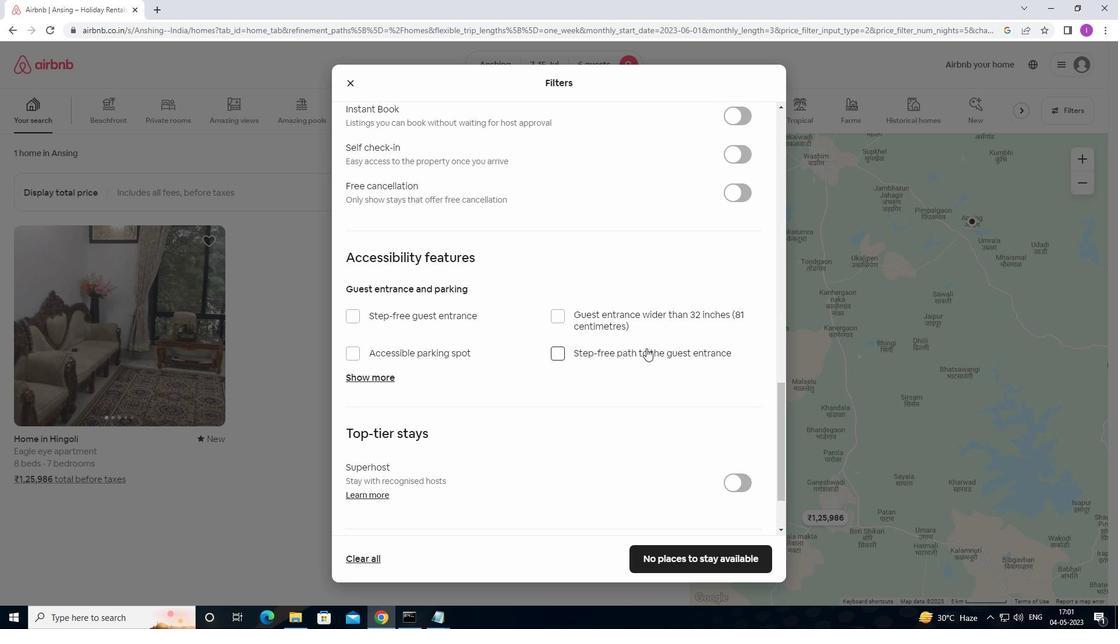 
Action: Mouse scrolled (673, 346) with delta (0, 0)
Screenshot: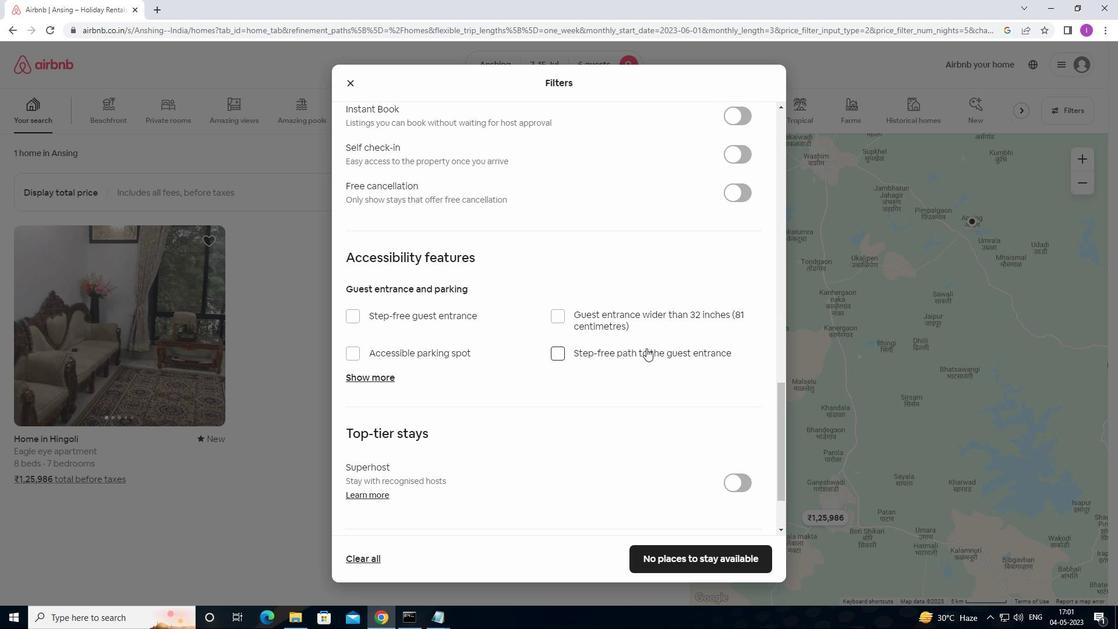 
Action: Mouse moved to (684, 347)
Screenshot: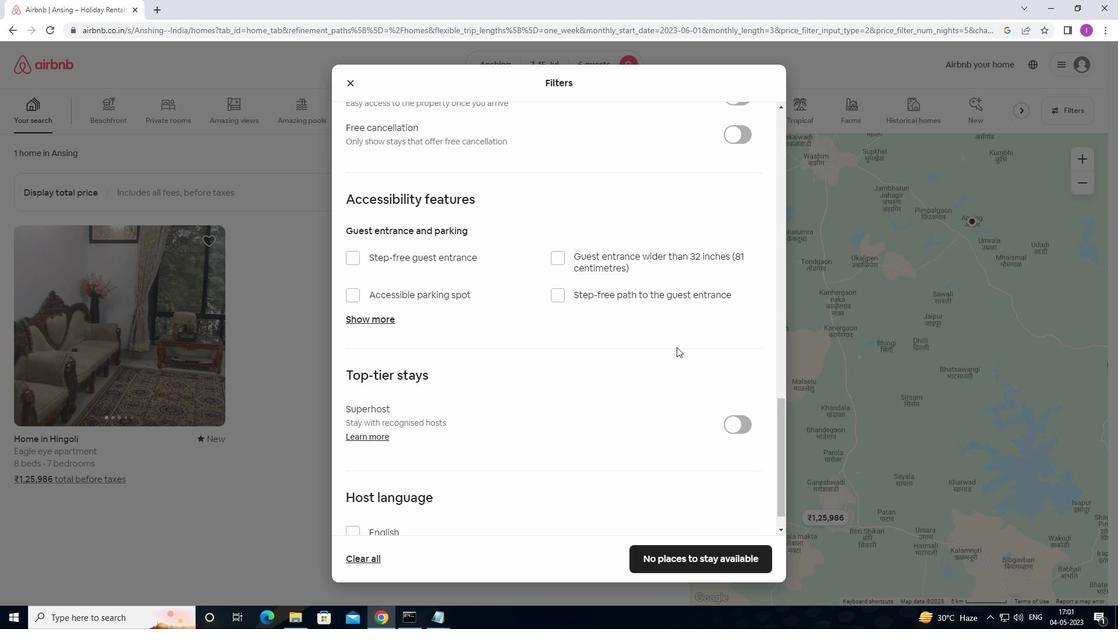 
Action: Mouse scrolled (684, 347) with delta (0, 0)
Screenshot: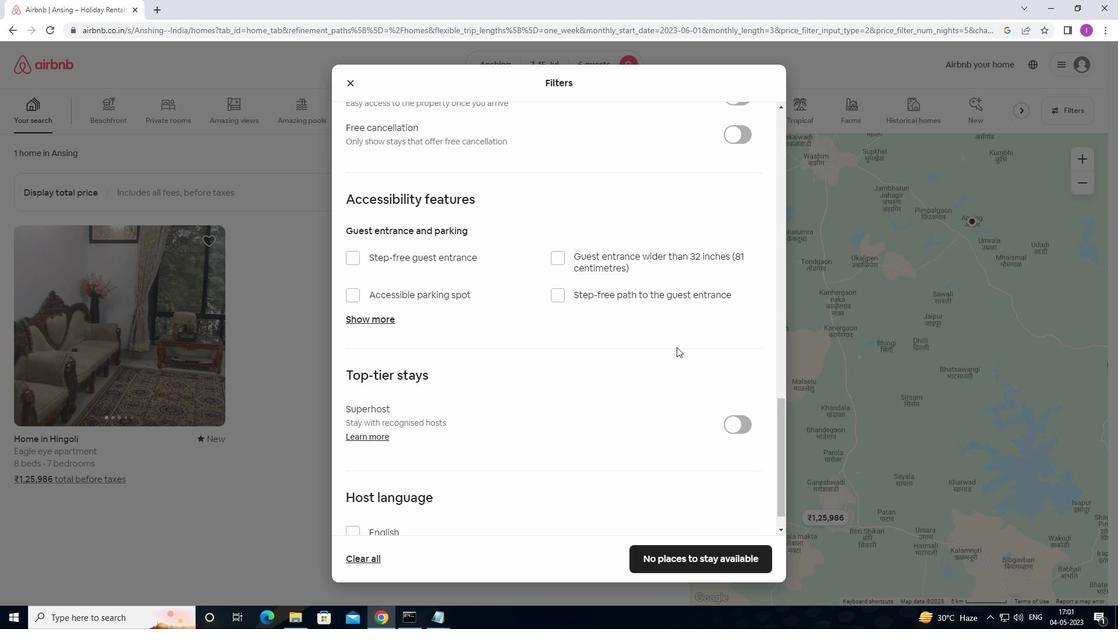 
Action: Mouse moved to (685, 349)
Screenshot: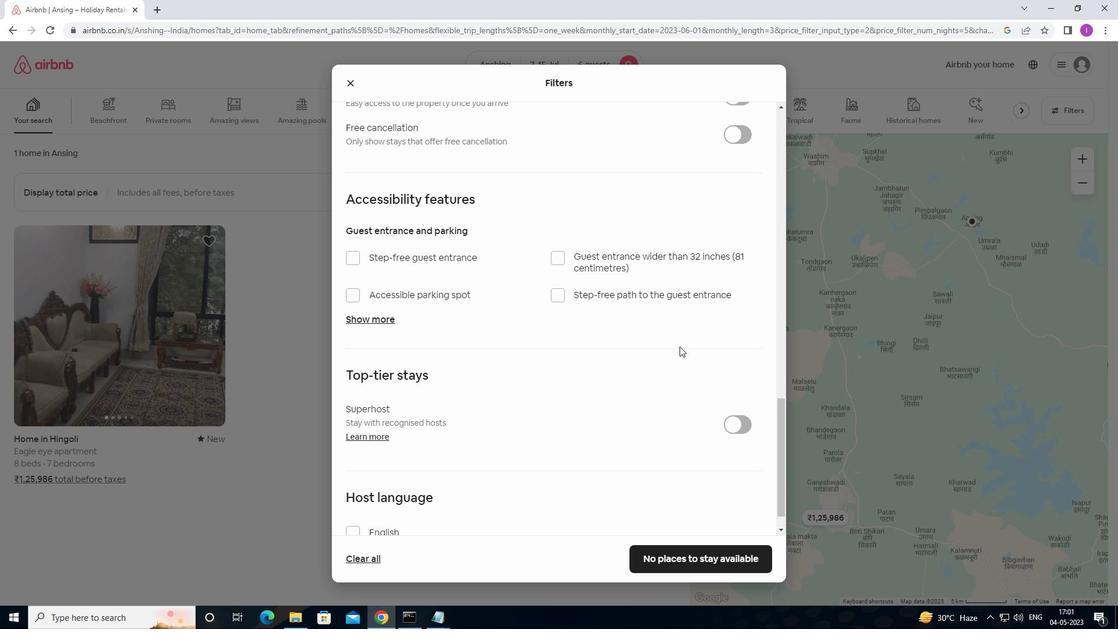 
Action: Mouse scrolled (685, 349) with delta (0, 0)
Screenshot: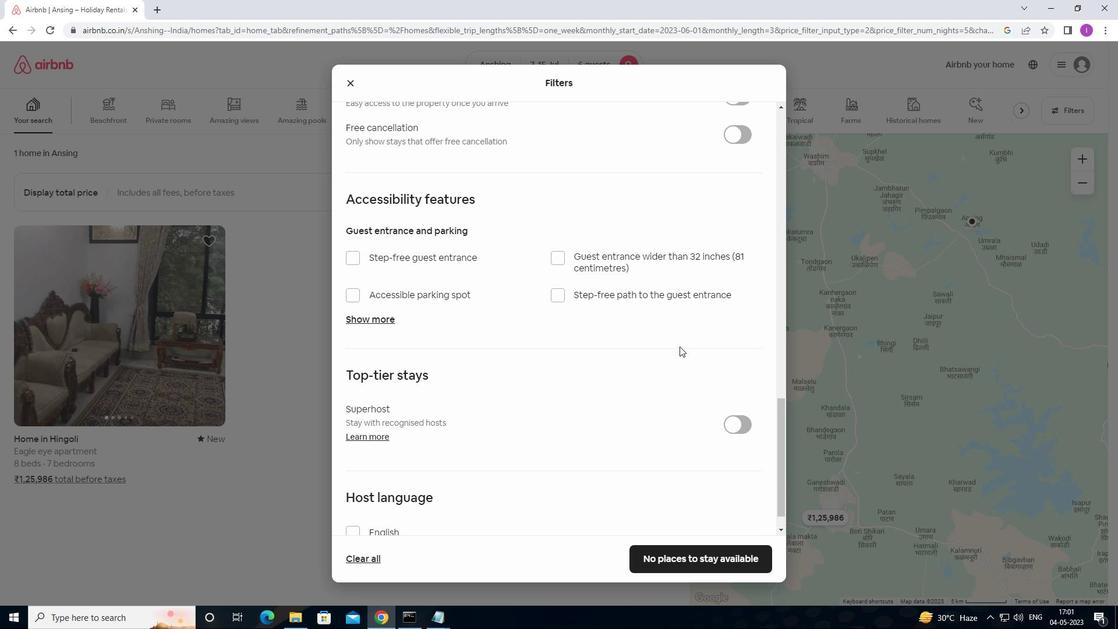 
Action: Mouse moved to (737, 360)
Screenshot: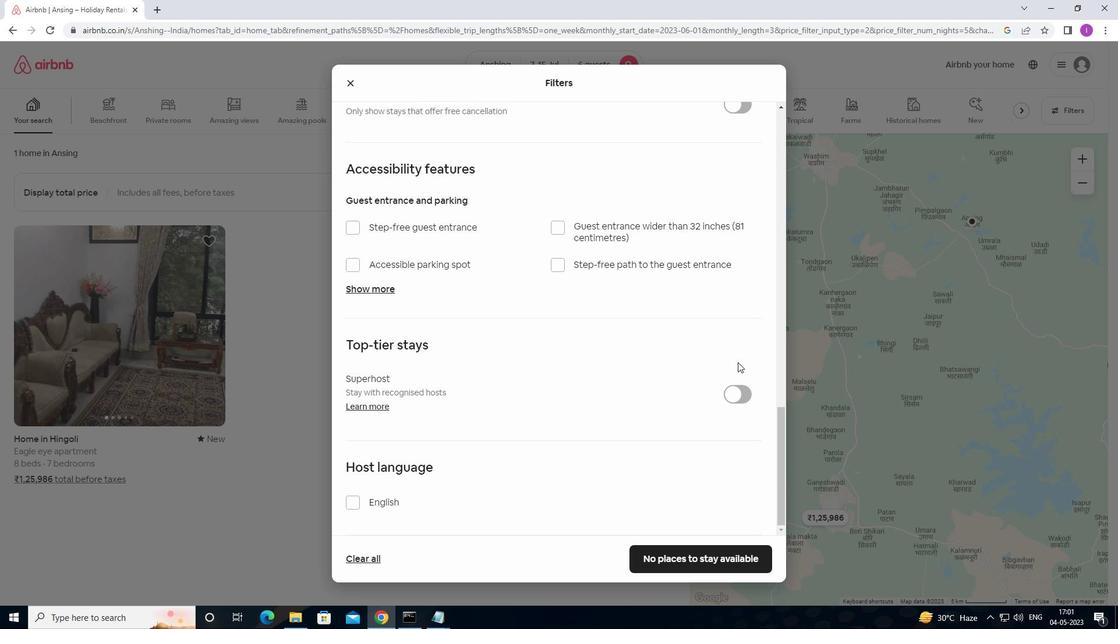 
Action: Mouse scrolled (737, 361) with delta (0, 0)
Screenshot: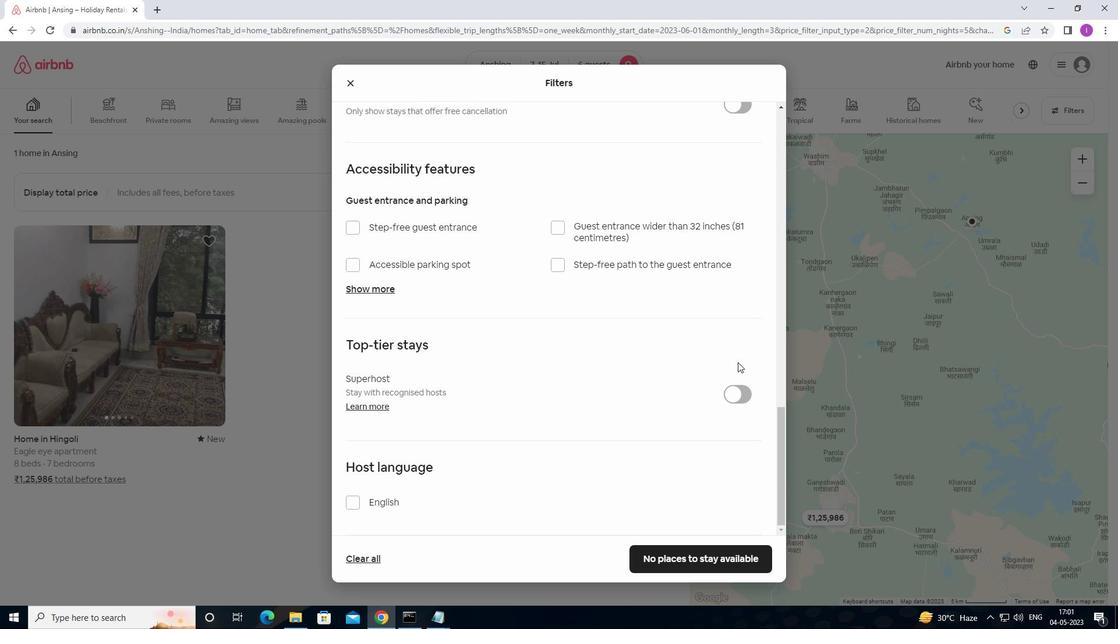 
Action: Mouse scrolled (737, 361) with delta (0, 0)
Screenshot: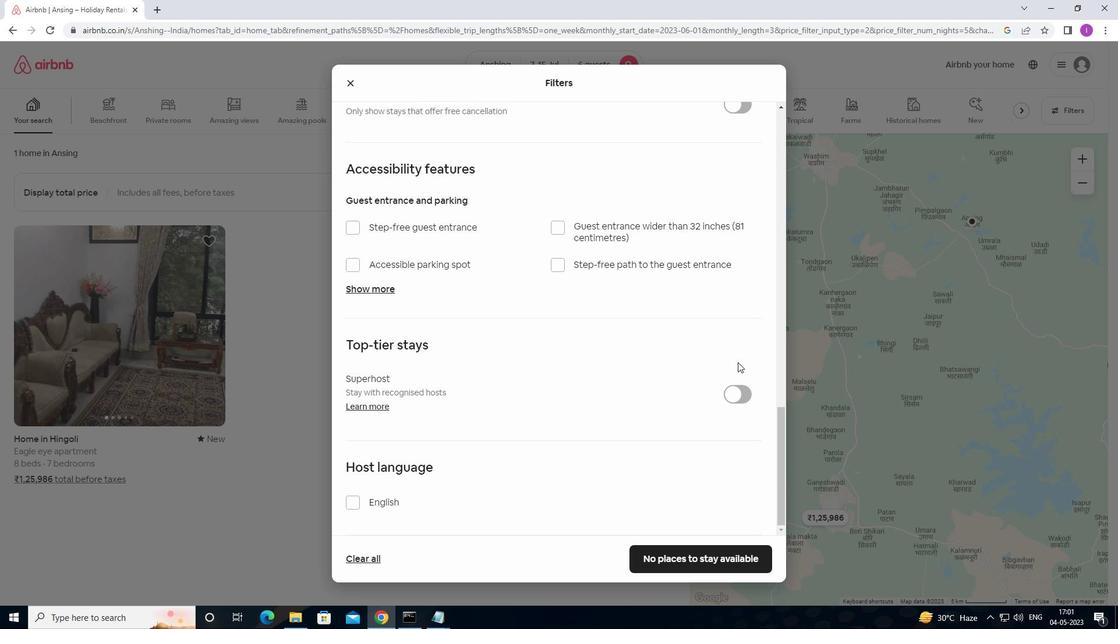 
Action: Mouse scrolled (737, 361) with delta (0, 0)
Screenshot: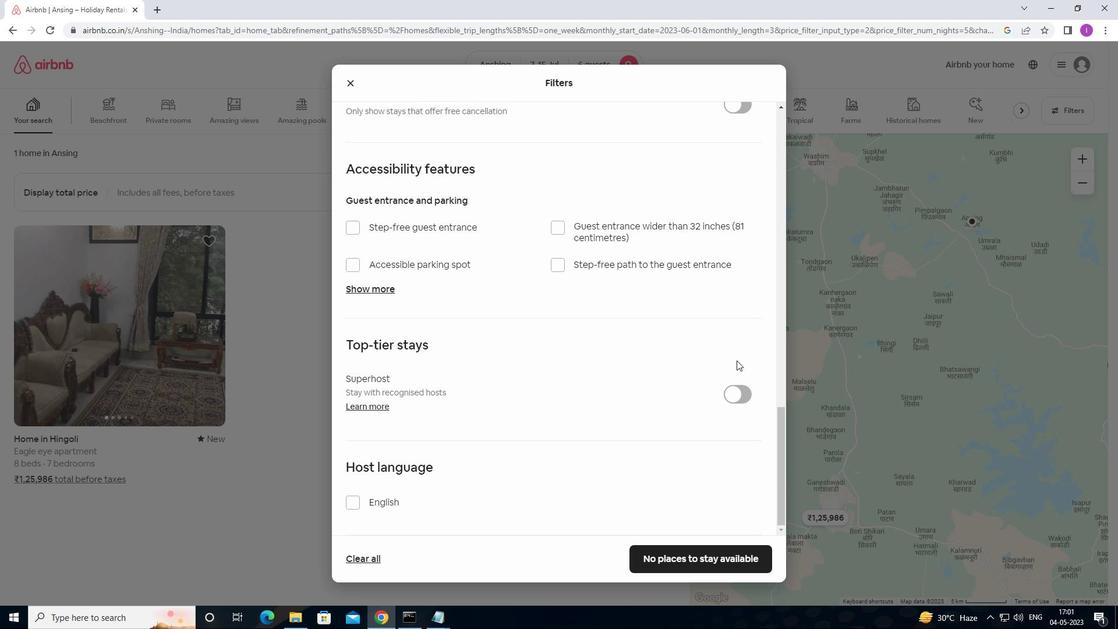 
Action: Mouse moved to (737, 242)
Screenshot: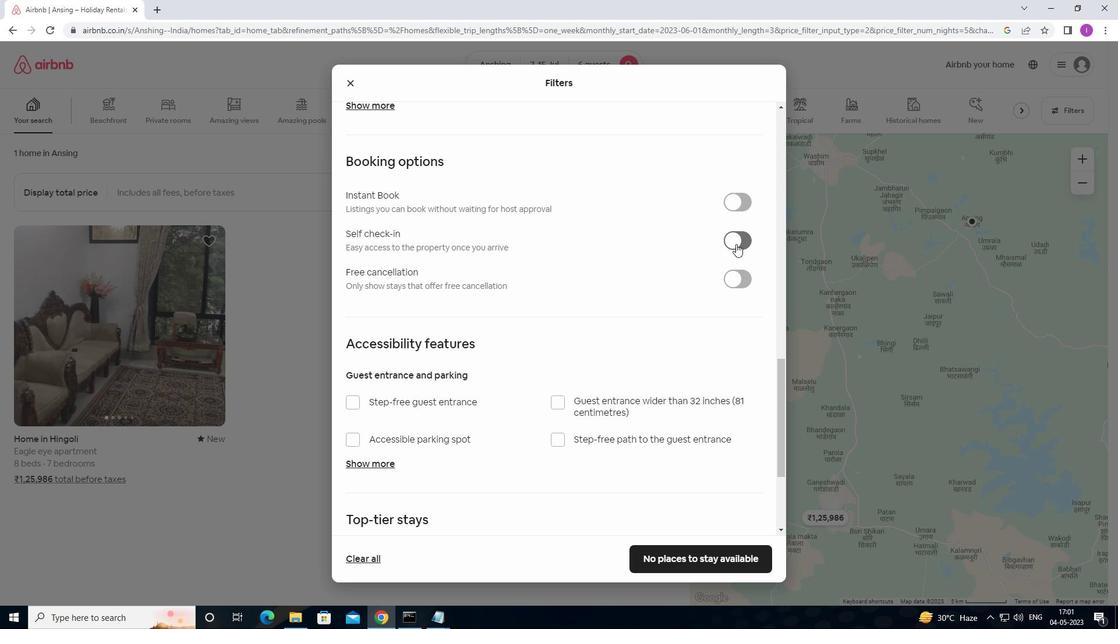 
Action: Mouse pressed left at (737, 242)
Screenshot: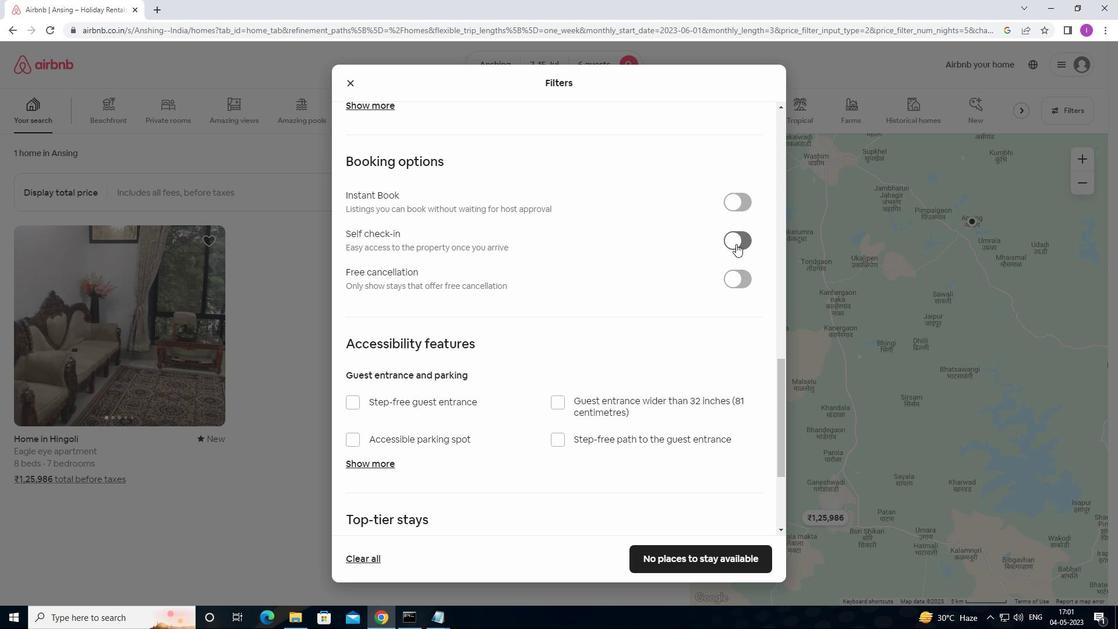 
Action: Mouse moved to (694, 338)
Screenshot: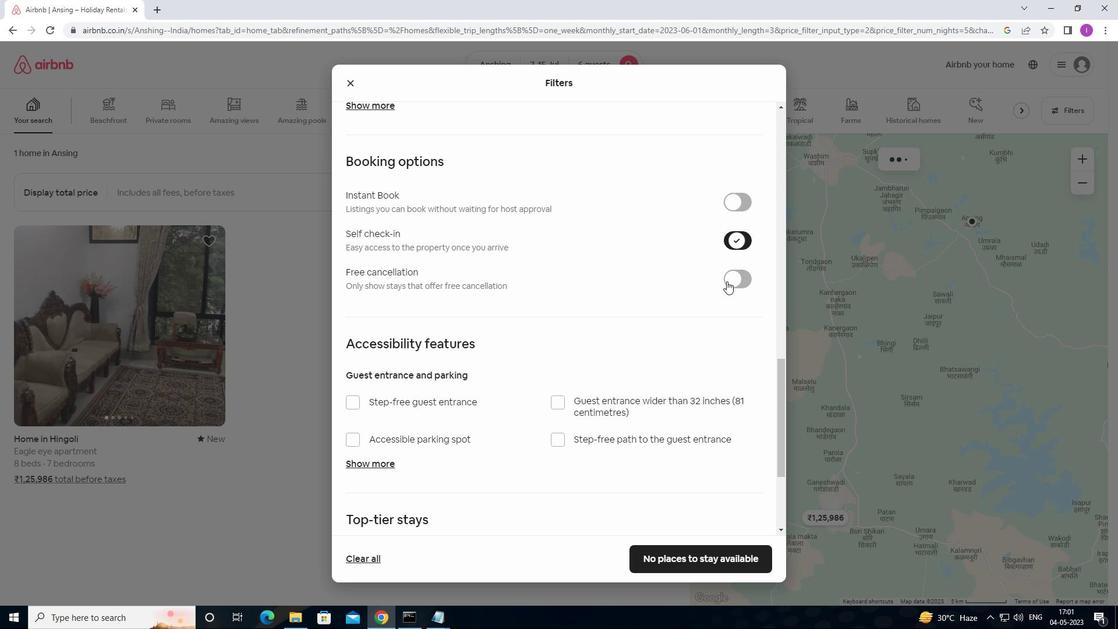
Action: Mouse scrolled (694, 337) with delta (0, 0)
Screenshot: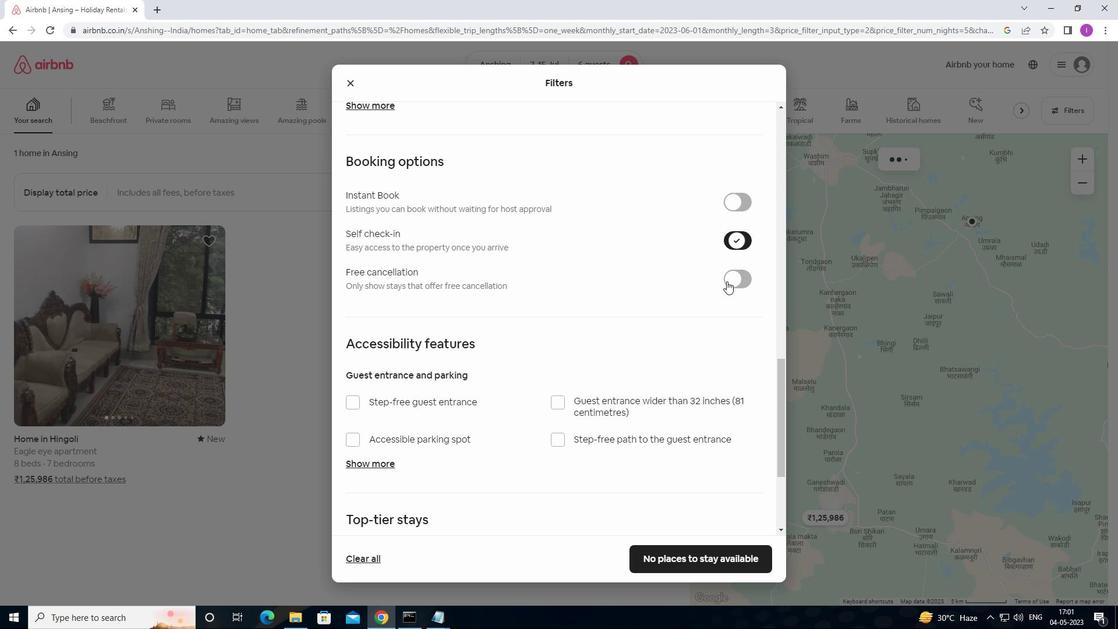 
Action: Mouse moved to (685, 352)
Screenshot: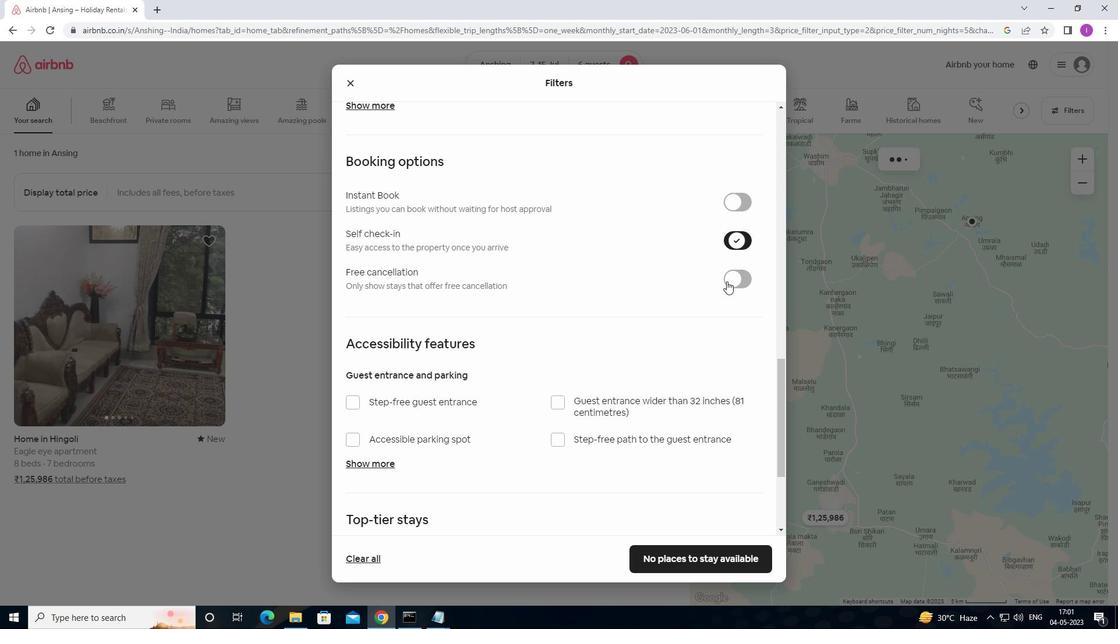 
Action: Mouse scrolled (685, 351) with delta (0, 0)
Screenshot: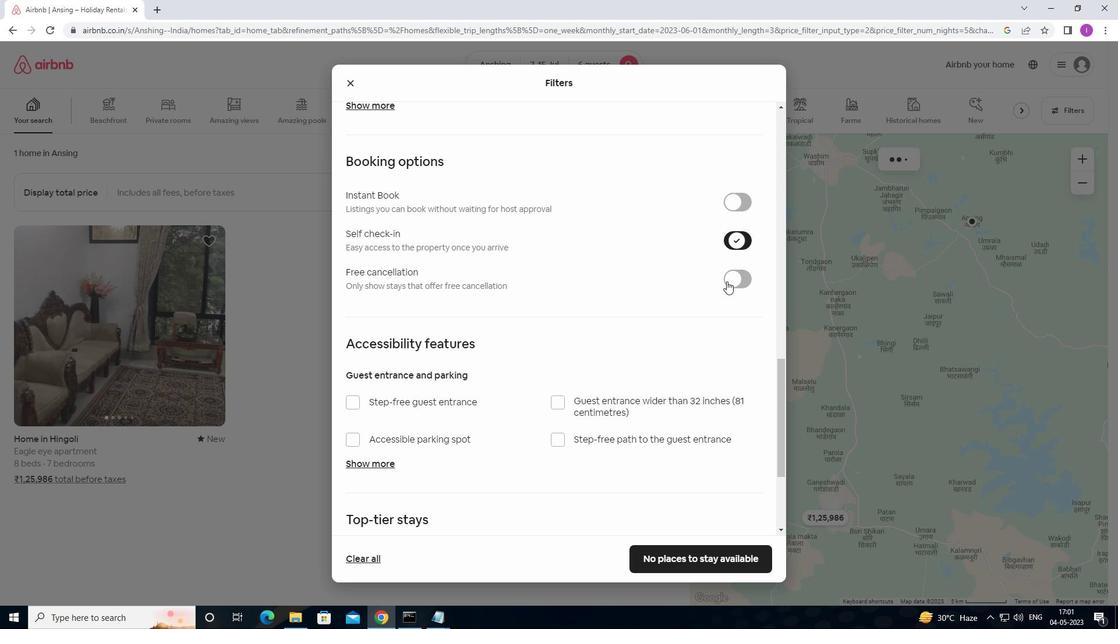 
Action: Mouse moved to (675, 364)
Screenshot: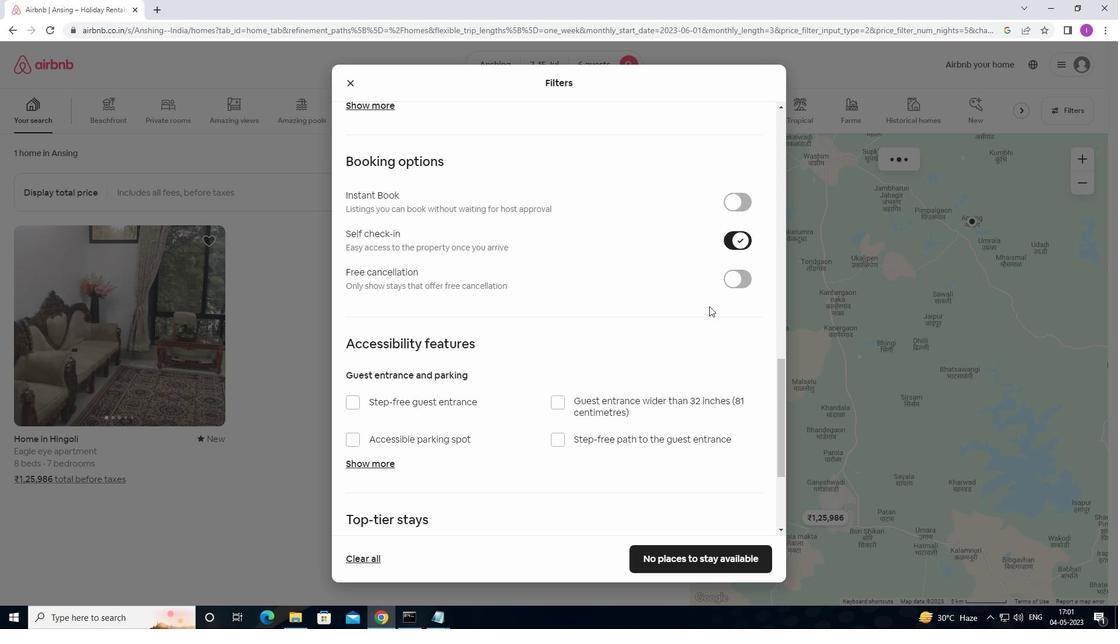 
Action: Mouse scrolled (675, 364) with delta (0, 0)
Screenshot: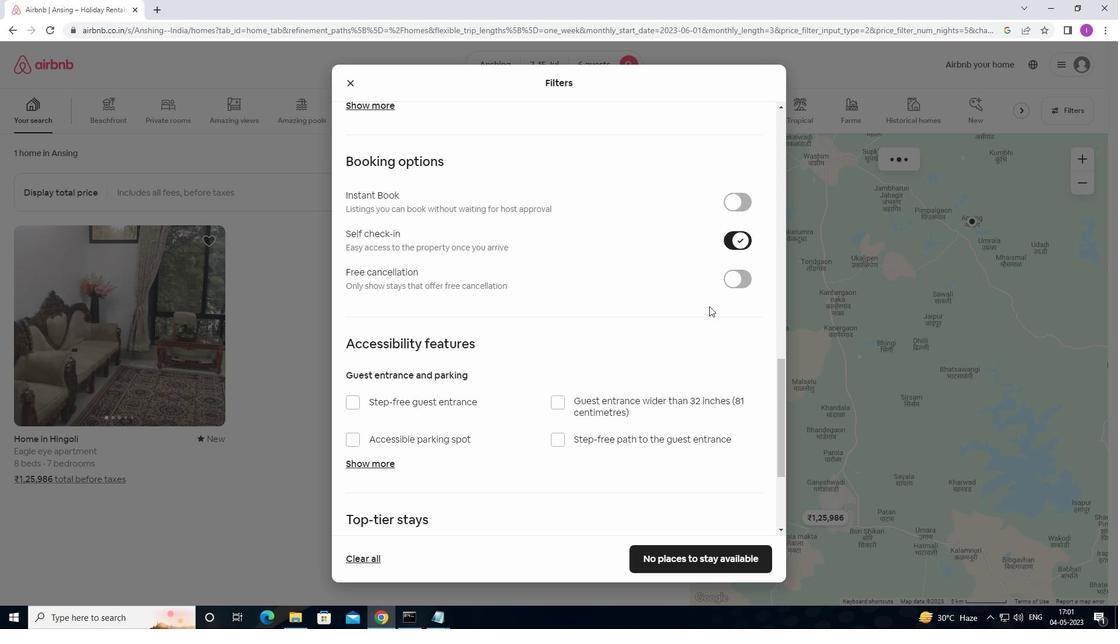 
Action: Mouse moved to (670, 370)
Screenshot: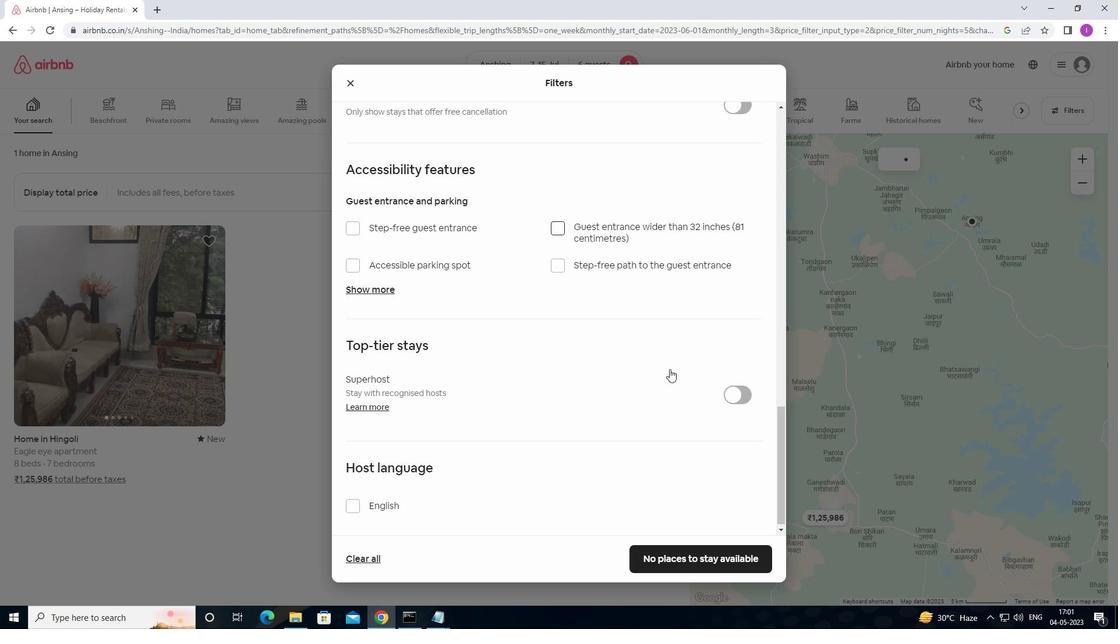 
Action: Mouse scrolled (670, 370) with delta (0, 0)
Screenshot: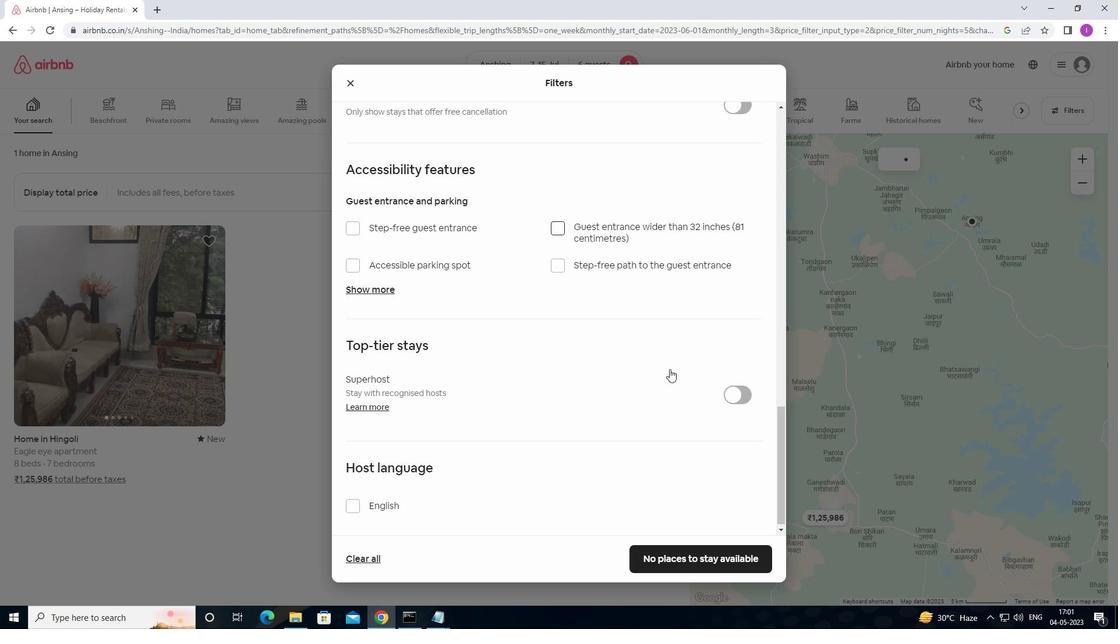 
Action: Mouse moved to (670, 372)
Screenshot: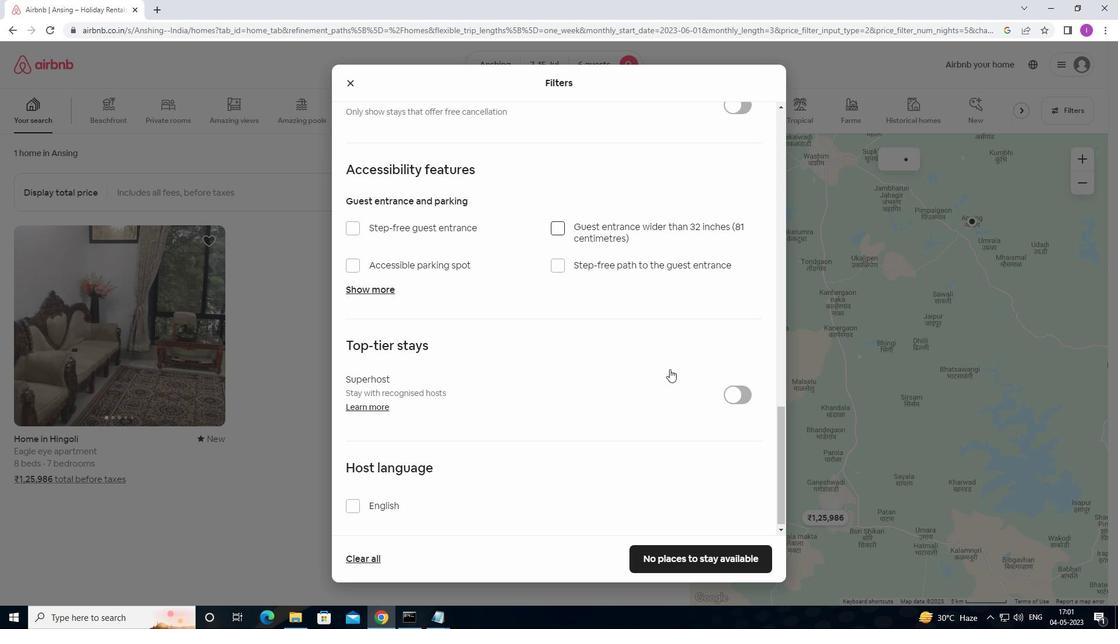 
Action: Mouse scrolled (670, 372) with delta (0, 0)
Screenshot: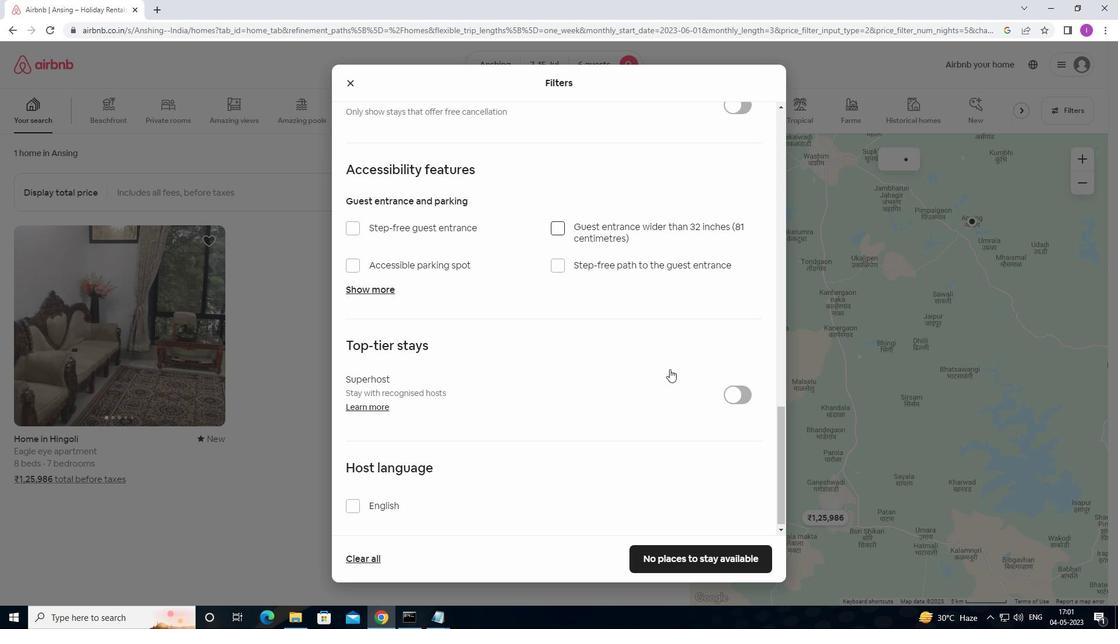
Action: Mouse moved to (668, 377)
Screenshot: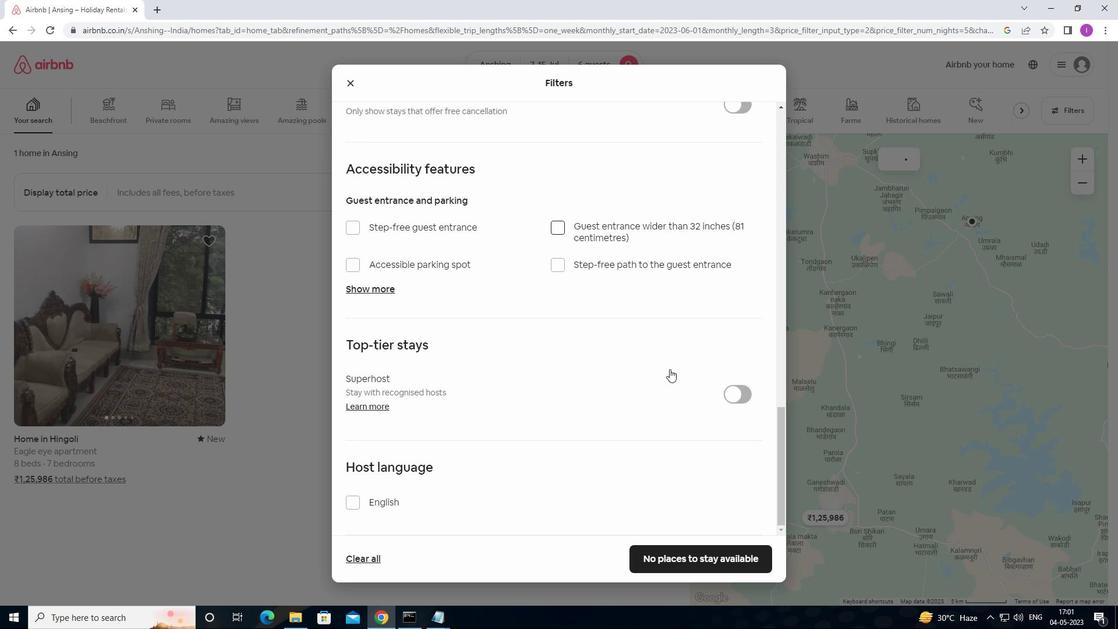 
Action: Mouse scrolled (668, 377) with delta (0, 0)
Screenshot: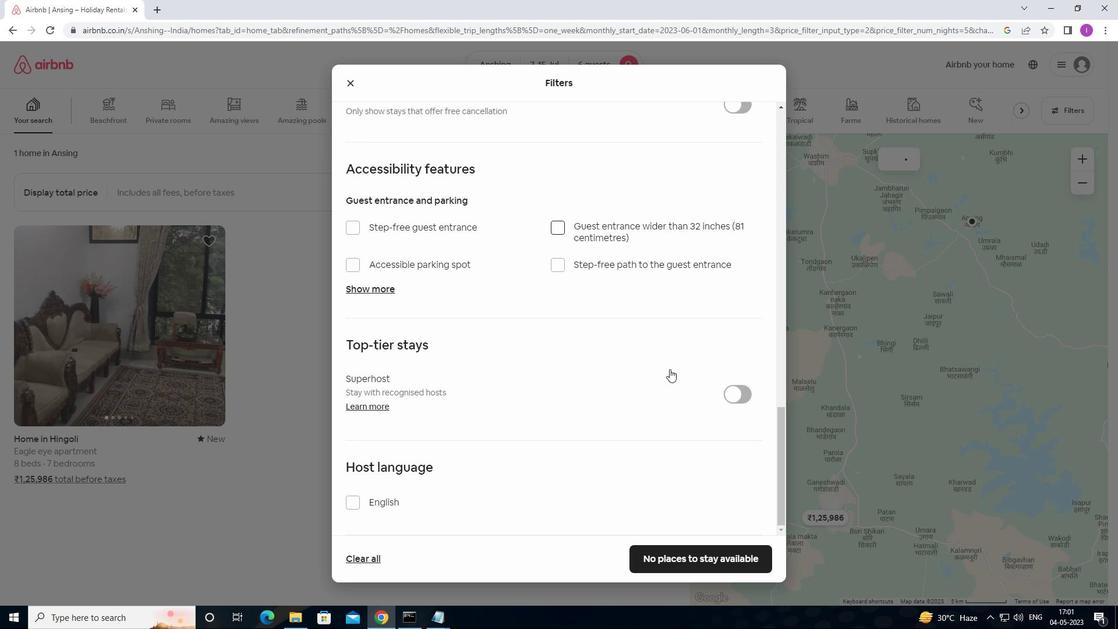 
Action: Mouse moved to (667, 378)
Screenshot: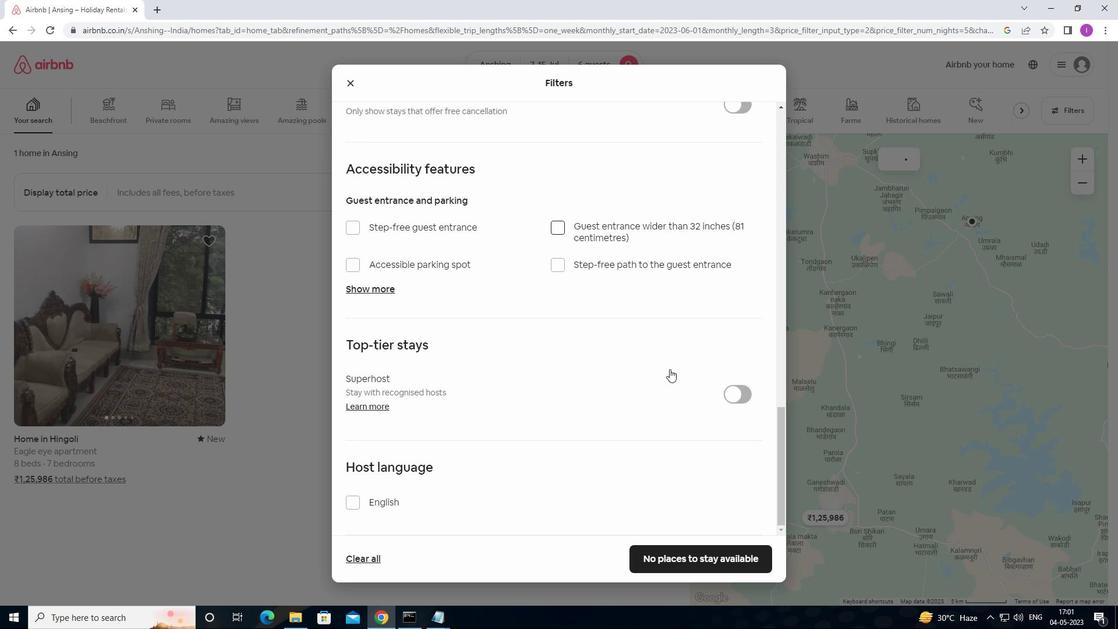 
Action: Mouse scrolled (667, 377) with delta (0, 0)
Screenshot: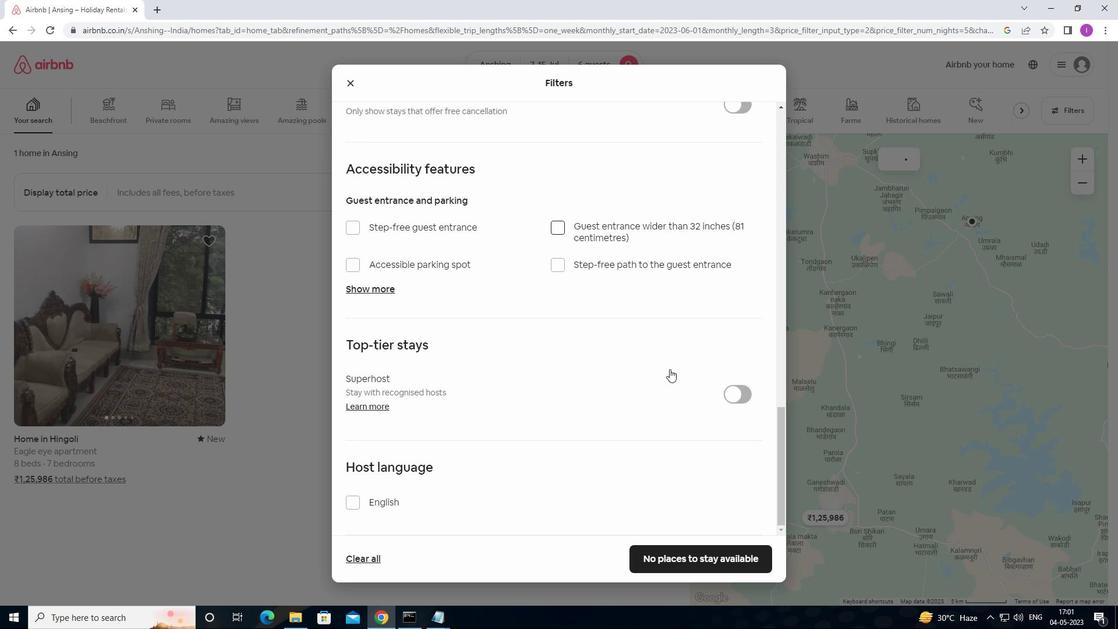 
Action: Mouse scrolled (667, 377) with delta (0, 0)
Screenshot: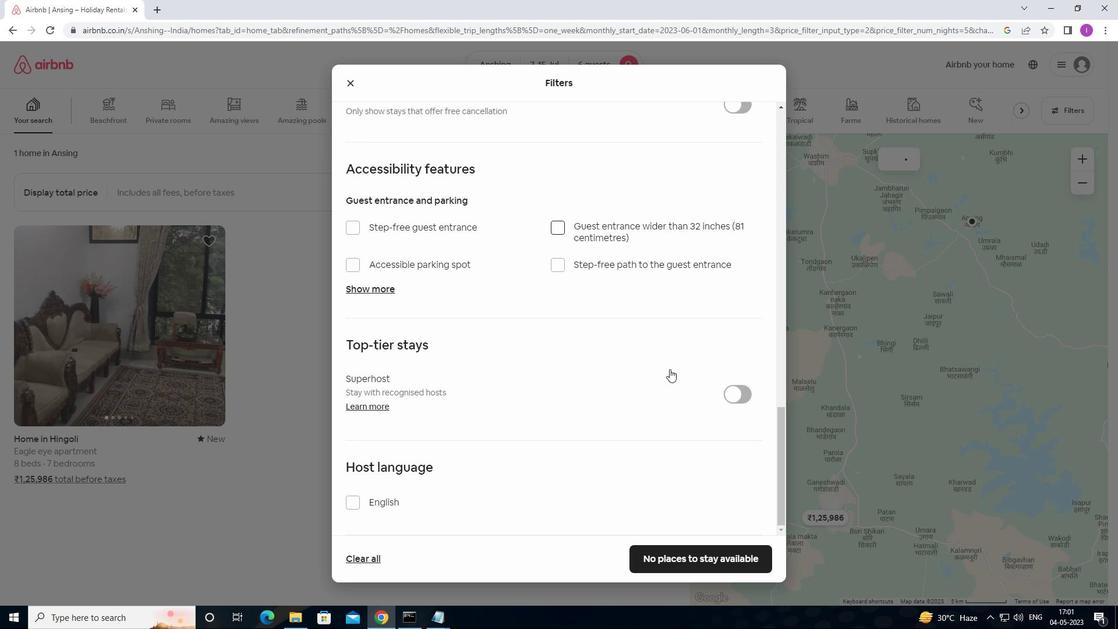 
Action: Mouse moved to (354, 501)
Screenshot: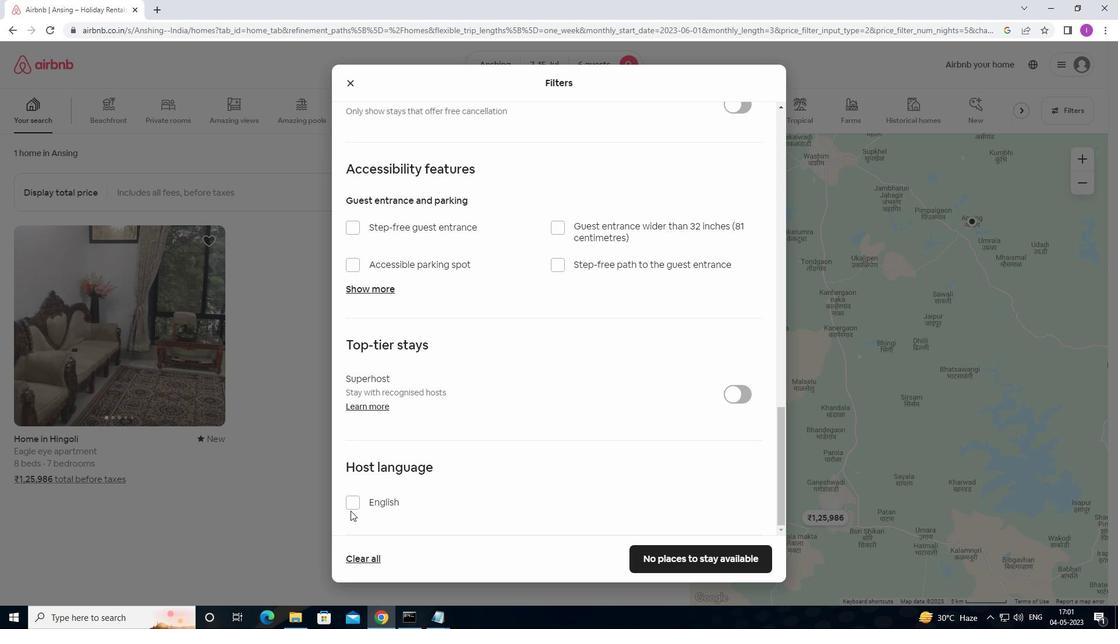 
Action: Mouse pressed left at (354, 501)
Screenshot: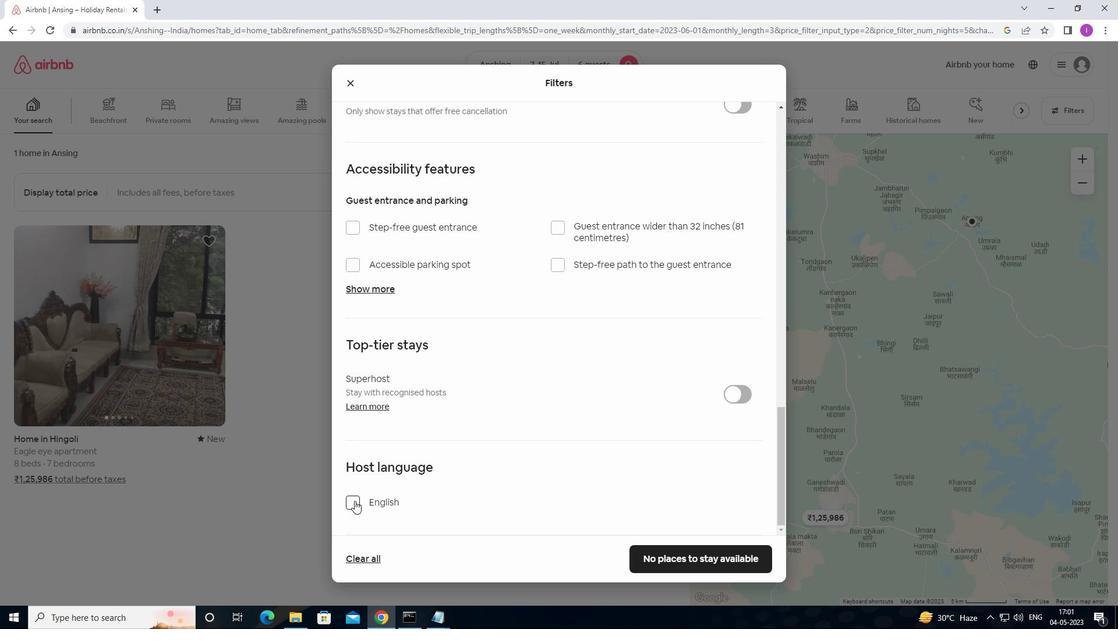 
Action: Mouse moved to (661, 557)
Screenshot: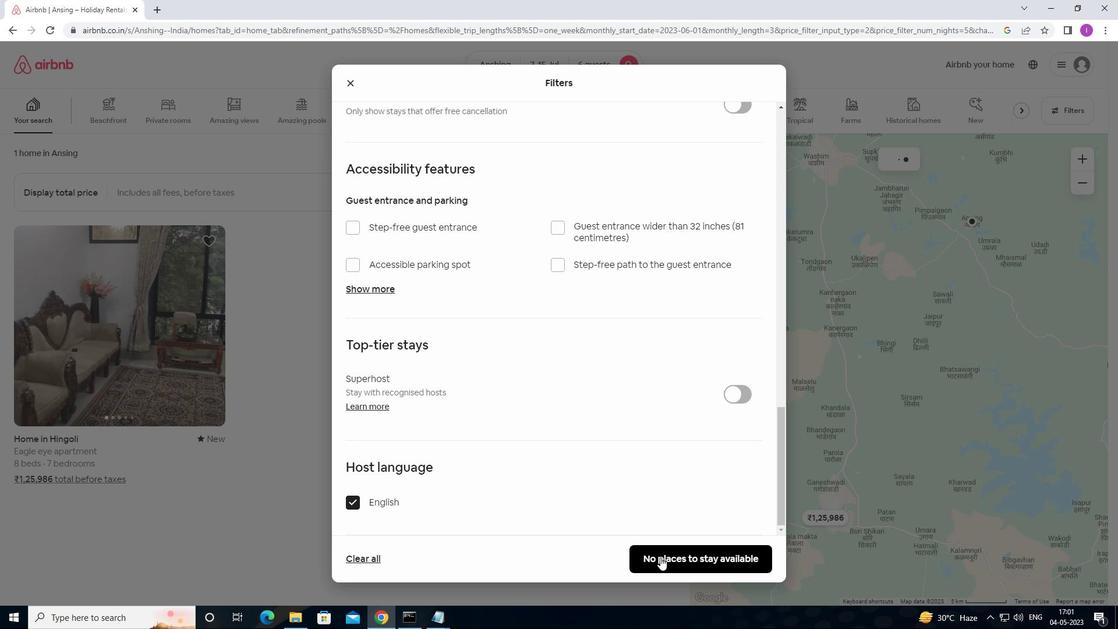 
Action: Mouse pressed left at (661, 557)
Screenshot: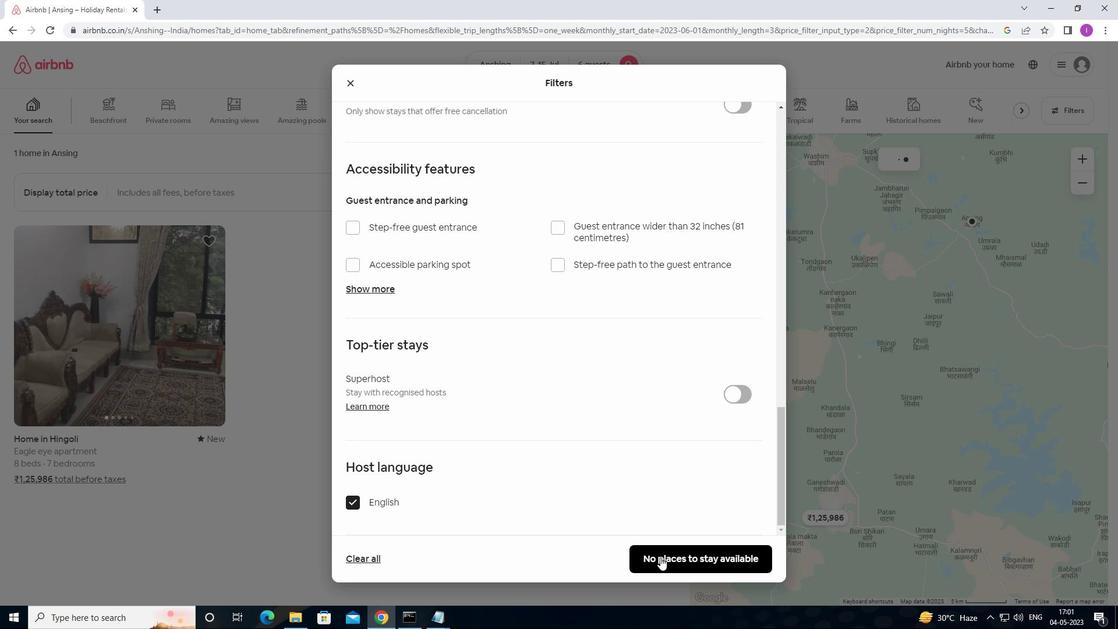 
Action: Mouse moved to (566, 517)
Screenshot: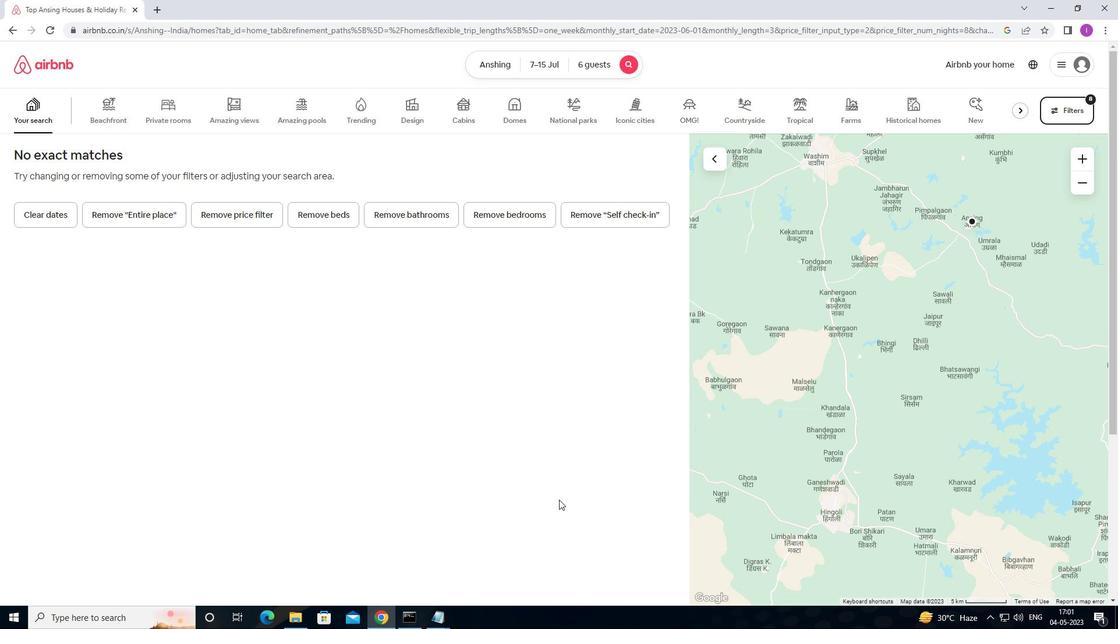 
